 Task: Make a complex puzzle with moving parts.
Action: Mouse moved to (208, 275)
Screenshot: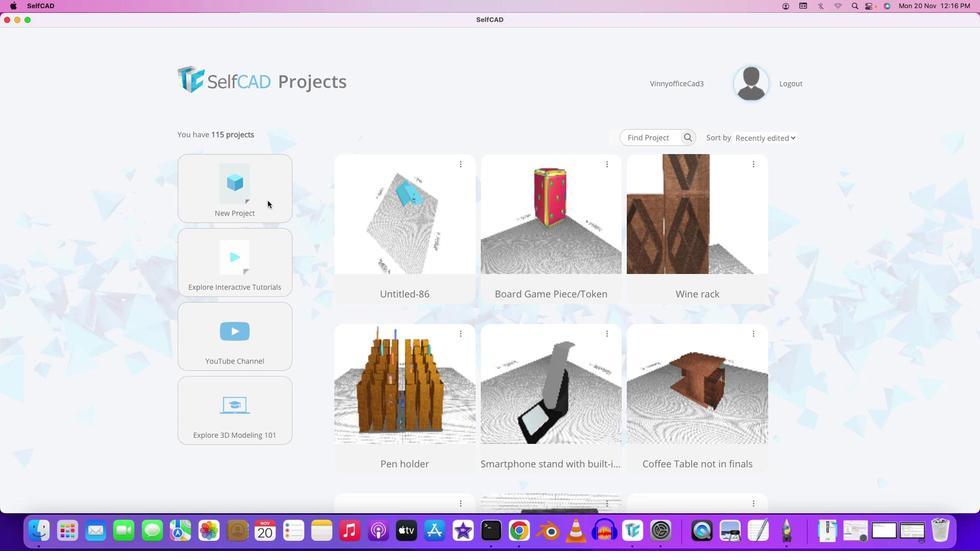
Action: Mouse pressed left at (208, 275)
Screenshot: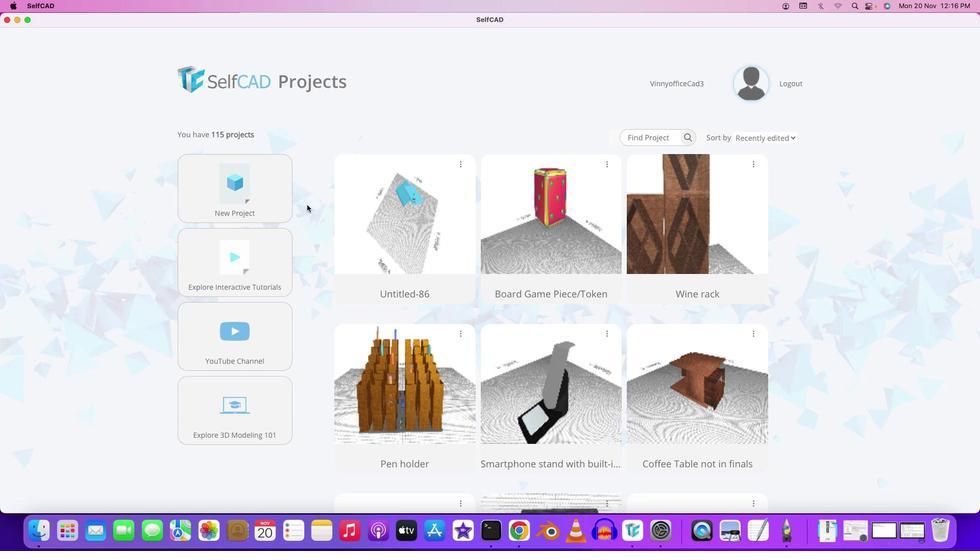 
Action: Mouse moved to (206, 276)
Screenshot: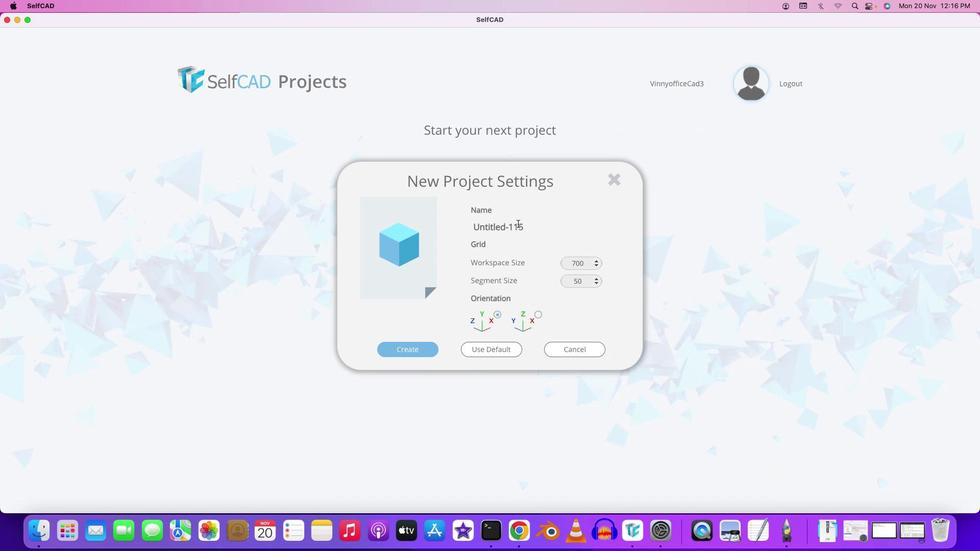 
Action: Mouse pressed left at (206, 276)
Screenshot: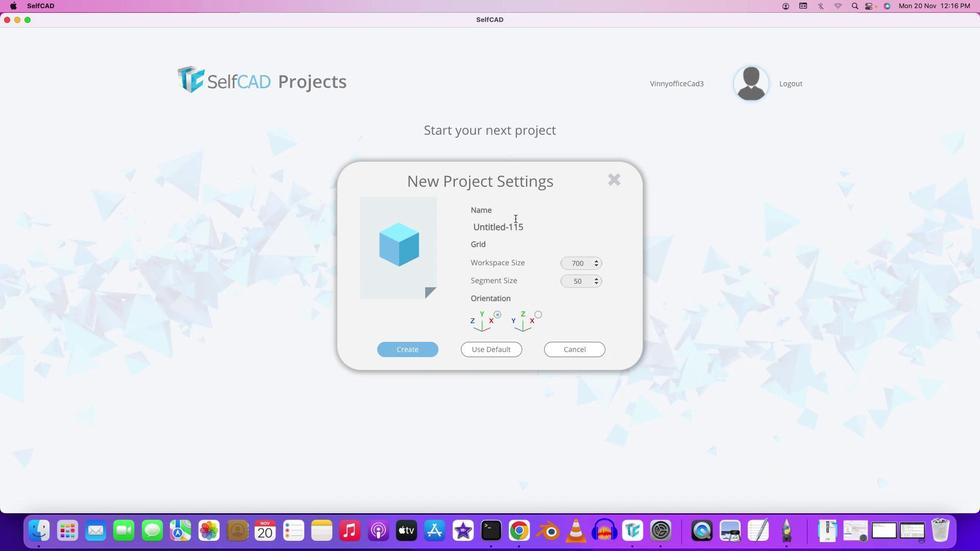 
Action: Mouse moved to (222, 292)
Screenshot: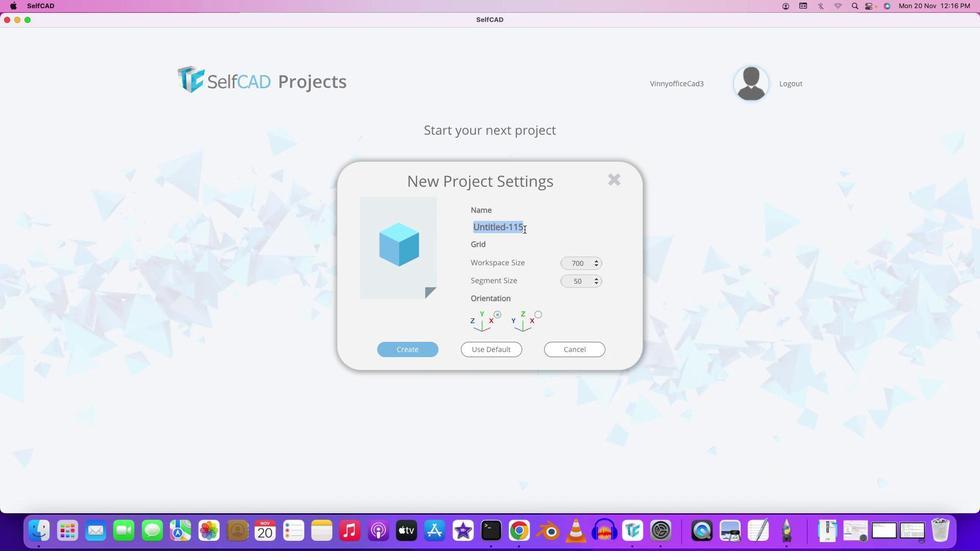 
Action: Mouse pressed left at (222, 292)
Screenshot: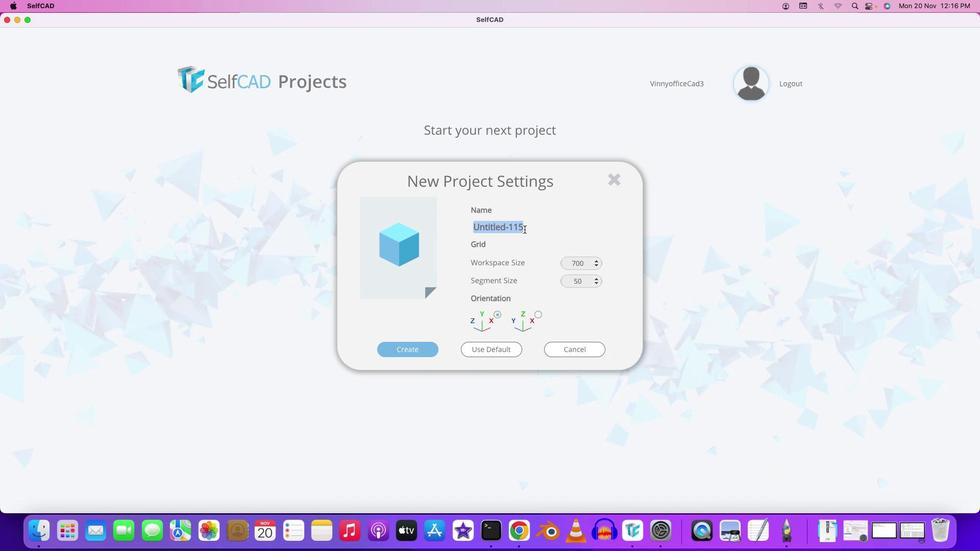 
Action: Mouse moved to (222, 293)
Screenshot: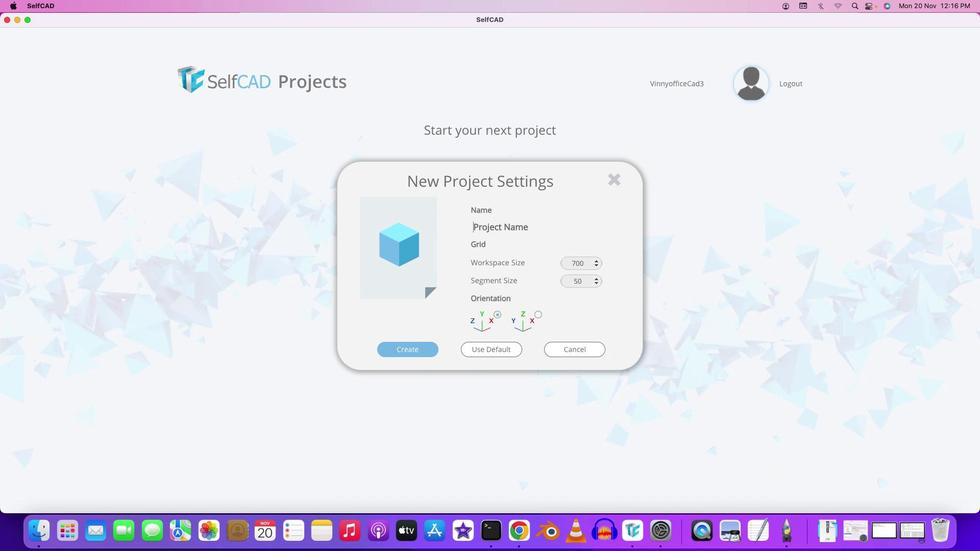
Action: Key pressed Key.backspaceKey.shift'C''o''n'Key.backspaceKey.shift'M'Key.backspace'm''p''l''e''x'Key.spaceKey.shift'P''u''z''z''l''e'
Screenshot: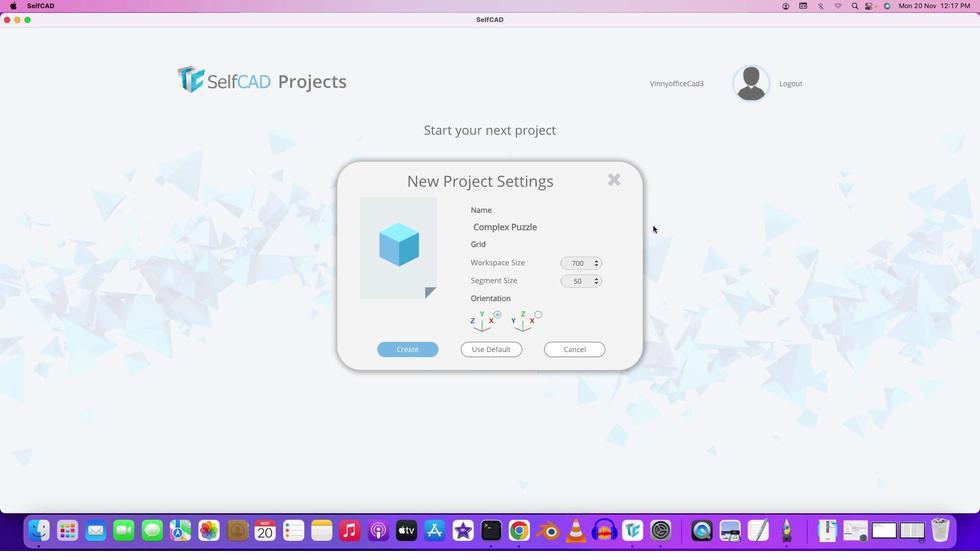 
Action: Mouse moved to (225, 311)
Screenshot: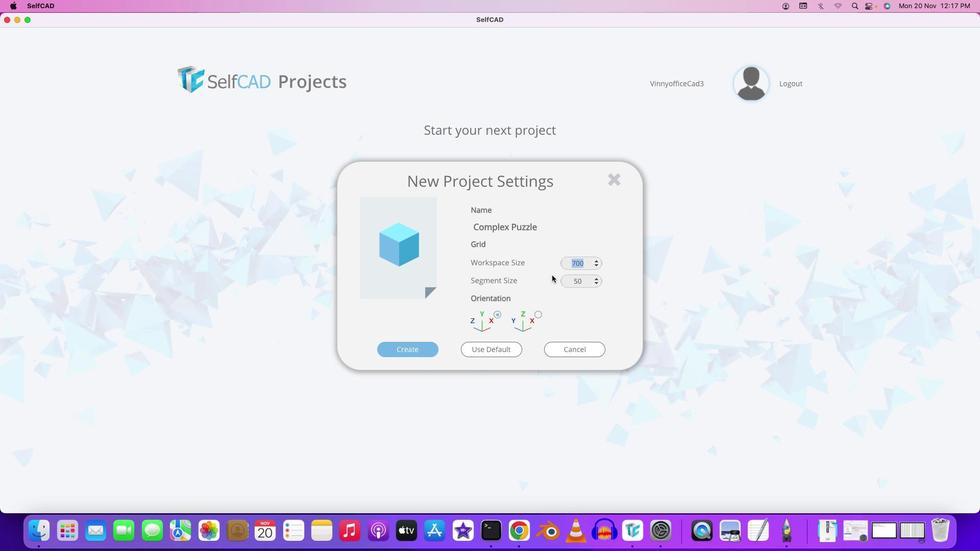 
Action: Mouse pressed left at (225, 311)
Screenshot: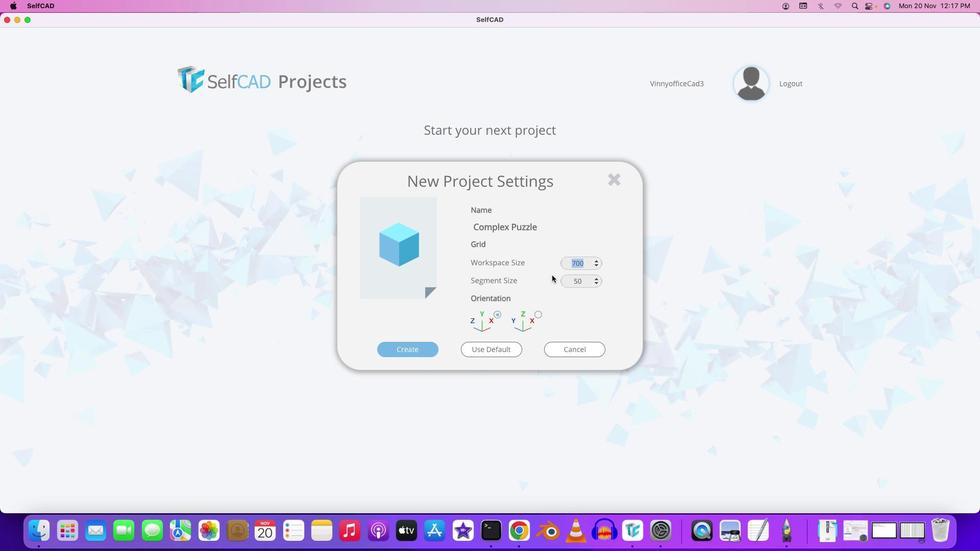 
Action: Mouse moved to (223, 315)
Screenshot: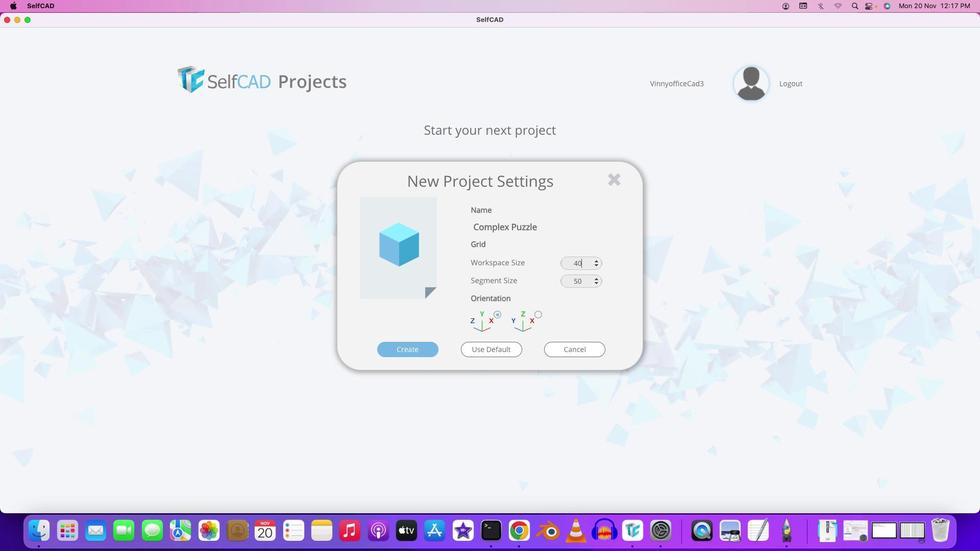 
Action: Key pressed '4''0''0'
Screenshot: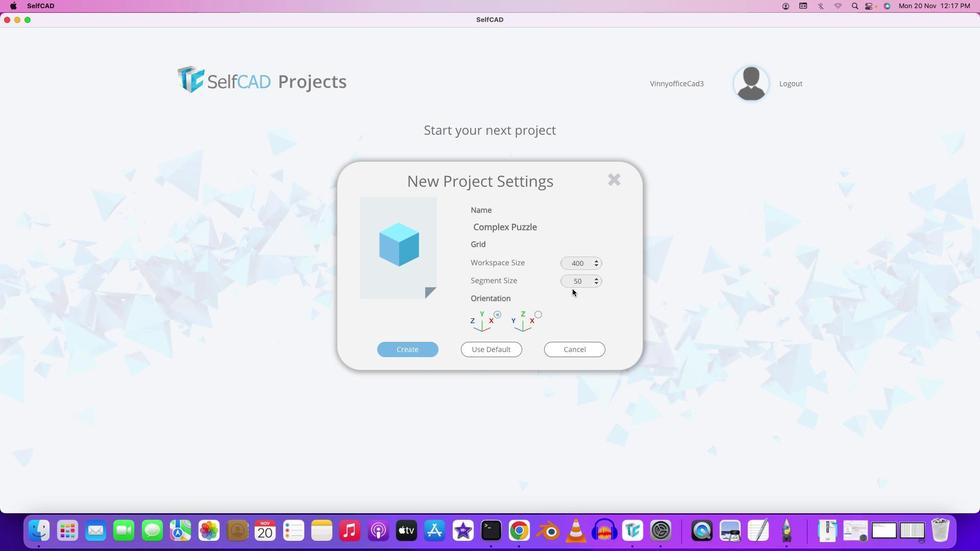 
Action: Mouse moved to (225, 320)
Screenshot: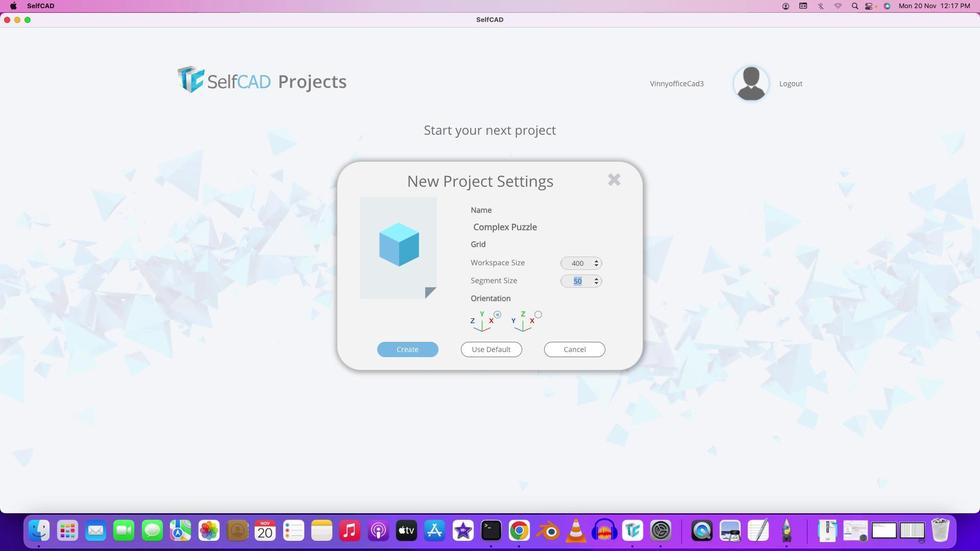 
Action: Mouse pressed left at (225, 320)
Screenshot: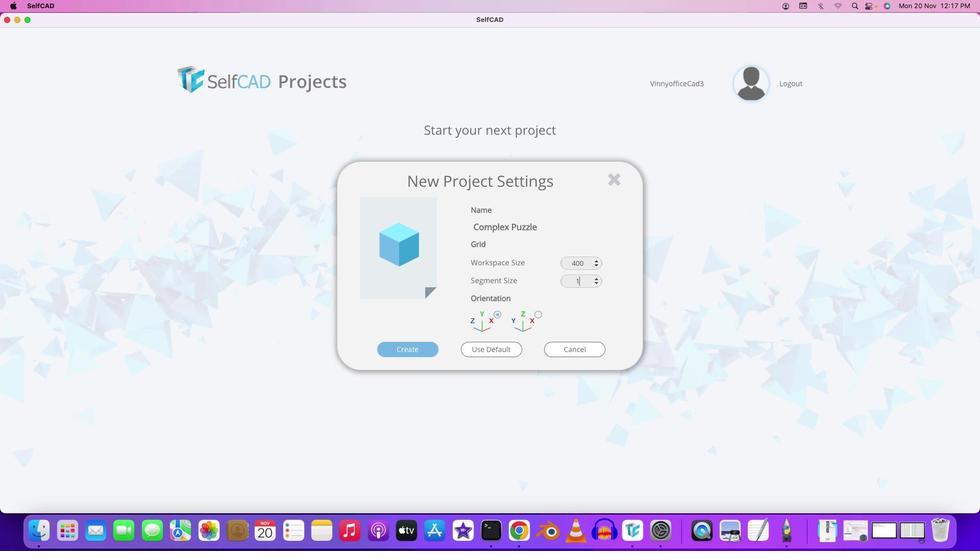 
Action: Key pressed '1''0'
Screenshot: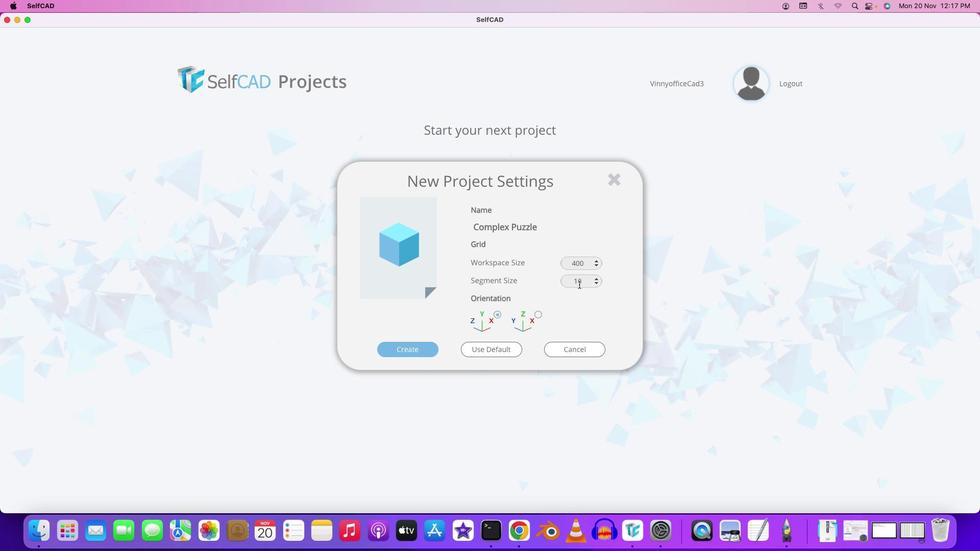 
Action: Mouse moved to (225, 320)
Screenshot: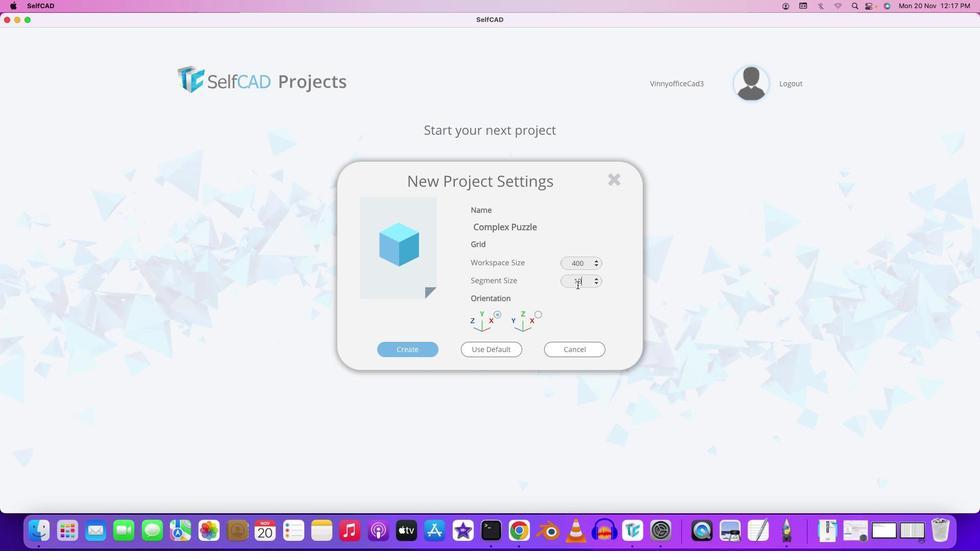 
Action: Mouse pressed left at (225, 320)
Screenshot: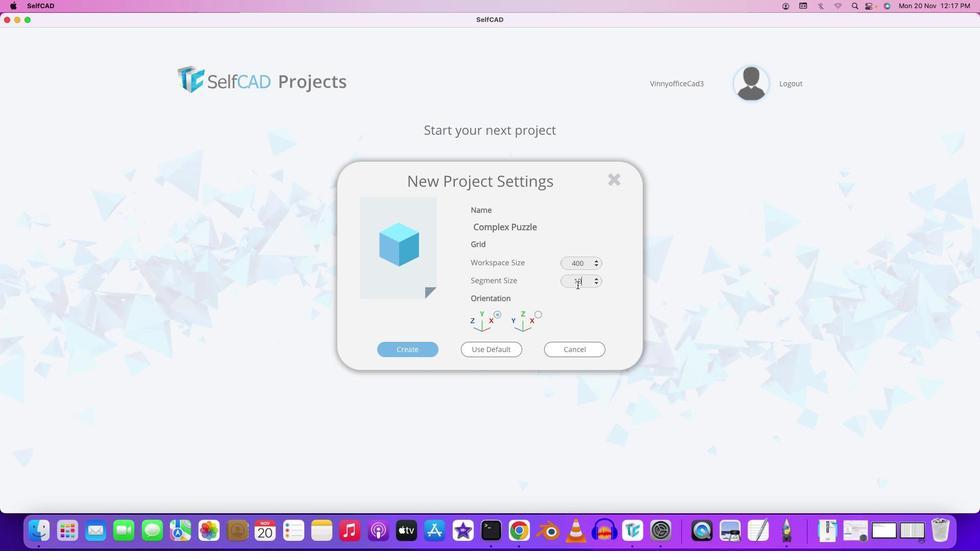 
Action: Mouse moved to (225, 320)
Screenshot: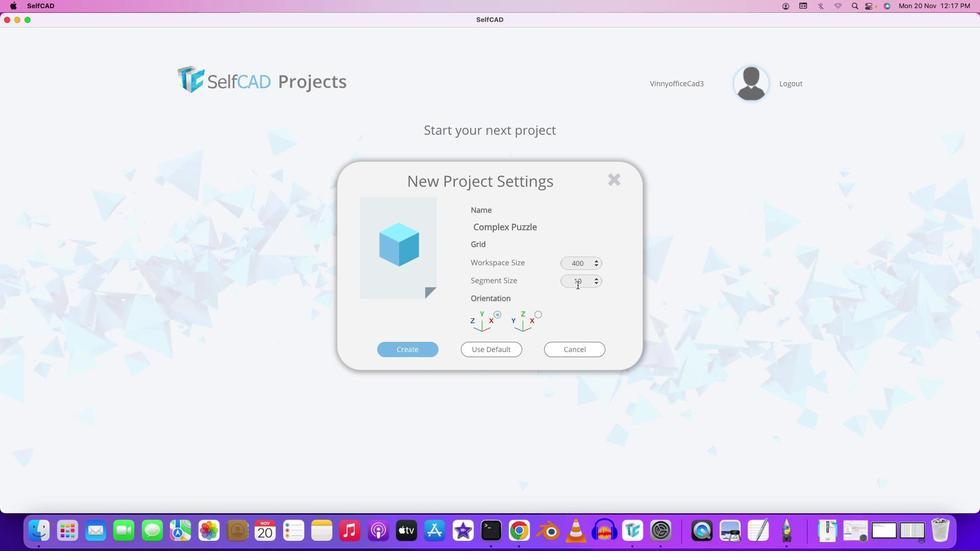 
Action: Key pressed Key.backspaceKey.backspace'5'
Screenshot: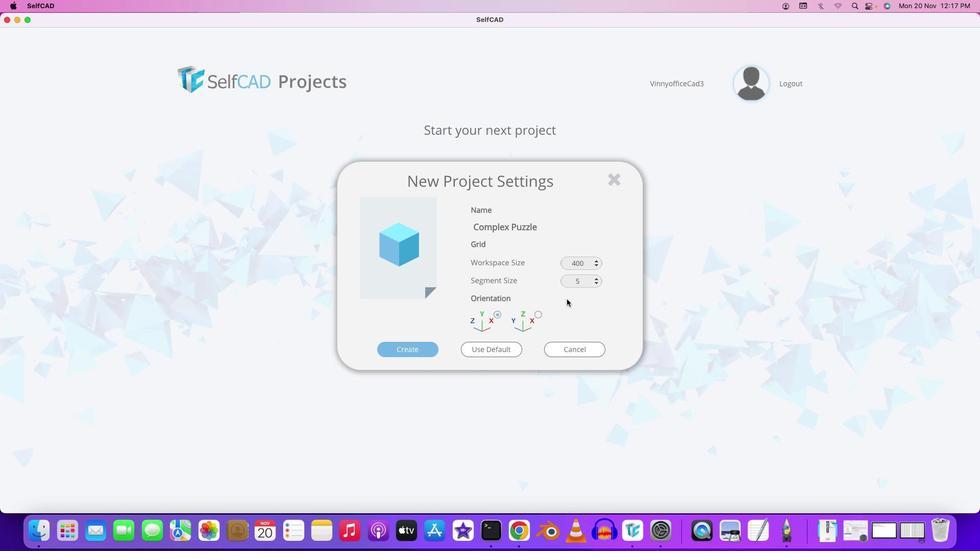 
Action: Mouse moved to (223, 334)
Screenshot: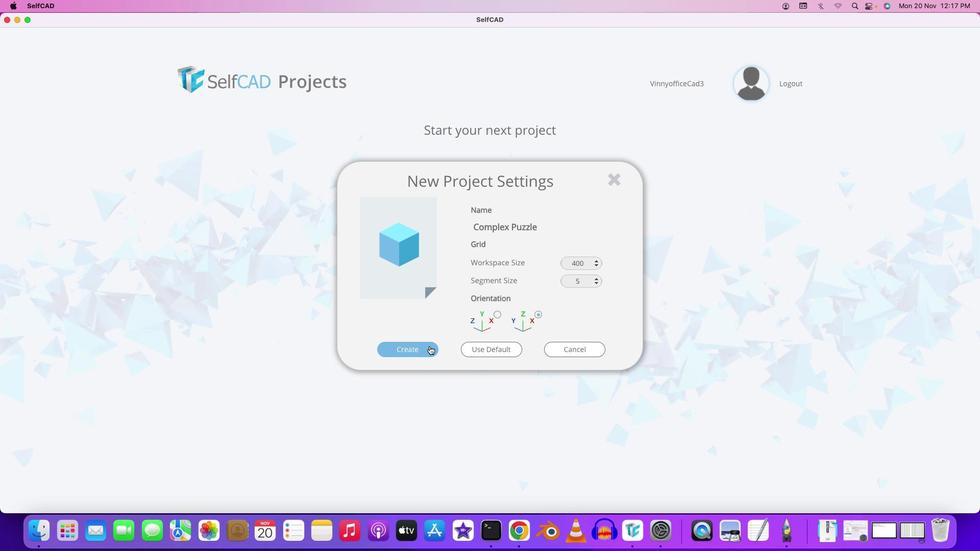 
Action: Mouse pressed left at (223, 334)
Screenshot: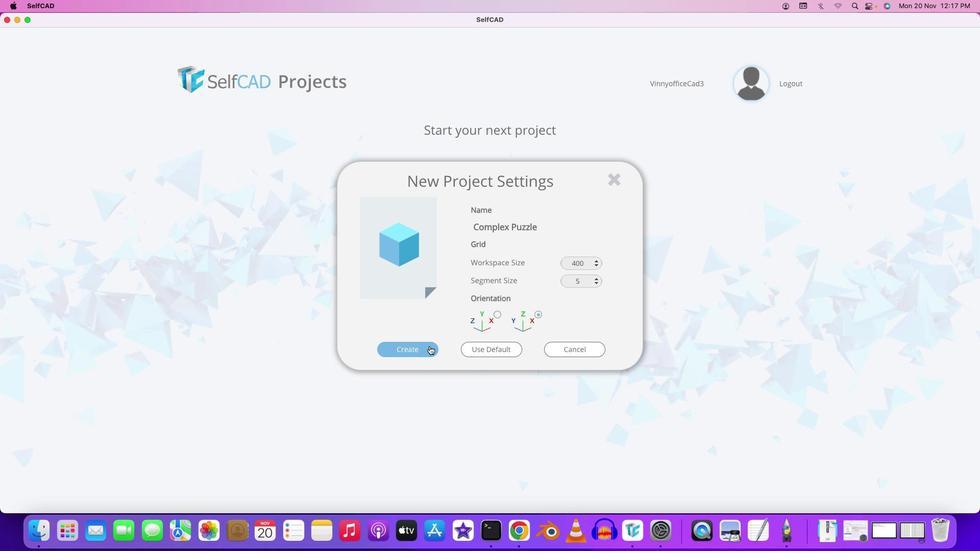 
Action: Mouse moved to (216, 349)
Screenshot: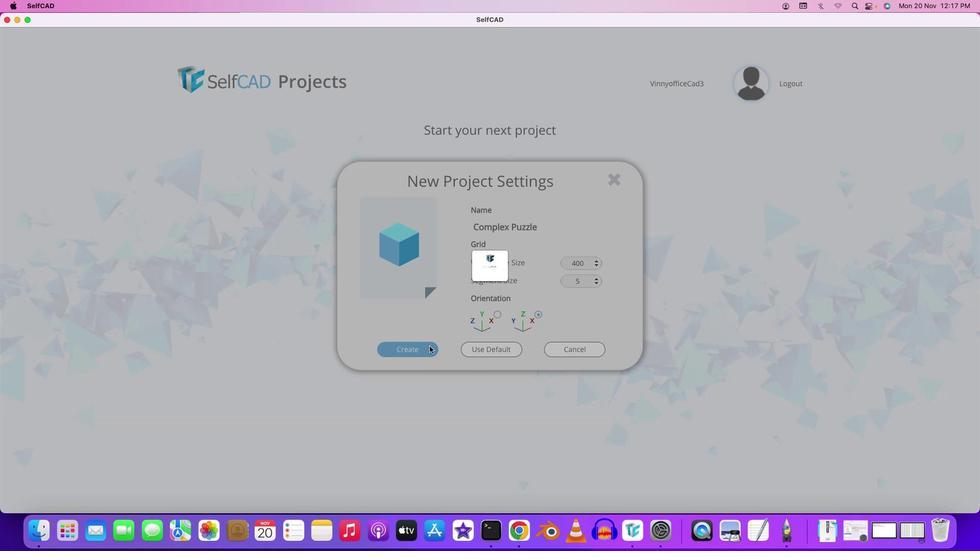 
Action: Mouse pressed left at (216, 349)
Screenshot: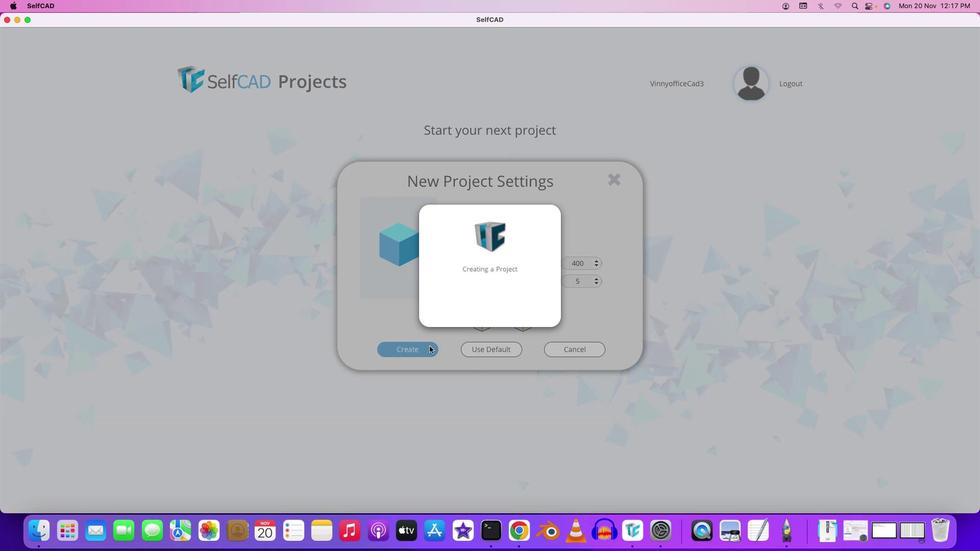 
Action: Mouse moved to (219, 354)
Screenshot: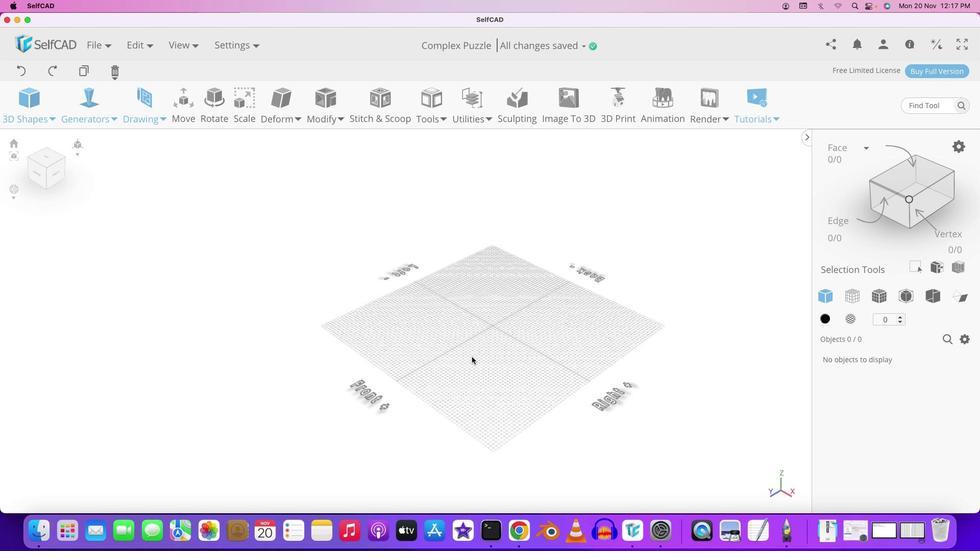 
Action: Mouse scrolled (219, 354) with delta (193, 182)
Screenshot: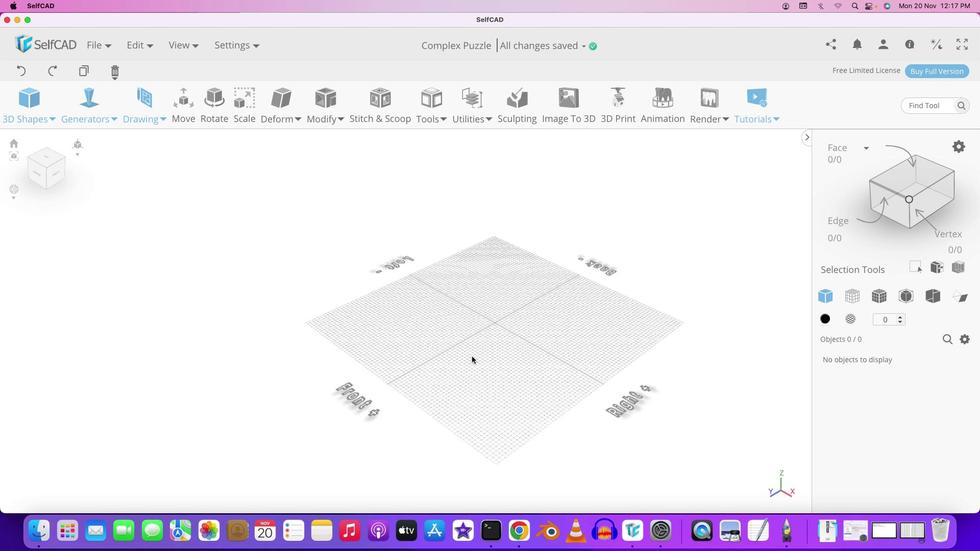 
Action: Mouse scrolled (219, 354) with delta (193, 182)
Screenshot: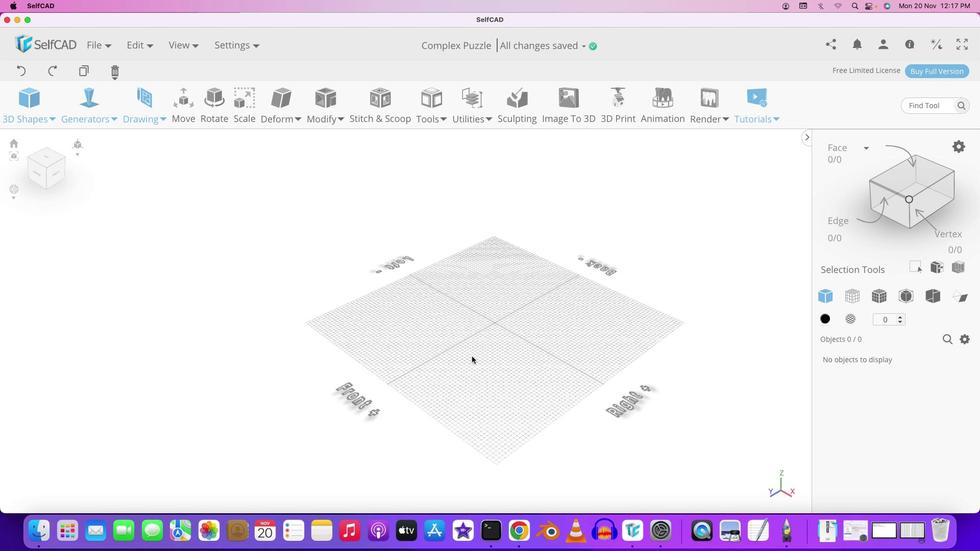 
Action: Mouse scrolled (219, 354) with delta (193, 182)
Screenshot: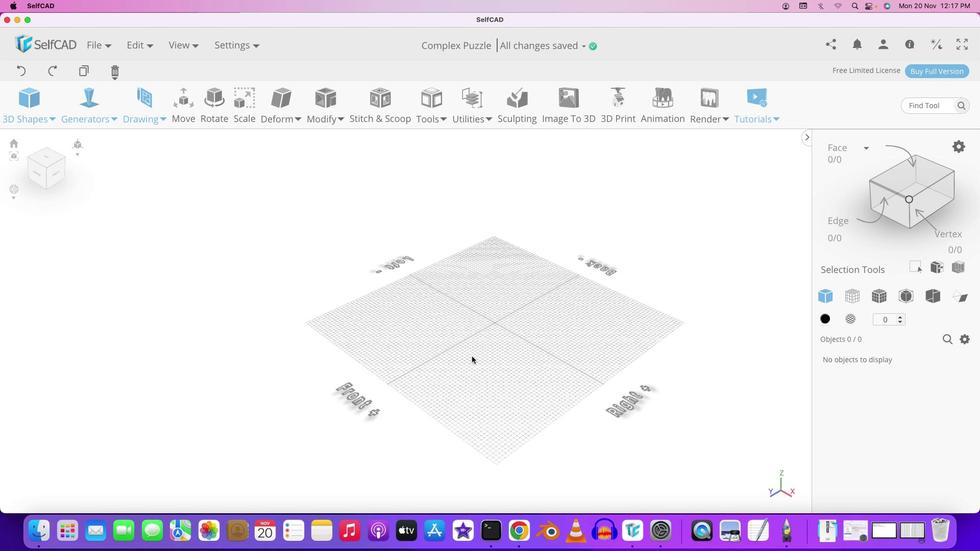 
Action: Mouse moved to (219, 354)
Screenshot: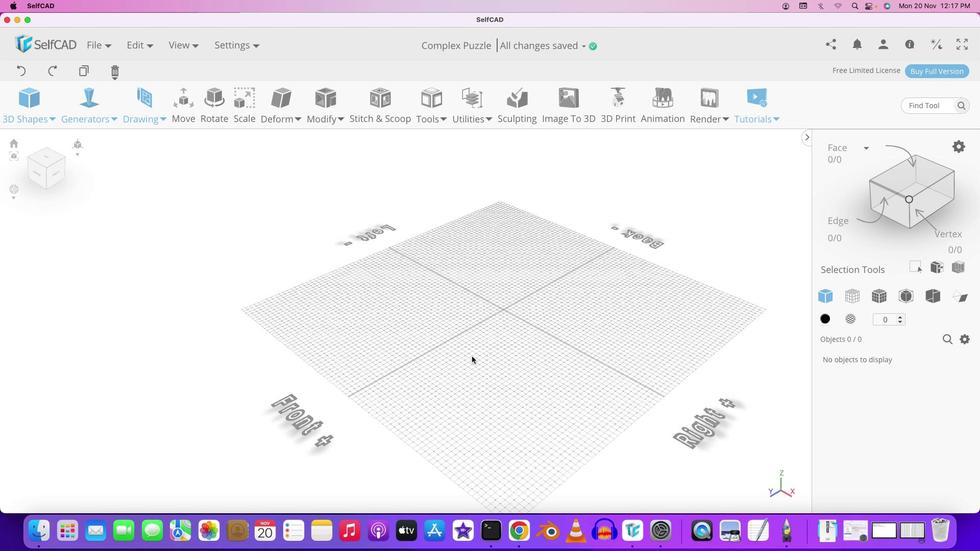 
Action: Mouse scrolled (219, 354) with delta (193, 182)
Screenshot: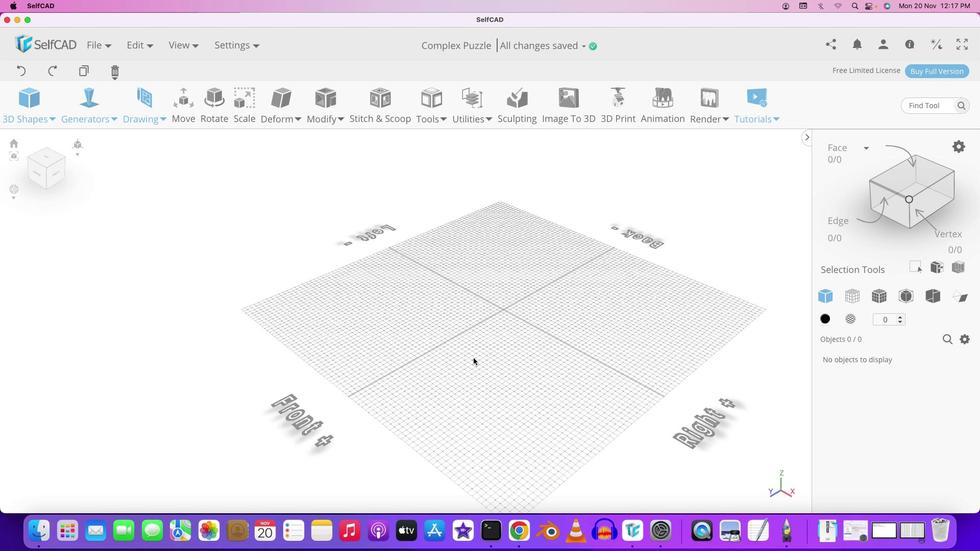 
Action: Mouse scrolled (219, 354) with delta (193, 182)
Screenshot: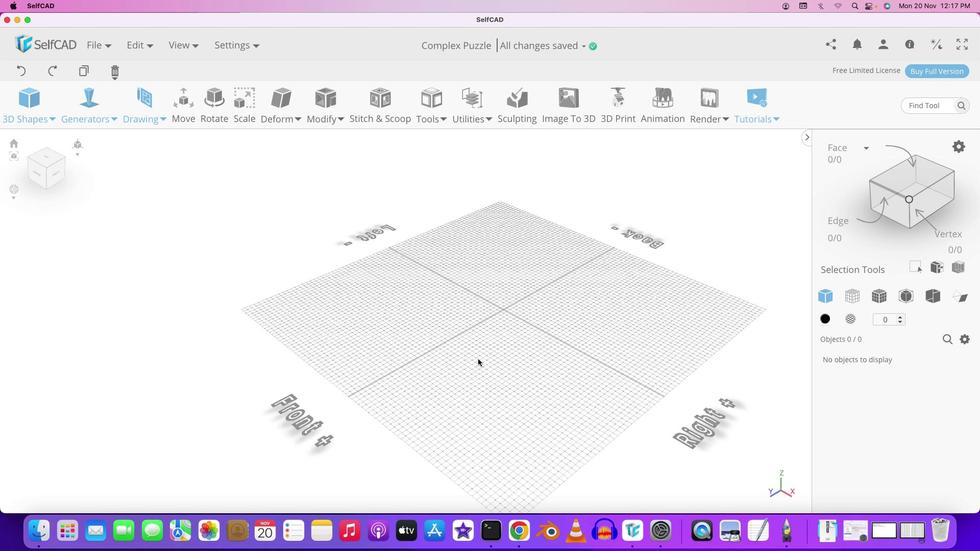 
Action: Mouse moved to (219, 354)
Screenshot: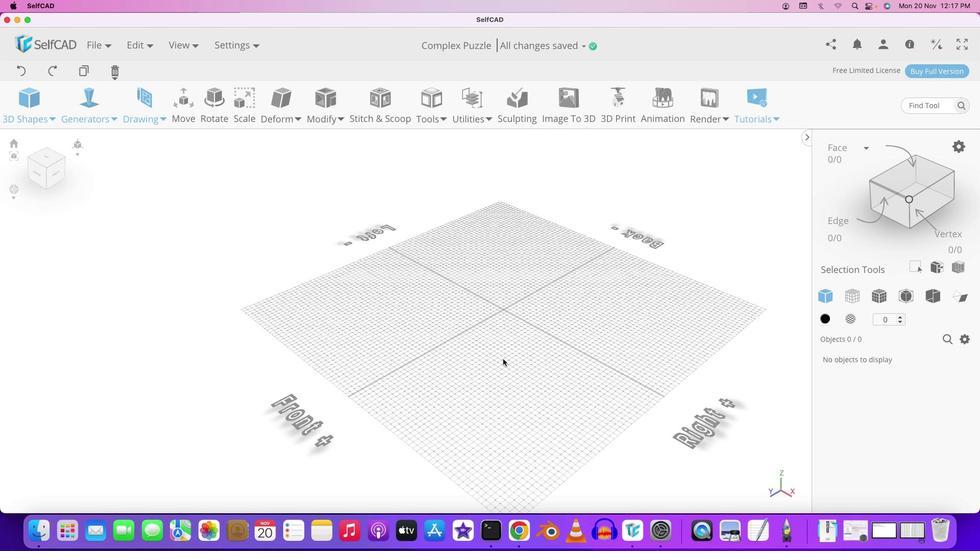
Action: Mouse scrolled (219, 354) with delta (193, 182)
Screenshot: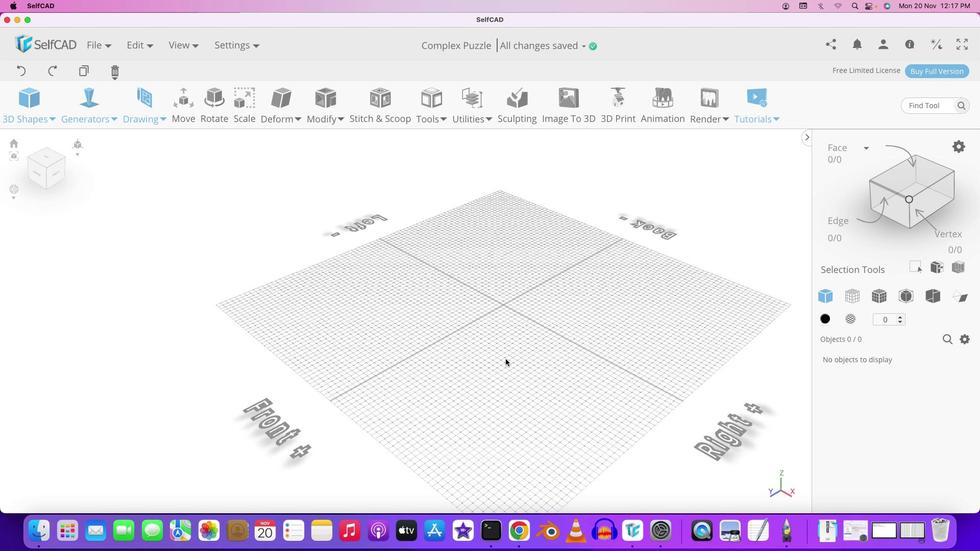 
Action: Mouse scrolled (219, 354) with delta (193, 181)
Screenshot: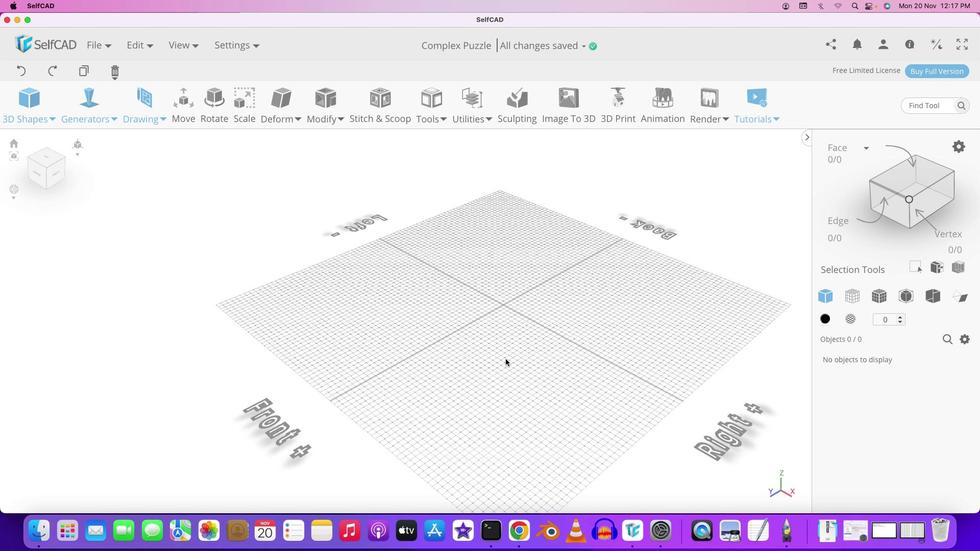 
Action: Mouse scrolled (219, 354) with delta (193, 183)
Screenshot: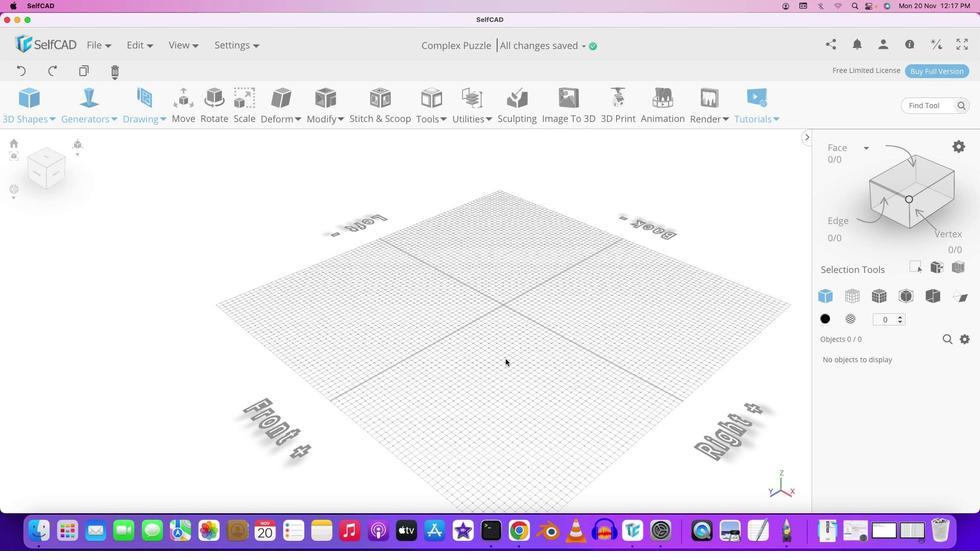 
Action: Mouse scrolled (219, 354) with delta (193, 183)
Screenshot: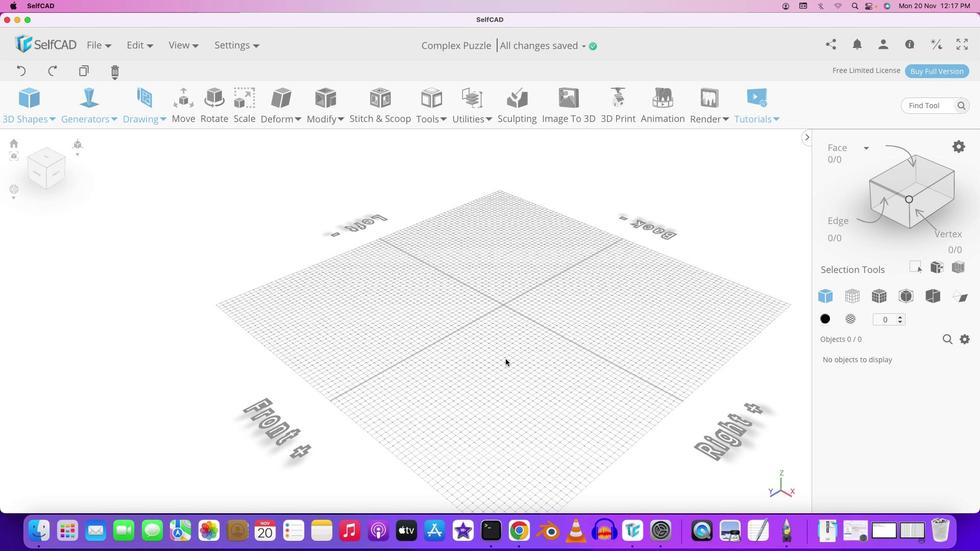 
Action: Mouse moved to (221, 355)
Screenshot: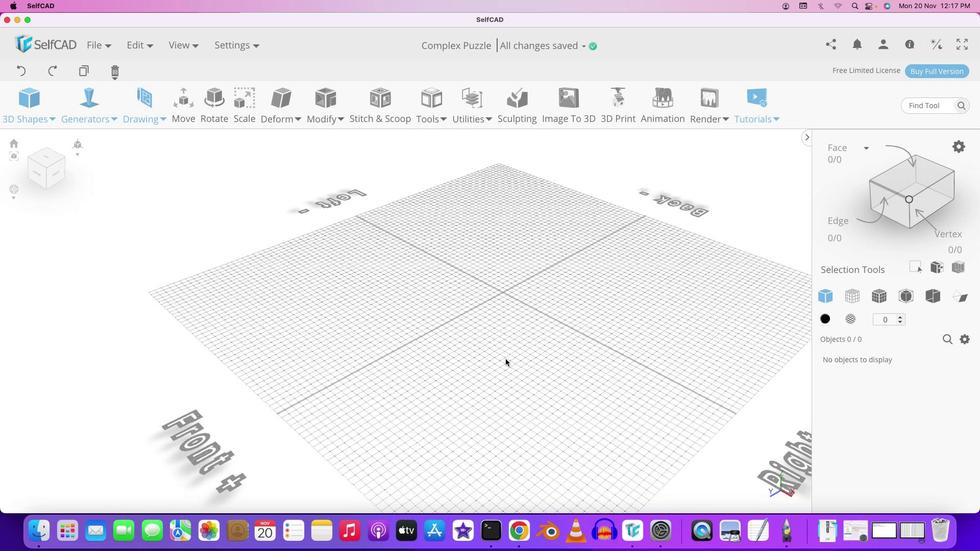 
Action: Mouse scrolled (221, 355) with delta (193, 182)
Screenshot: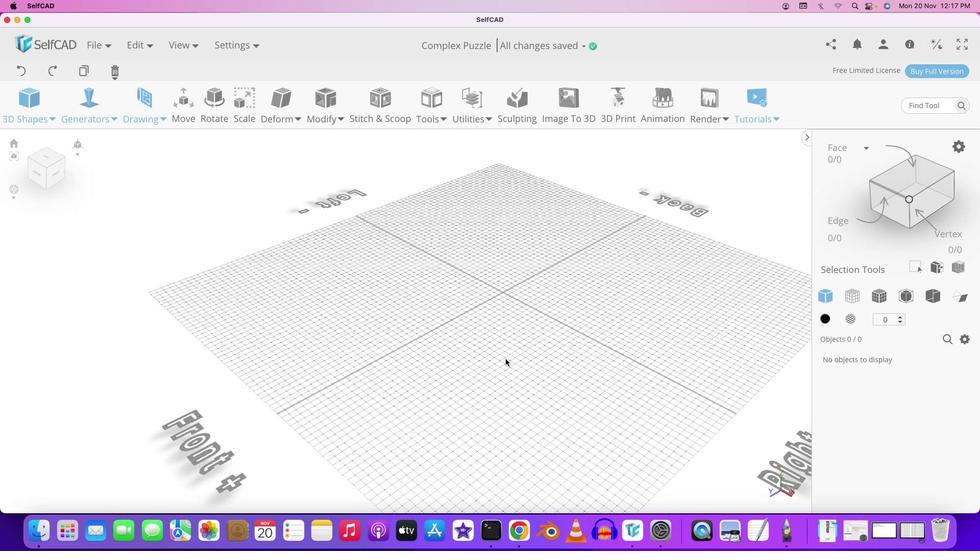 
Action: Mouse scrolled (221, 355) with delta (193, 182)
Screenshot: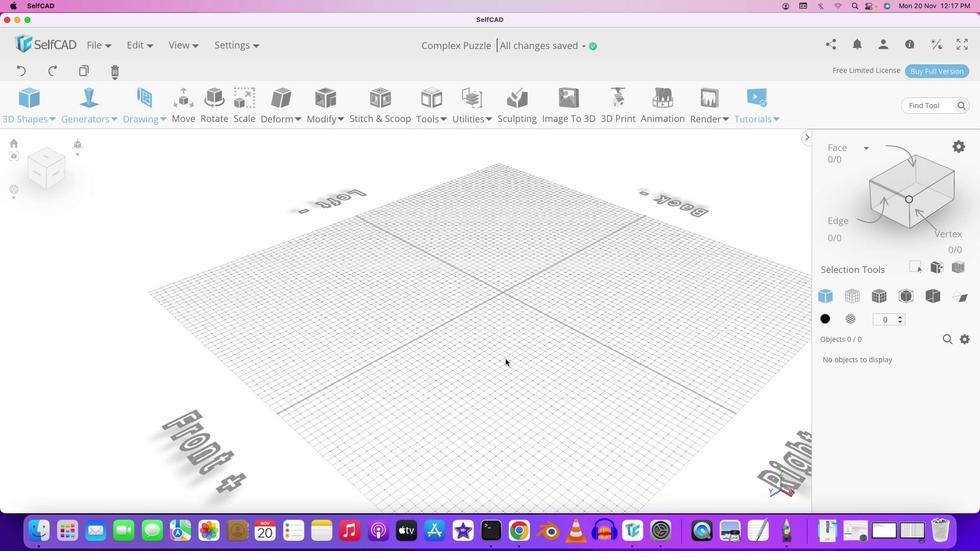 
Action: Mouse scrolled (221, 355) with delta (193, 182)
Screenshot: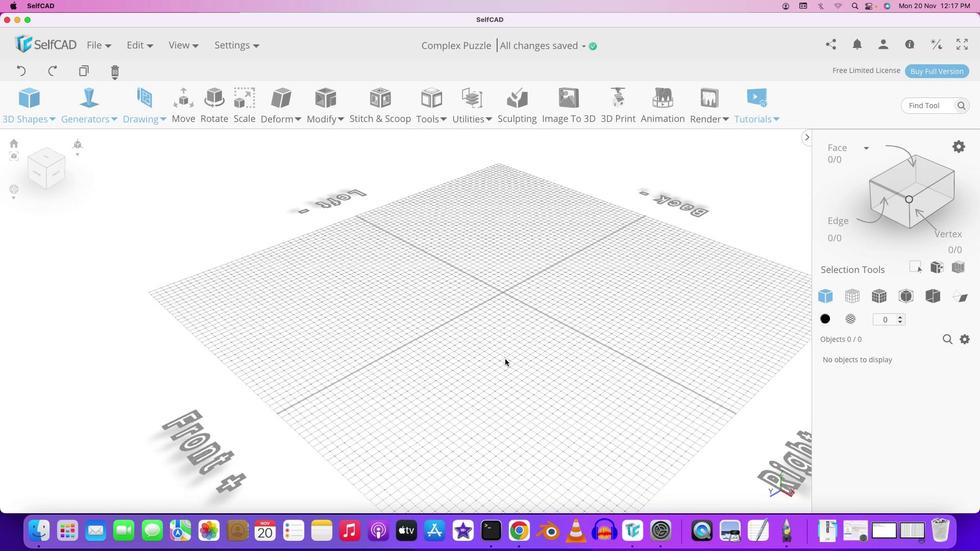 
Action: Mouse scrolled (221, 355) with delta (193, 183)
Screenshot: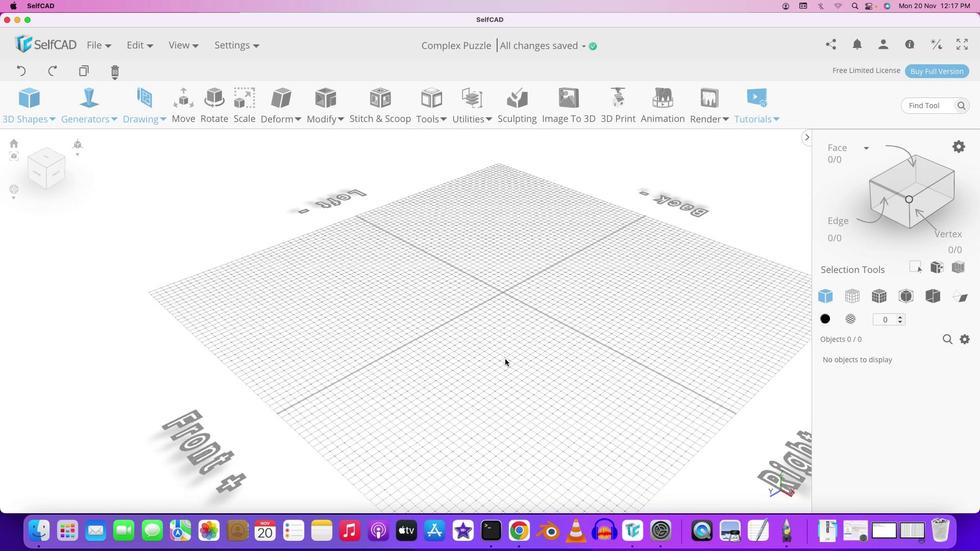 
Action: Mouse moved to (196, 249)
Screenshot: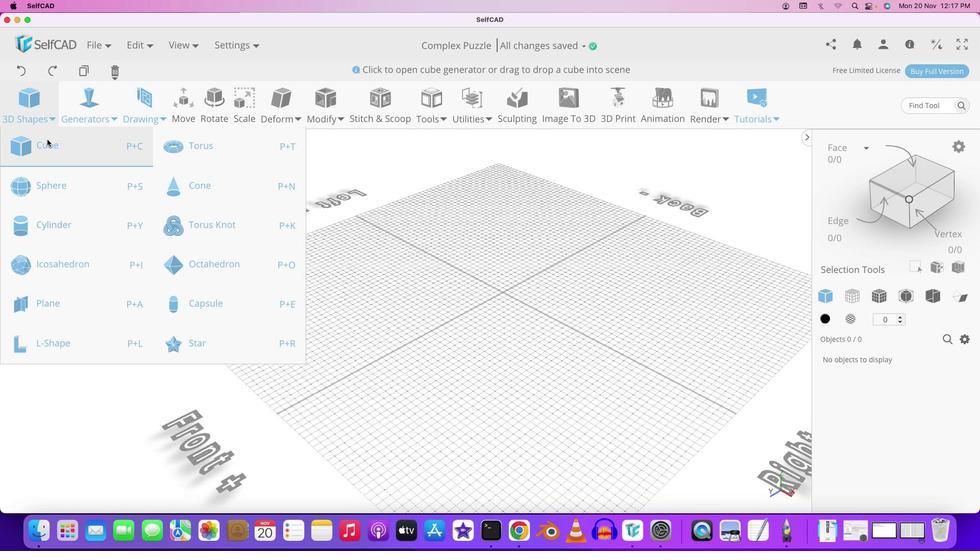 
Action: Mouse pressed left at (196, 249)
Screenshot: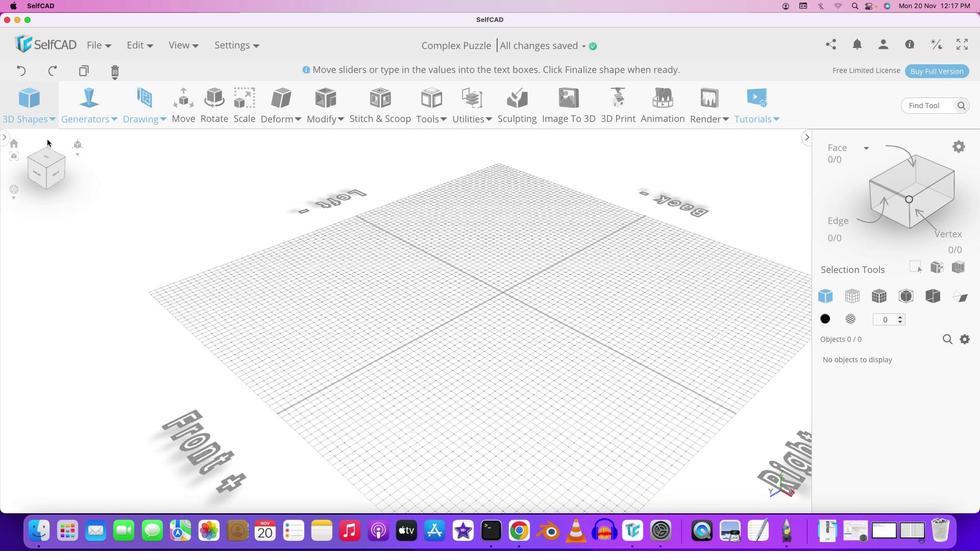 
Action: Mouse moved to (224, 332)
Screenshot: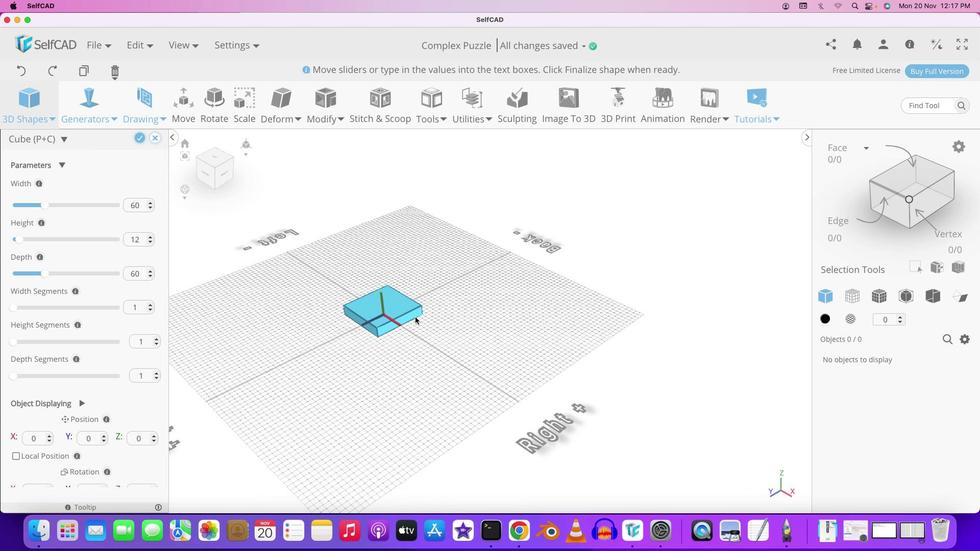 
Action: Key pressed Key.shift
Screenshot: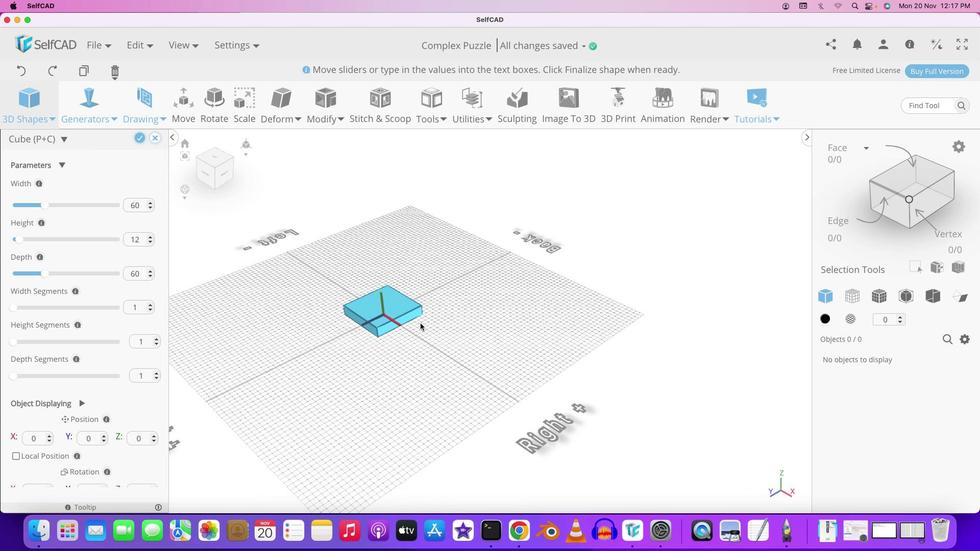 
Action: Mouse moved to (224, 333)
Screenshot: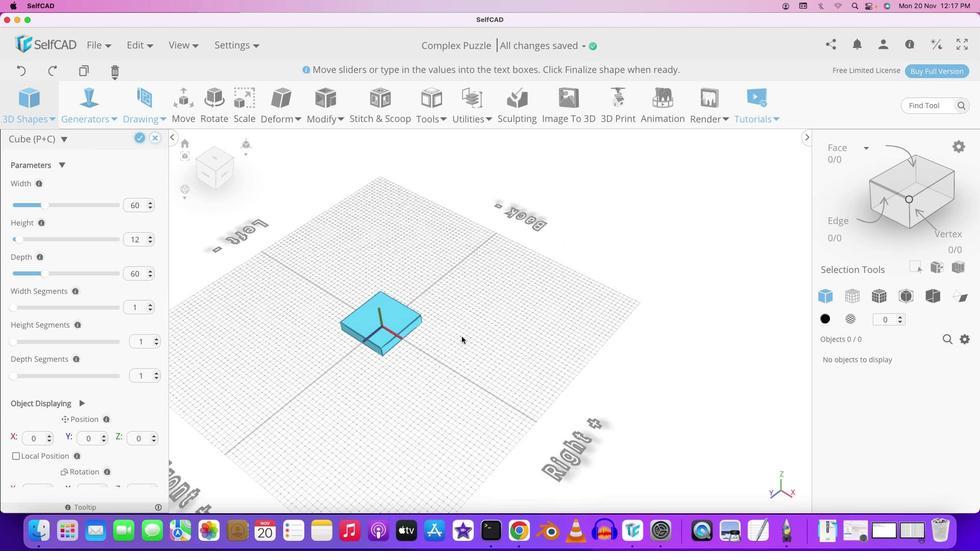 
Action: Mouse pressed left at (224, 333)
Screenshot: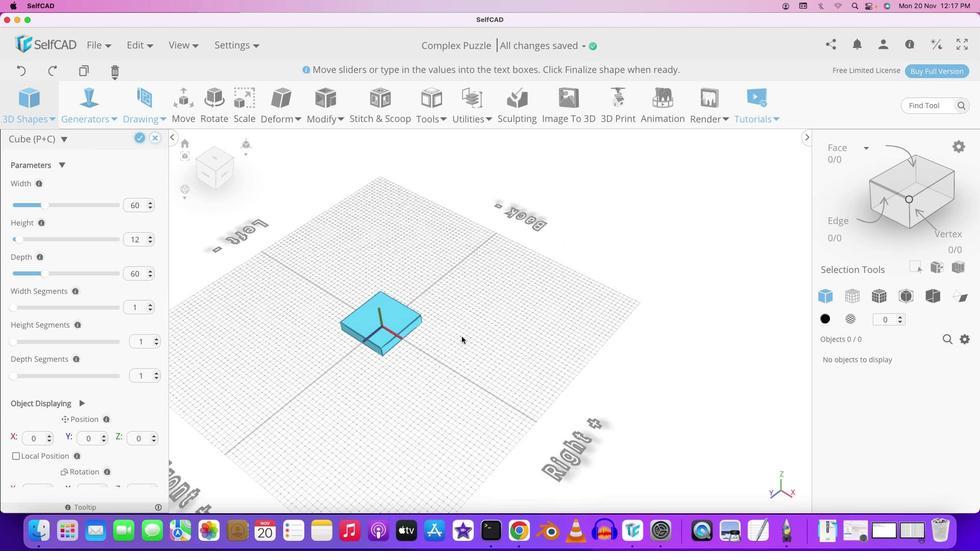 
Action: Mouse moved to (216, 334)
Screenshot: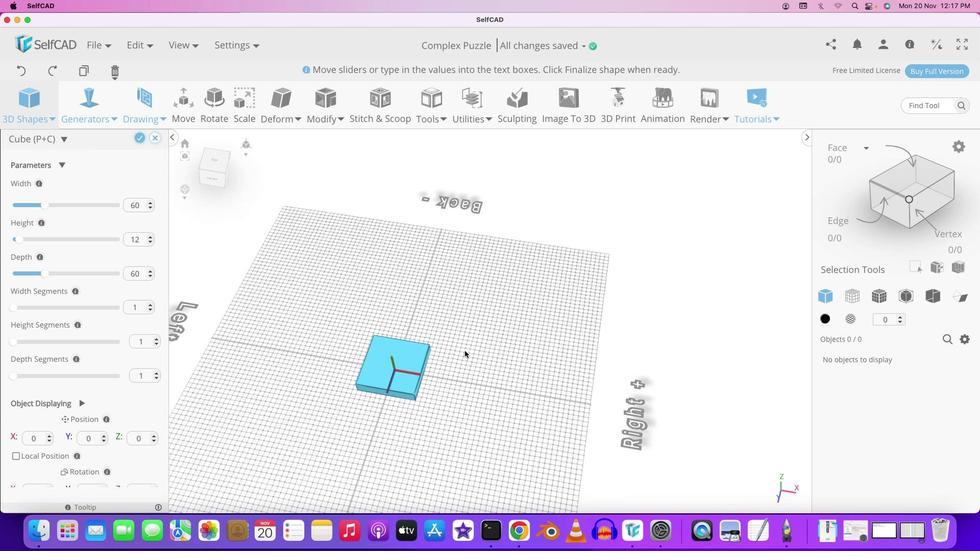 
Action: Mouse pressed left at (216, 334)
Screenshot: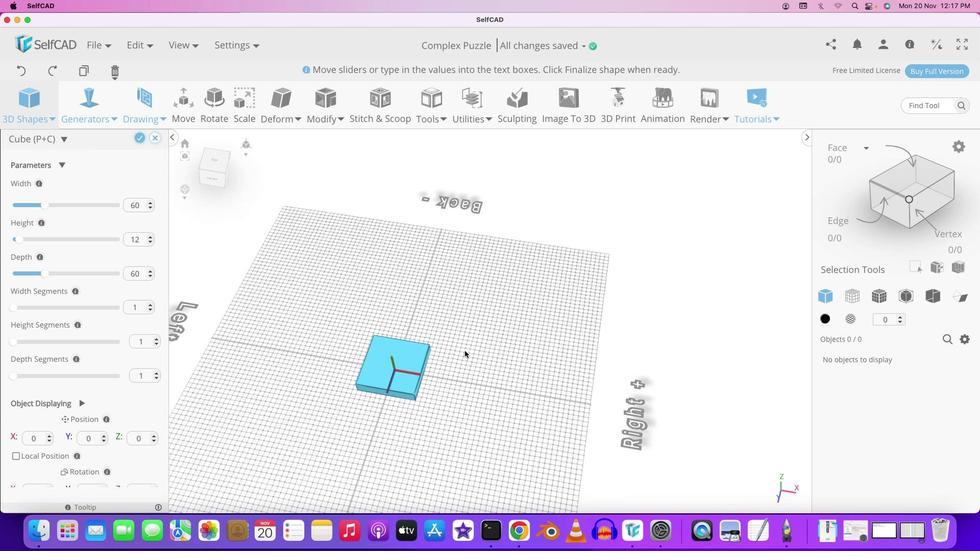 
Action: Mouse moved to (219, 351)
Screenshot: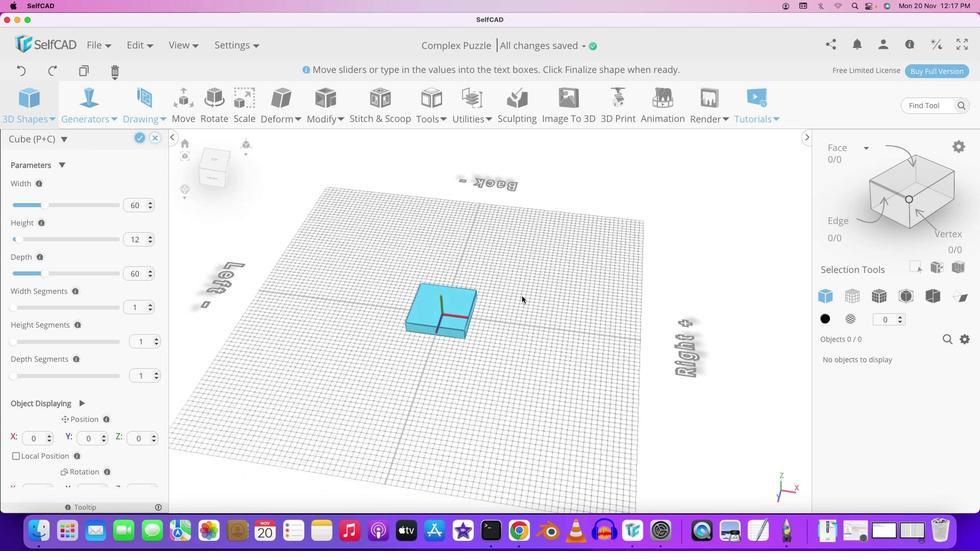 
Action: Key pressed Key.shift
Screenshot: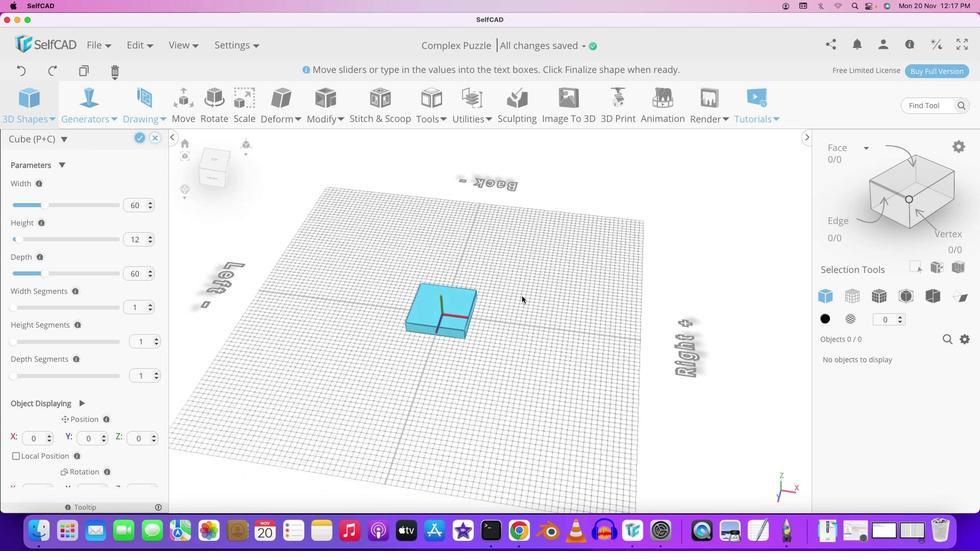 
Action: Mouse pressed left at (219, 351)
Screenshot: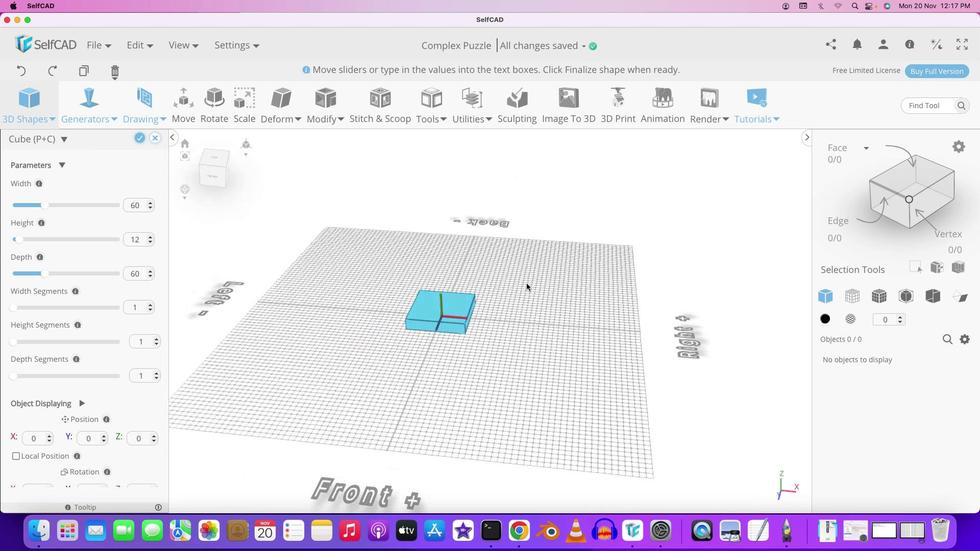 
Action: Mouse moved to (221, 335)
Screenshot: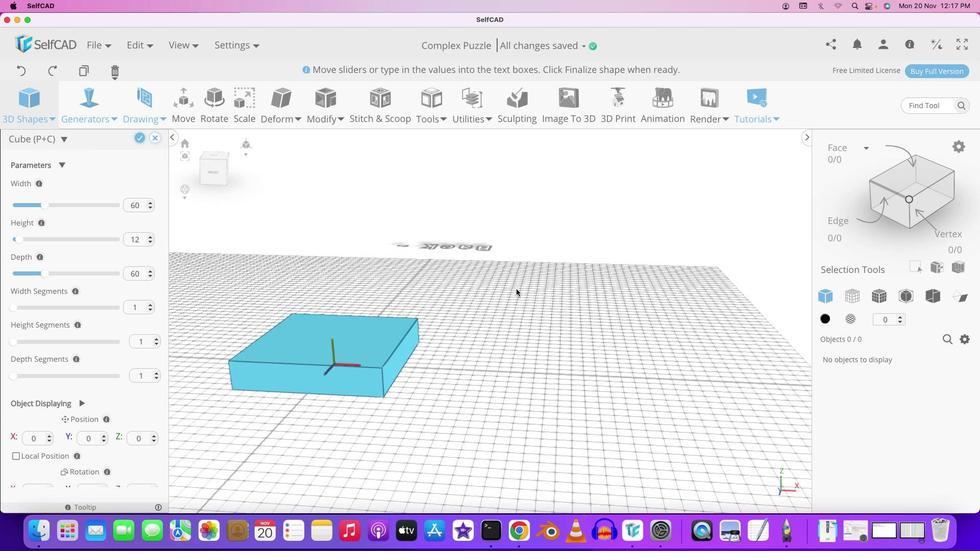 
Action: Mouse pressed left at (221, 335)
Screenshot: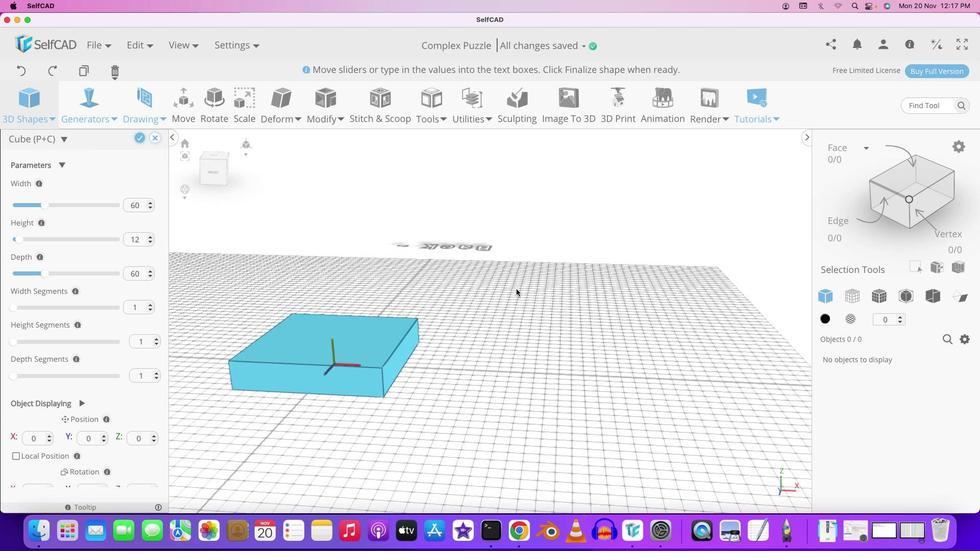 
Action: Mouse moved to (222, 319)
Screenshot: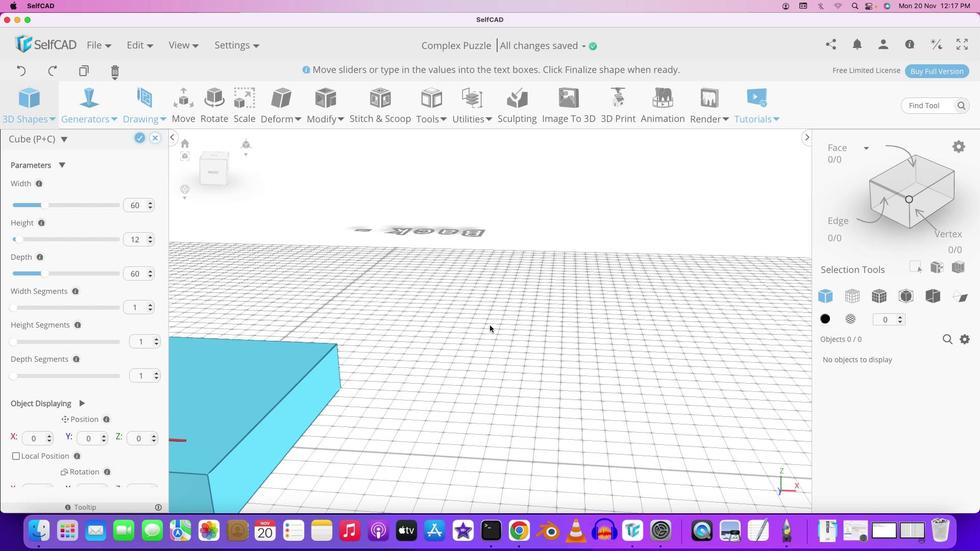 
Action: Mouse scrolled (222, 319) with delta (193, 182)
Screenshot: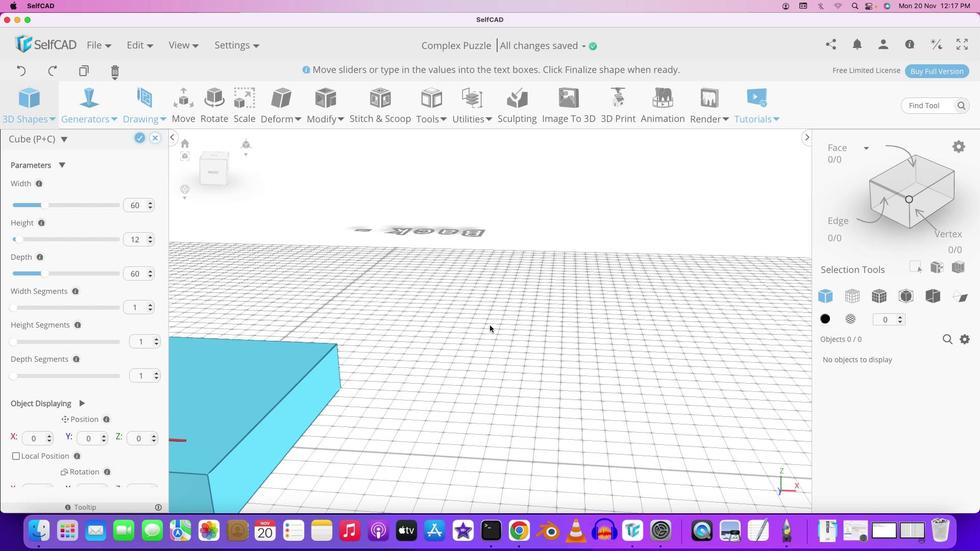 
Action: Mouse moved to (222, 319)
Screenshot: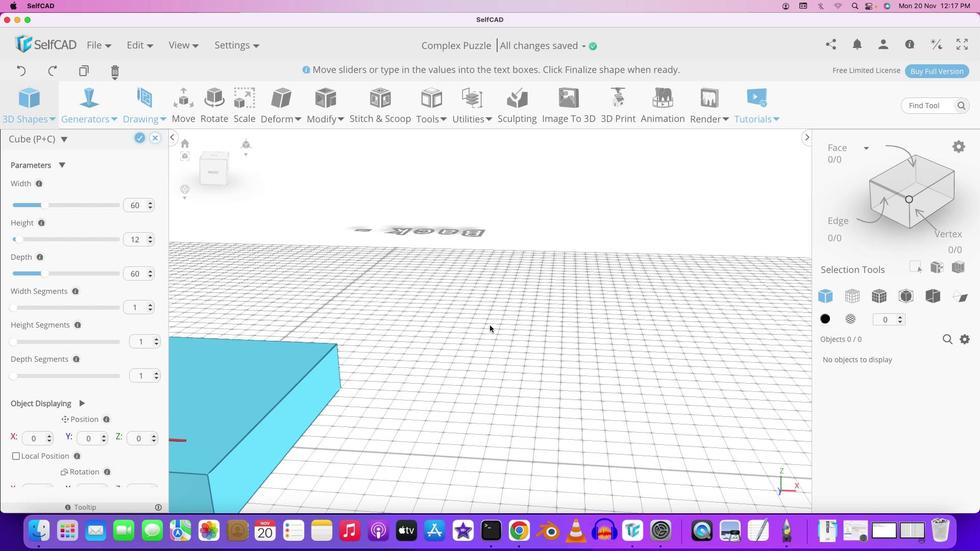 
Action: Mouse scrolled (222, 319) with delta (193, 182)
Screenshot: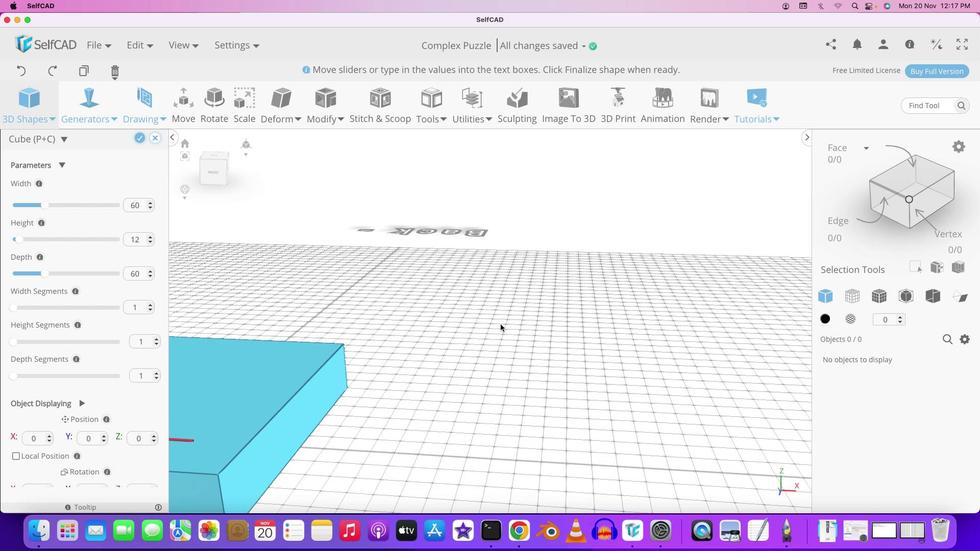 
Action: Mouse moved to (222, 319)
Screenshot: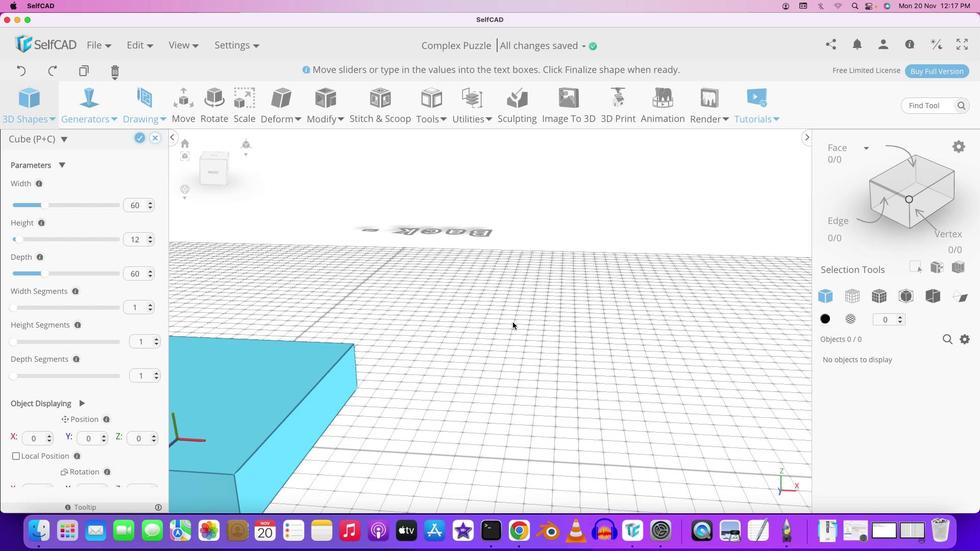 
Action: Mouse scrolled (222, 319) with delta (193, 183)
Screenshot: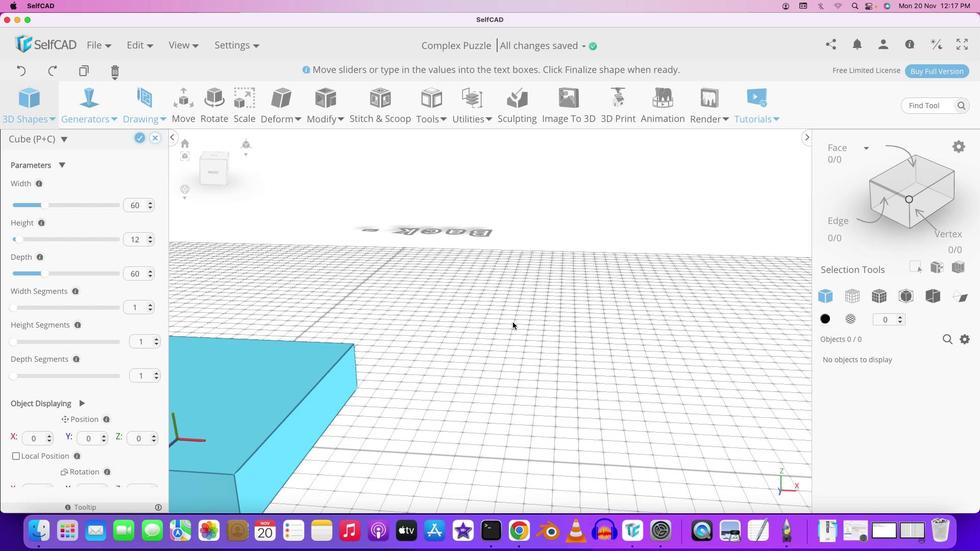 
Action: Mouse moved to (222, 320)
Screenshot: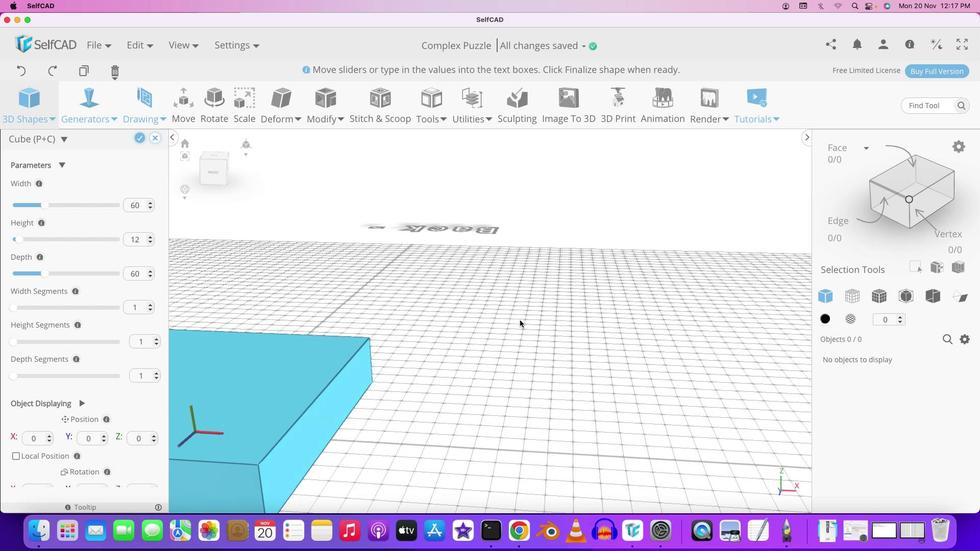 
Action: Mouse scrolled (222, 320) with delta (193, 183)
Screenshot: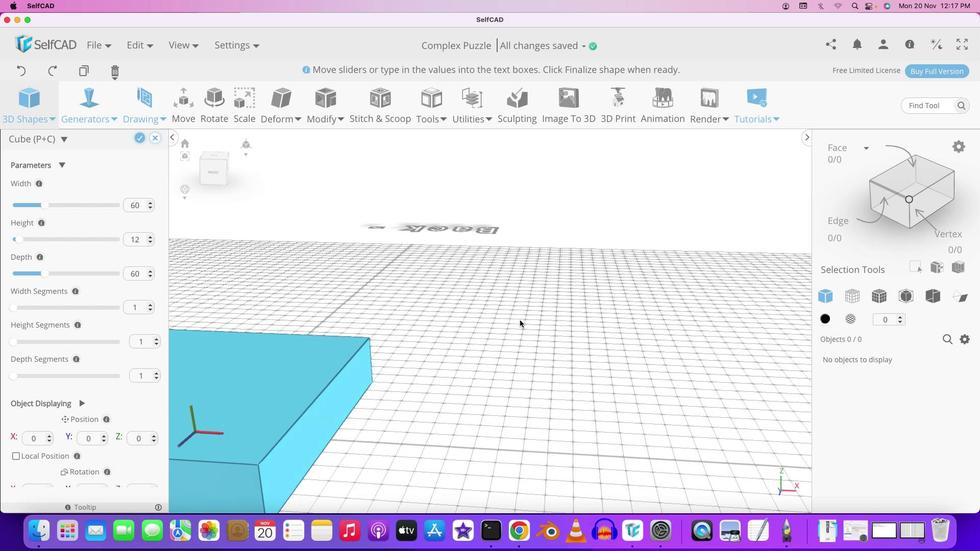 
Action: Mouse moved to (221, 321)
Screenshot: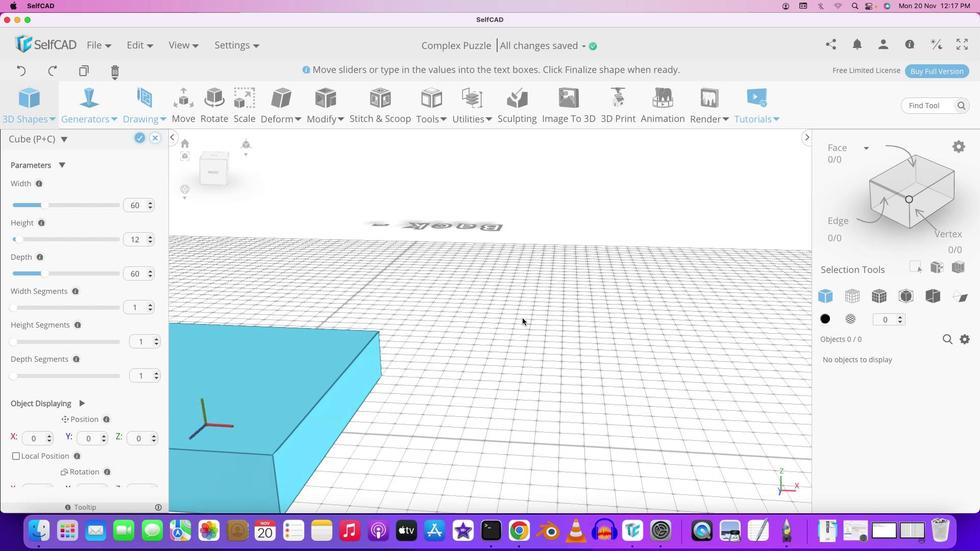 
Action: Mouse scrolled (221, 321) with delta (193, 183)
Screenshot: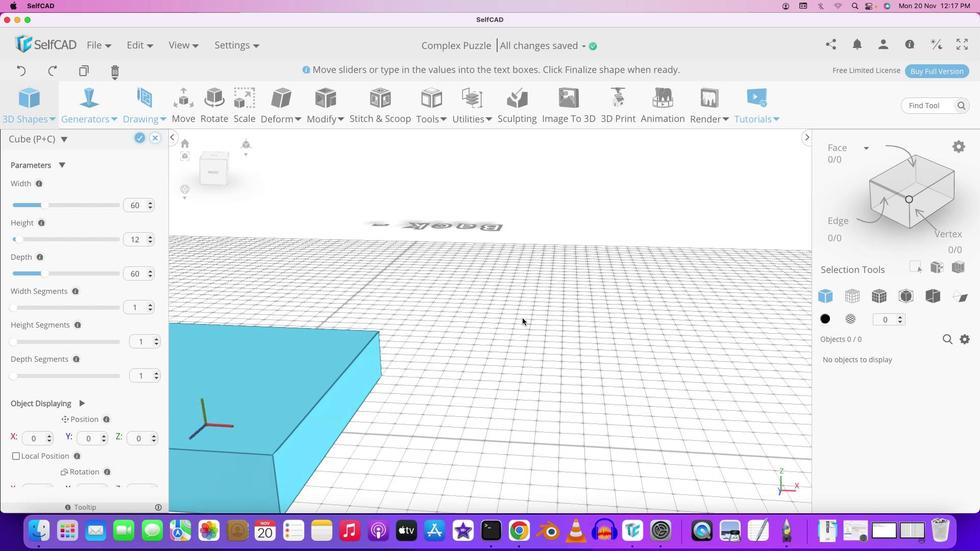 
Action: Mouse moved to (219, 339)
Screenshot: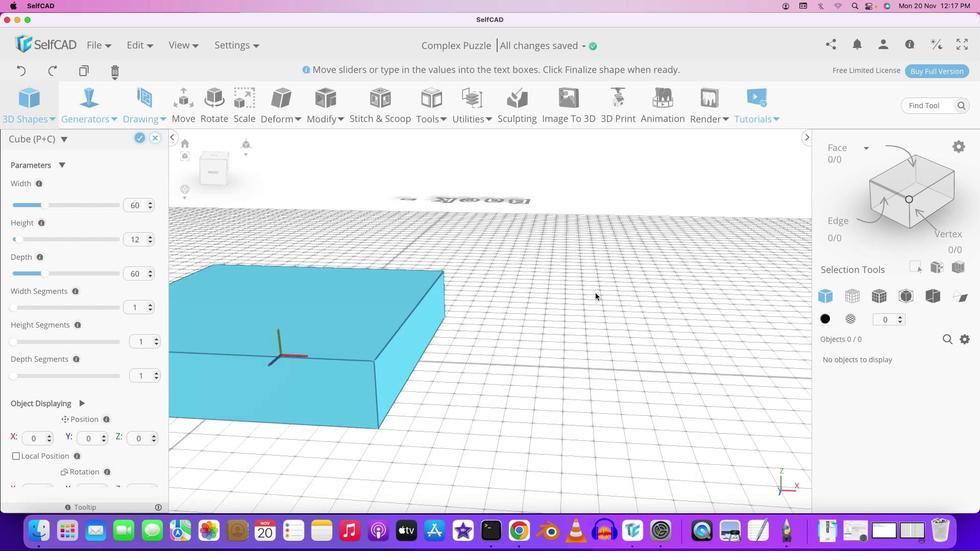 
Action: Key pressed Key.shift
Screenshot: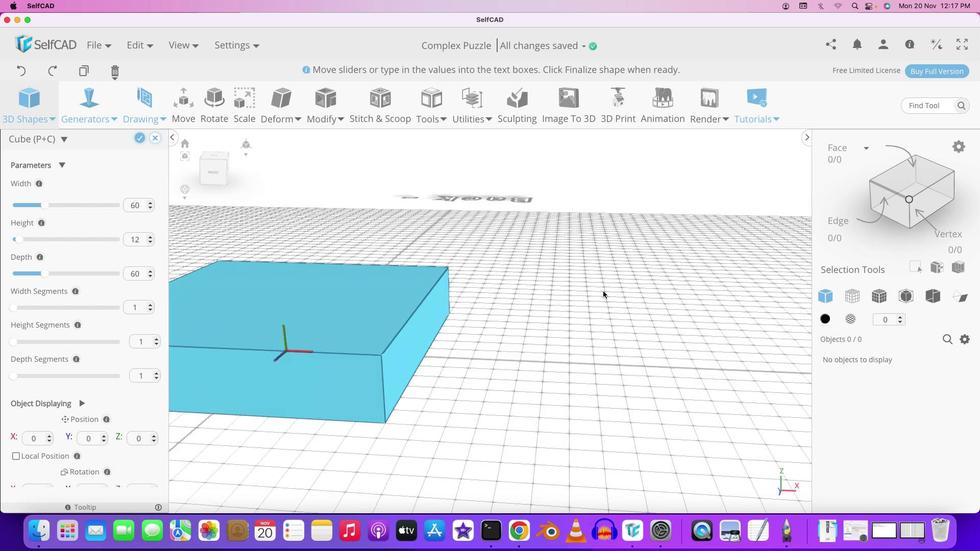 
Action: Mouse moved to (219, 339)
Screenshot: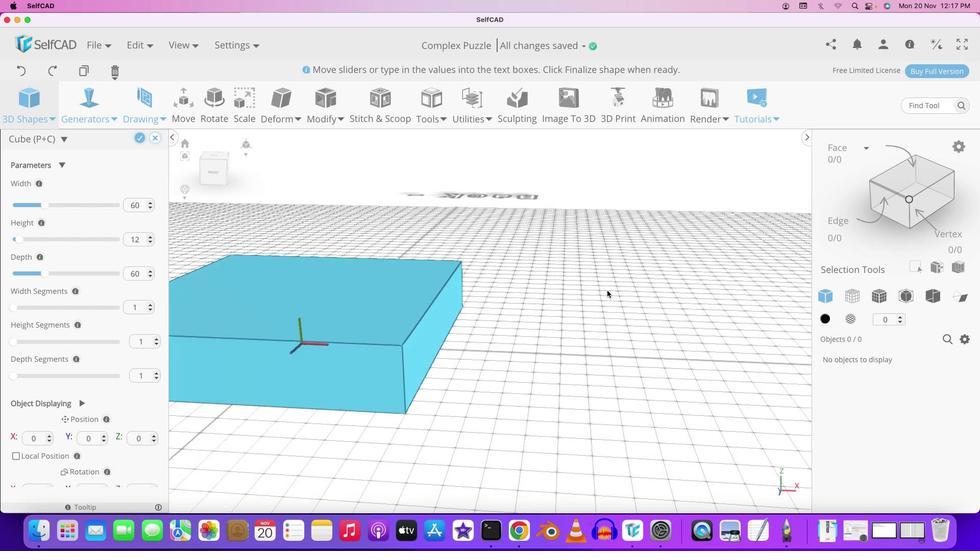 
Action: Mouse pressed left at (219, 339)
Screenshot: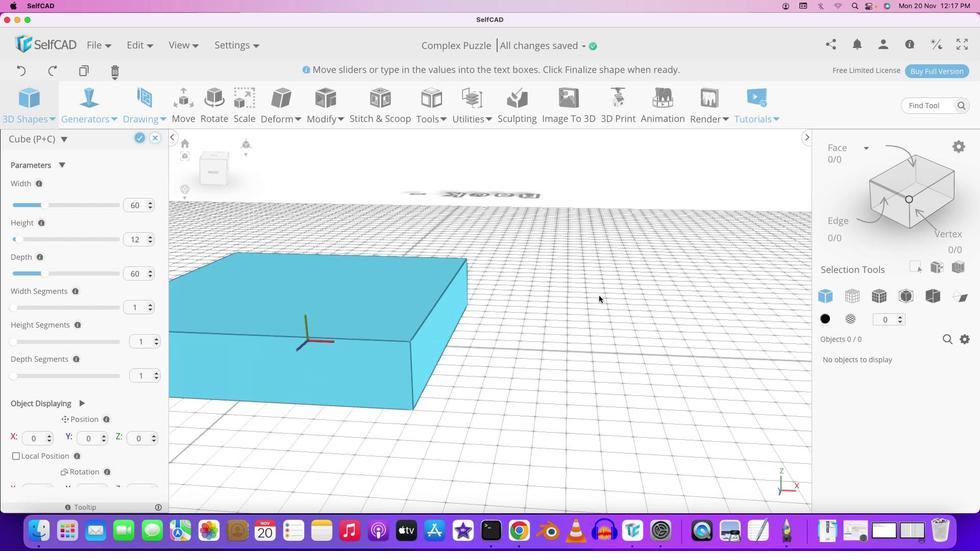 
Action: Mouse moved to (222, 343)
Screenshot: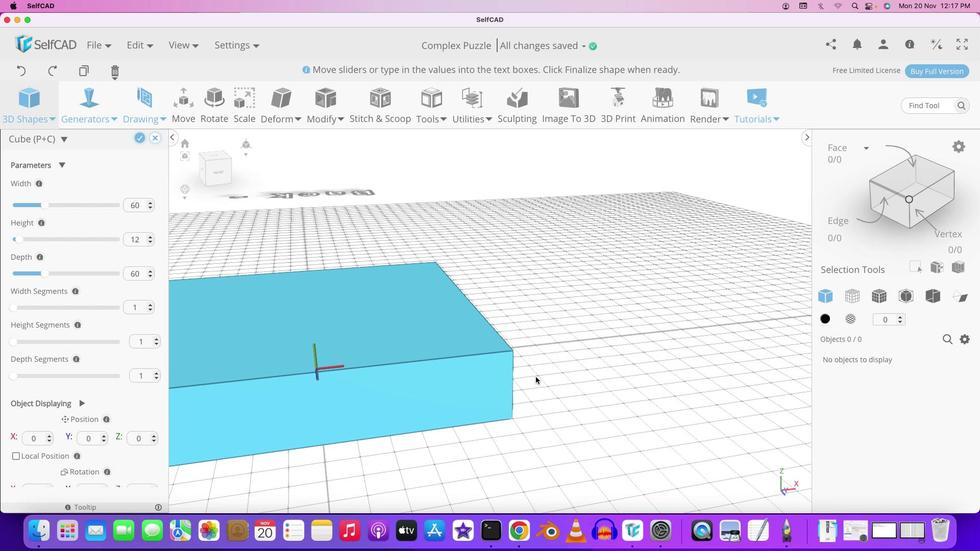 
Action: Mouse pressed left at (222, 343)
Screenshot: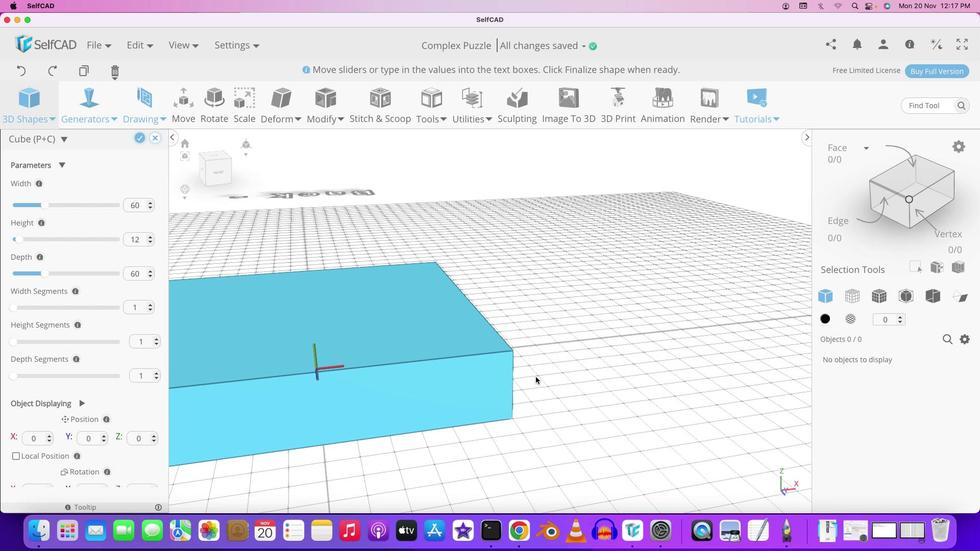 
Action: Mouse moved to (226, 348)
Screenshot: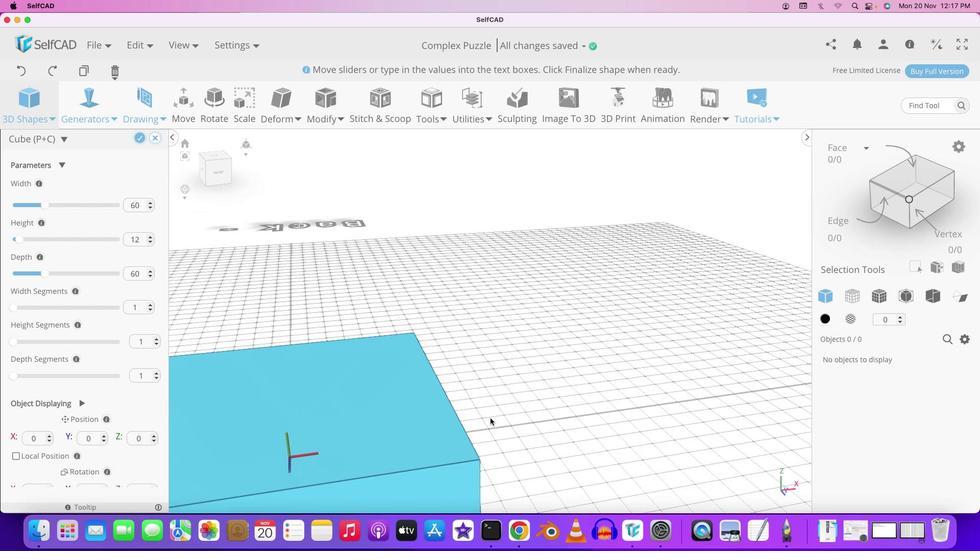
Action: Mouse scrolled (226, 348) with delta (193, 182)
Screenshot: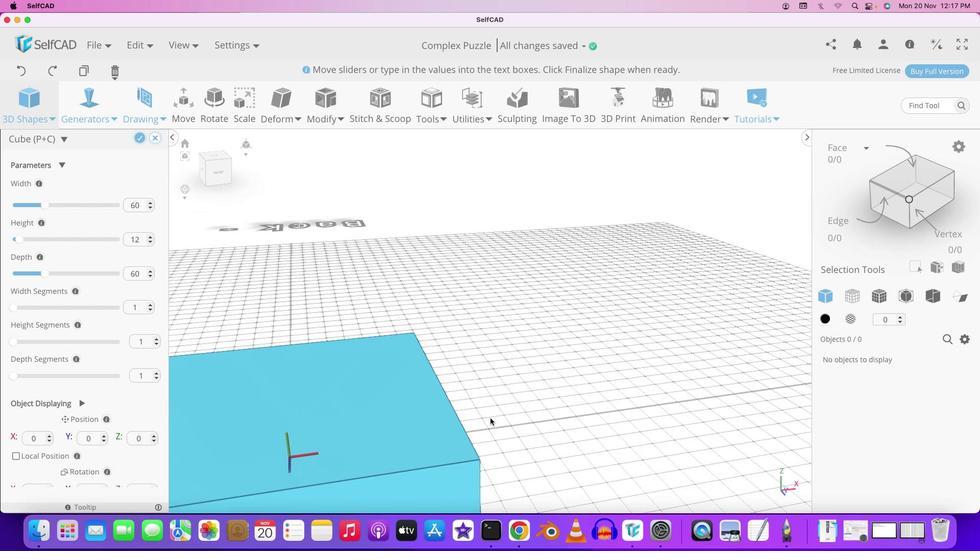 
Action: Mouse moved to (225, 350)
Screenshot: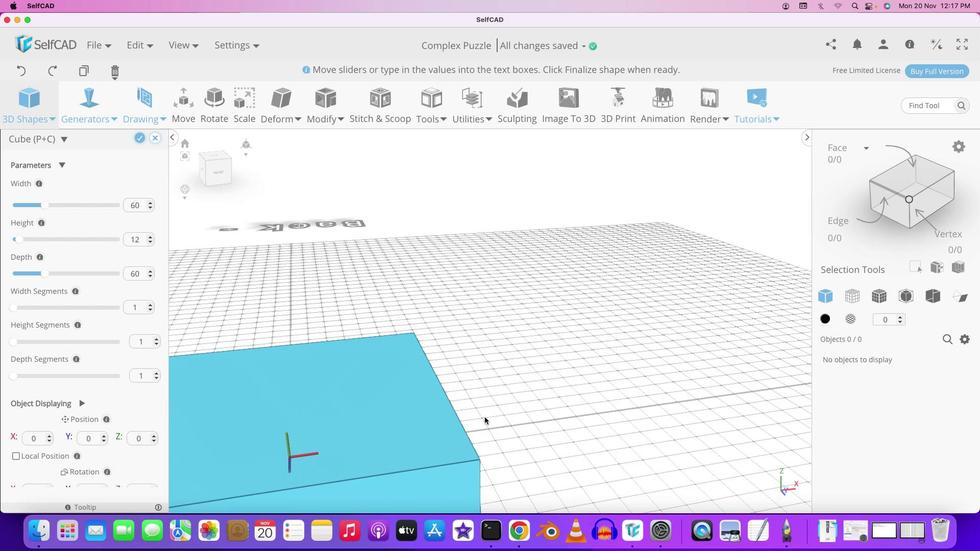 
Action: Mouse scrolled (225, 350) with delta (193, 183)
Screenshot: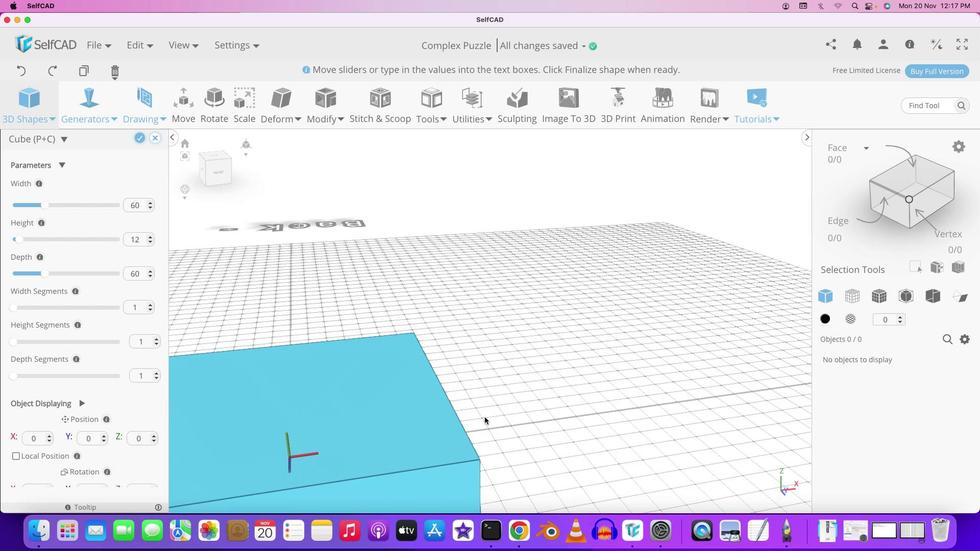 
Action: Mouse moved to (225, 351)
Screenshot: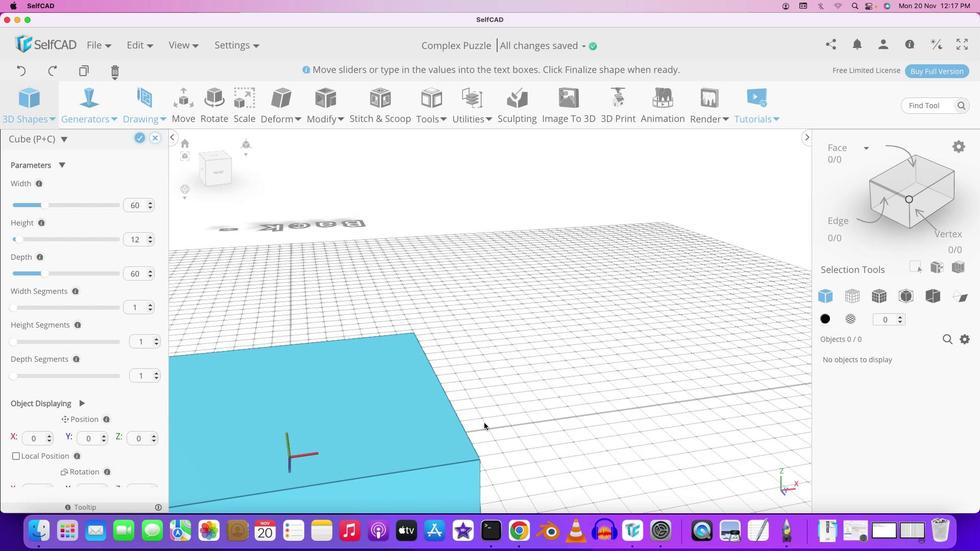 
Action: Mouse scrolled (225, 351) with delta (193, 181)
Screenshot: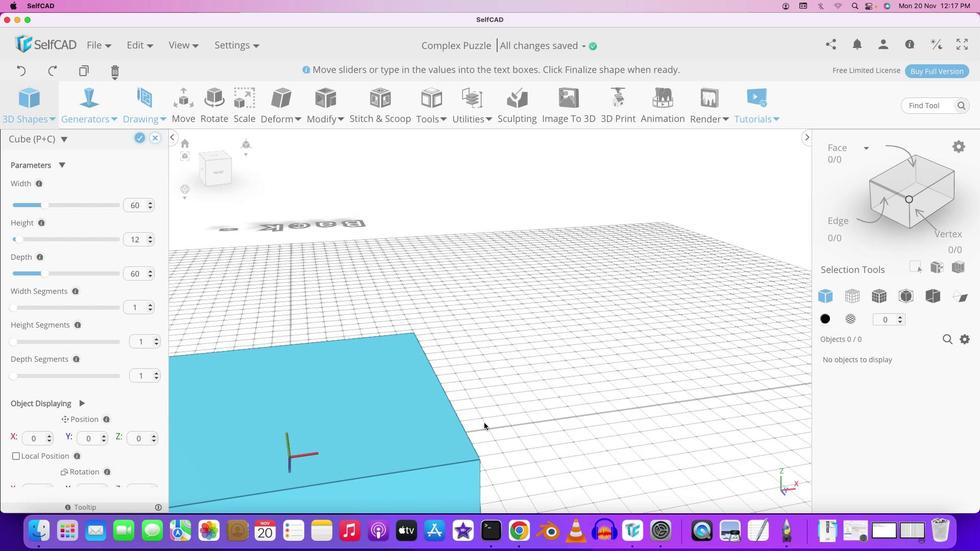 
Action: Mouse moved to (223, 362)
Screenshot: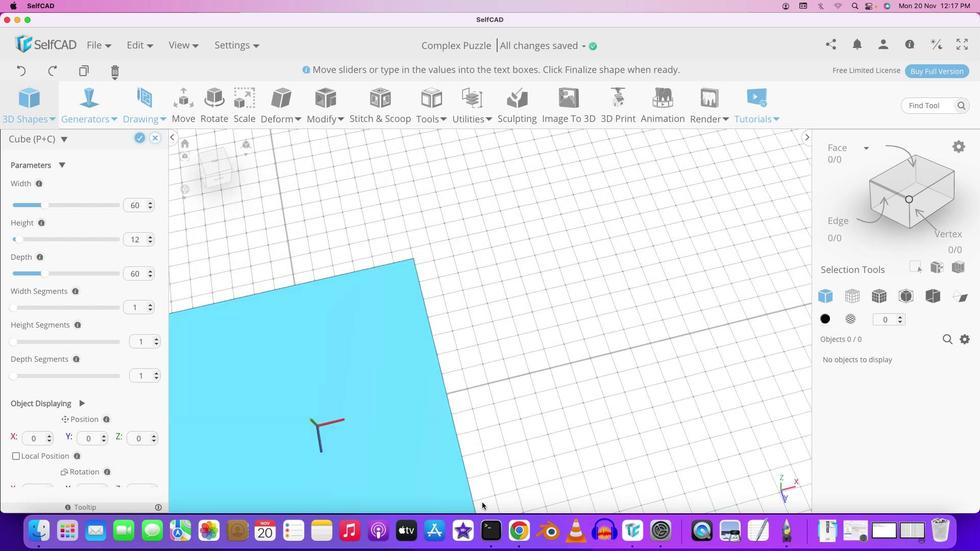 
Action: Key pressed Key.shift
Screenshot: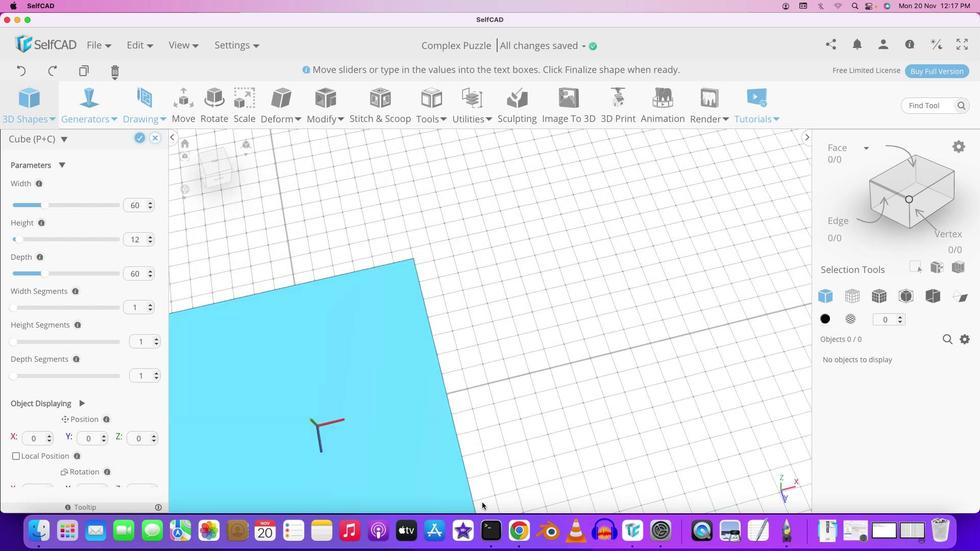 
Action: Mouse moved to (222, 366)
Screenshot: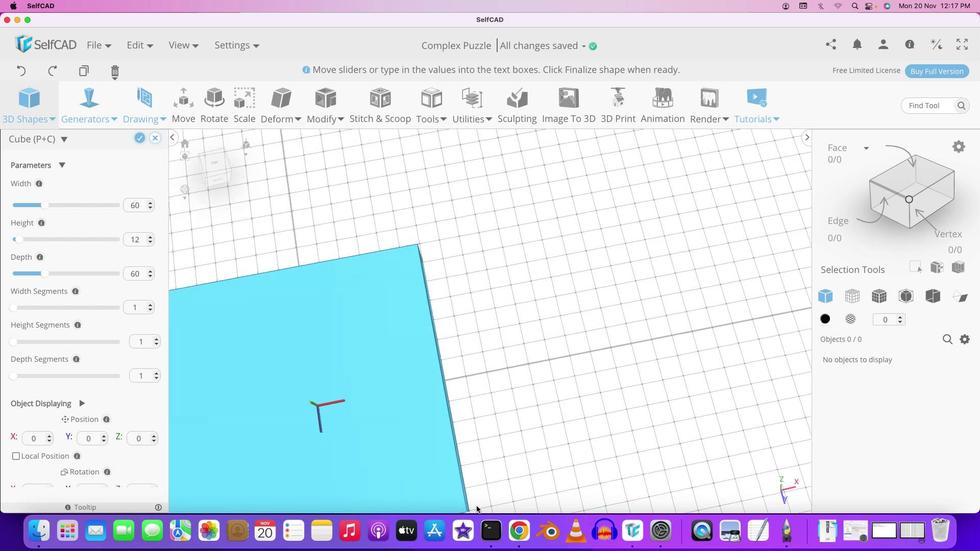 
Action: Mouse pressed left at (222, 366)
Screenshot: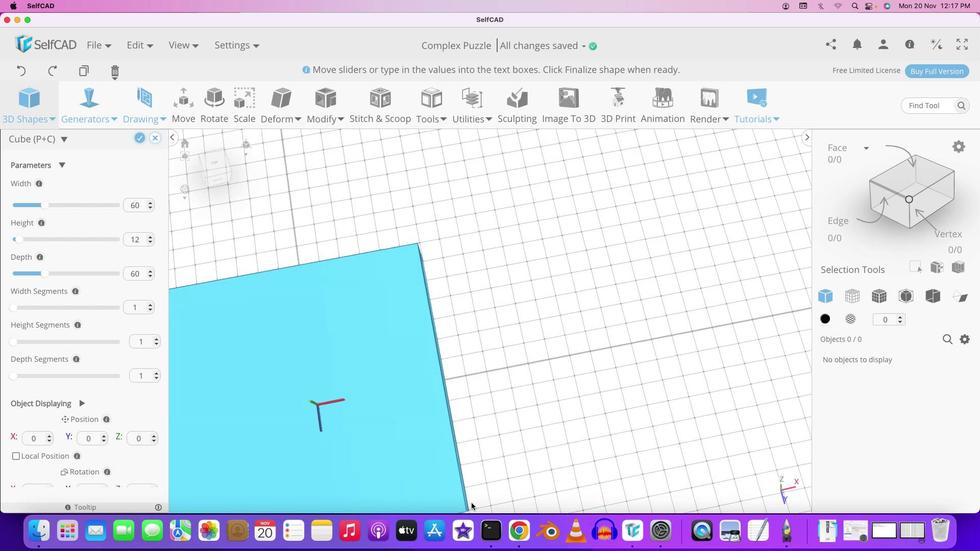 
Action: Mouse moved to (220, 395)
Screenshot: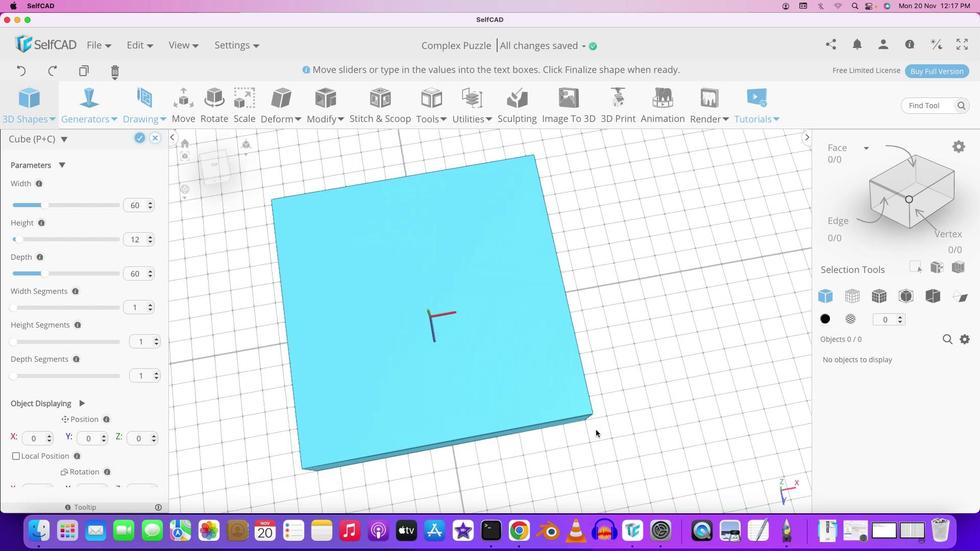
Action: Mouse pressed left at (220, 395)
Screenshot: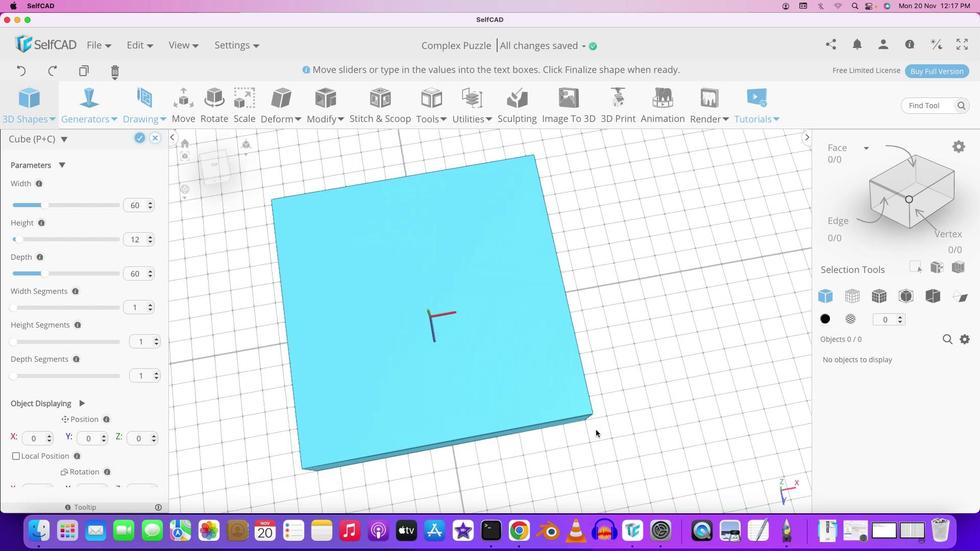 
Action: Mouse moved to (218, 413)
Screenshot: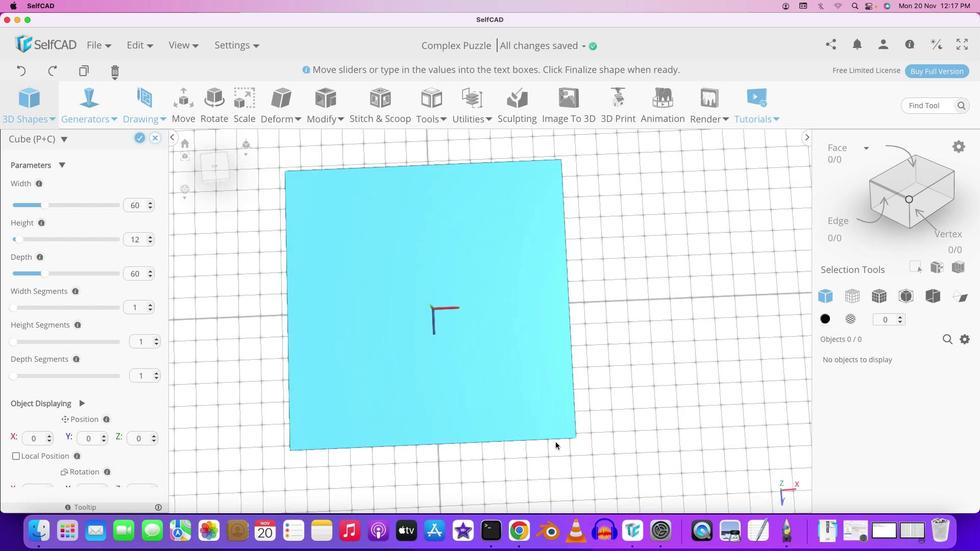 
Action: Key pressed Key.shift
Screenshot: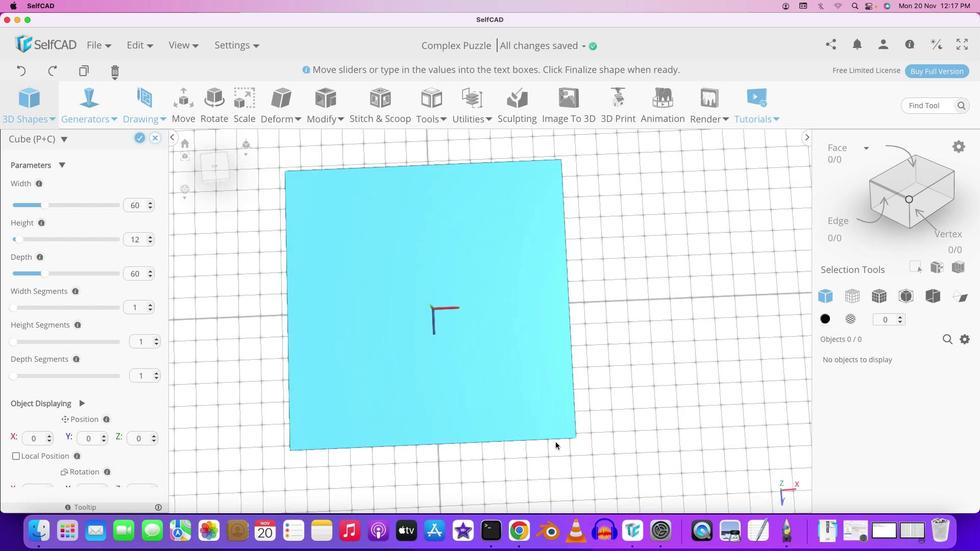 
Action: Mouse moved to (218, 411)
Screenshot: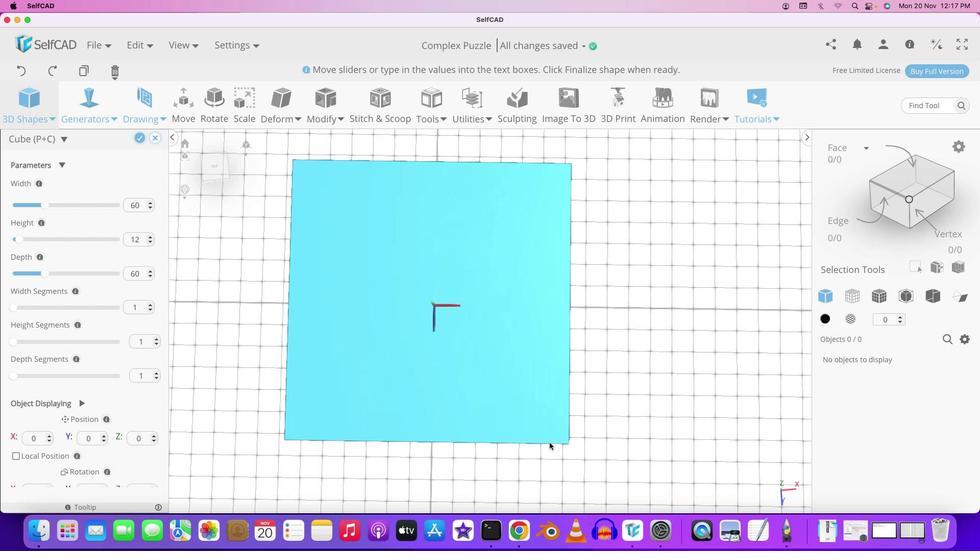
Action: Mouse pressed left at (218, 411)
Screenshot: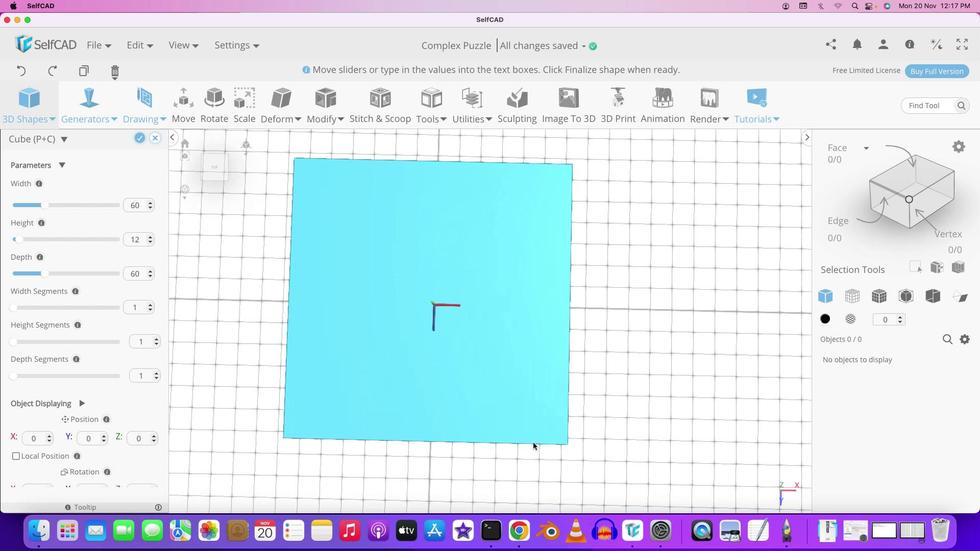 
Action: Mouse moved to (225, 389)
Screenshot: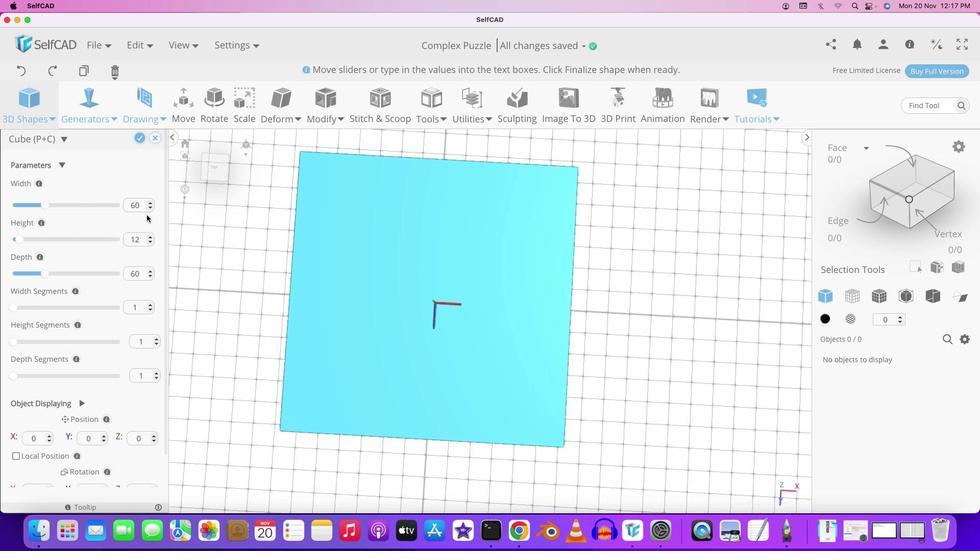 
Action: Mouse pressed left at (225, 389)
Screenshot: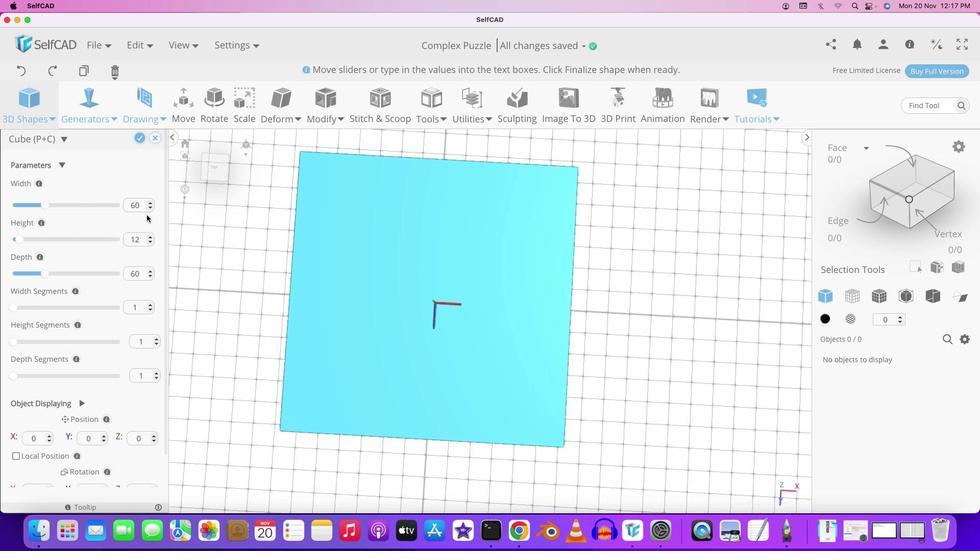 
Action: Mouse moved to (202, 280)
Screenshot: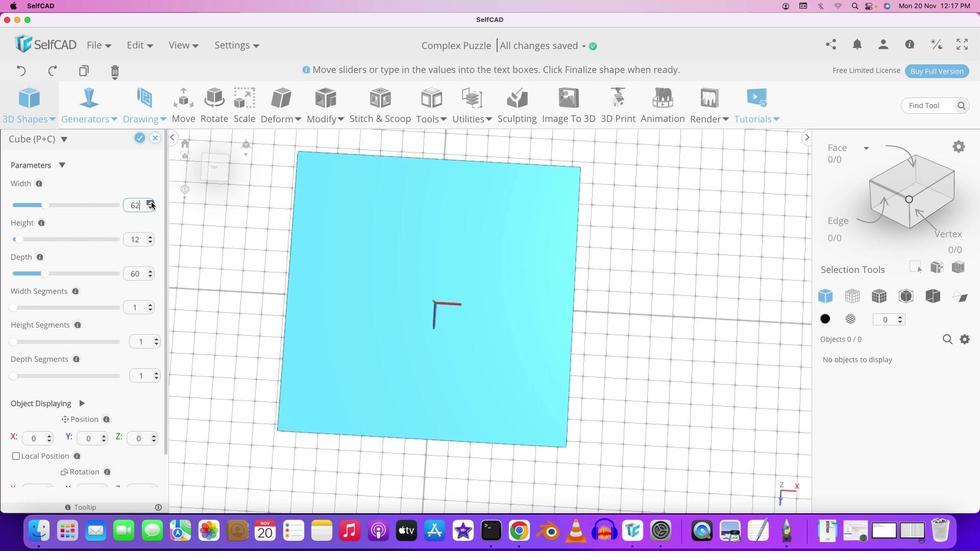 
Action: Mouse pressed left at (202, 280)
Screenshot: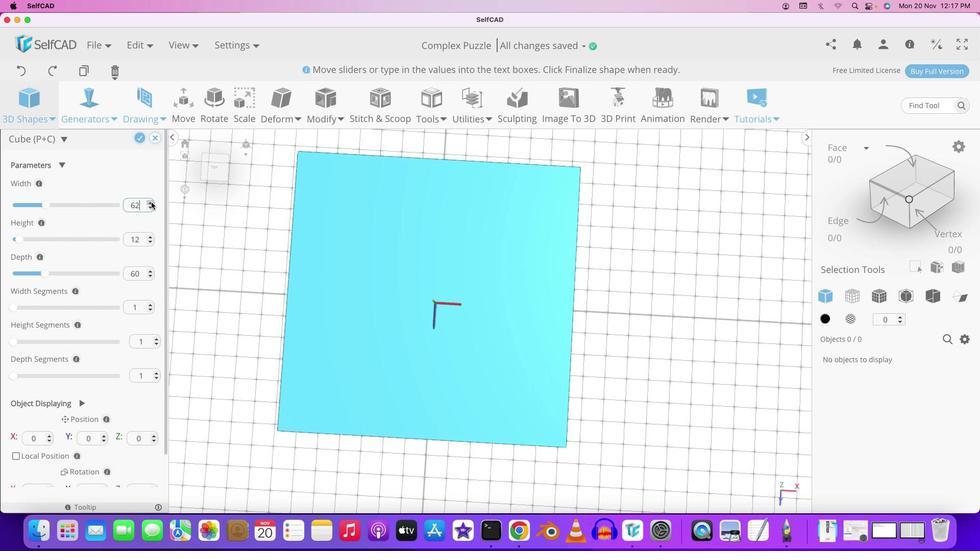 
Action: Mouse pressed left at (202, 280)
Screenshot: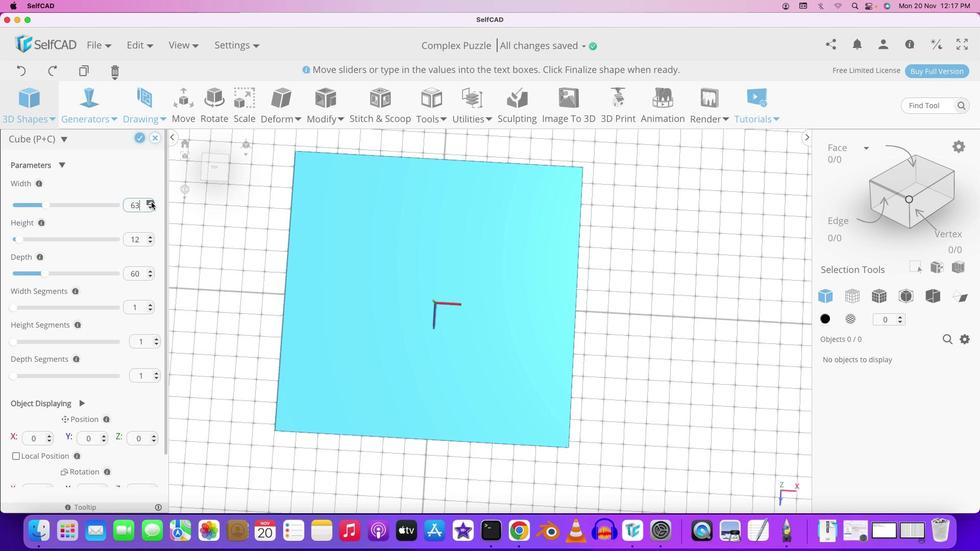 
Action: Mouse pressed left at (202, 280)
Screenshot: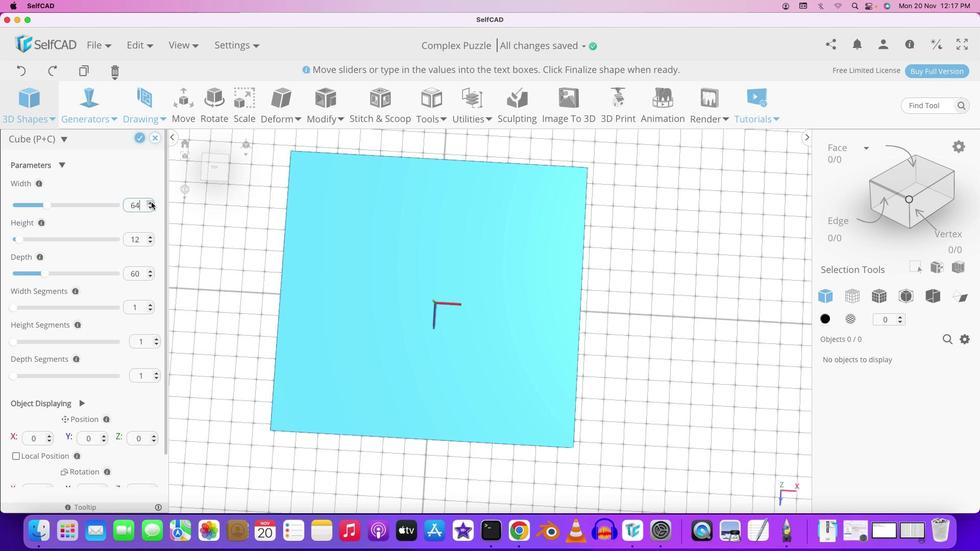
Action: Mouse pressed left at (202, 280)
Screenshot: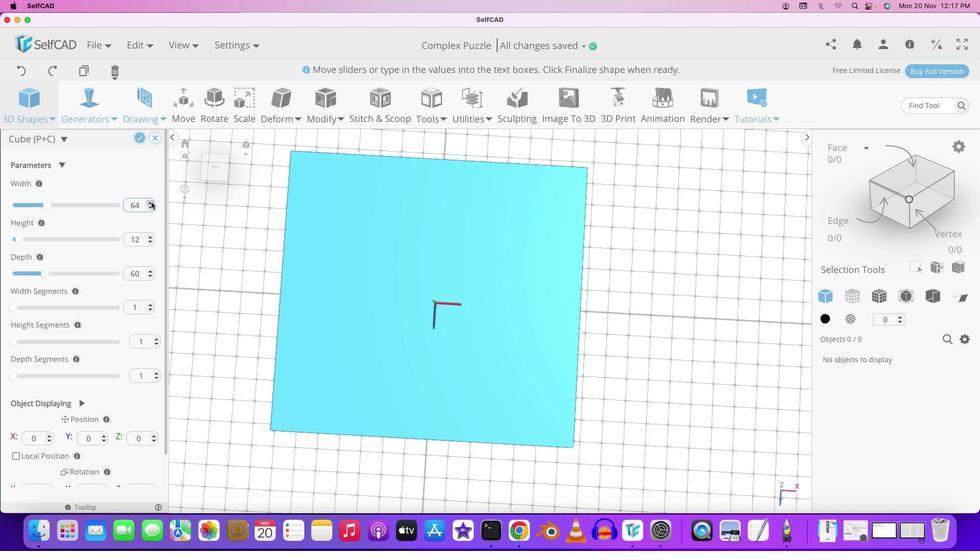 
Action: Mouse pressed left at (202, 280)
Screenshot: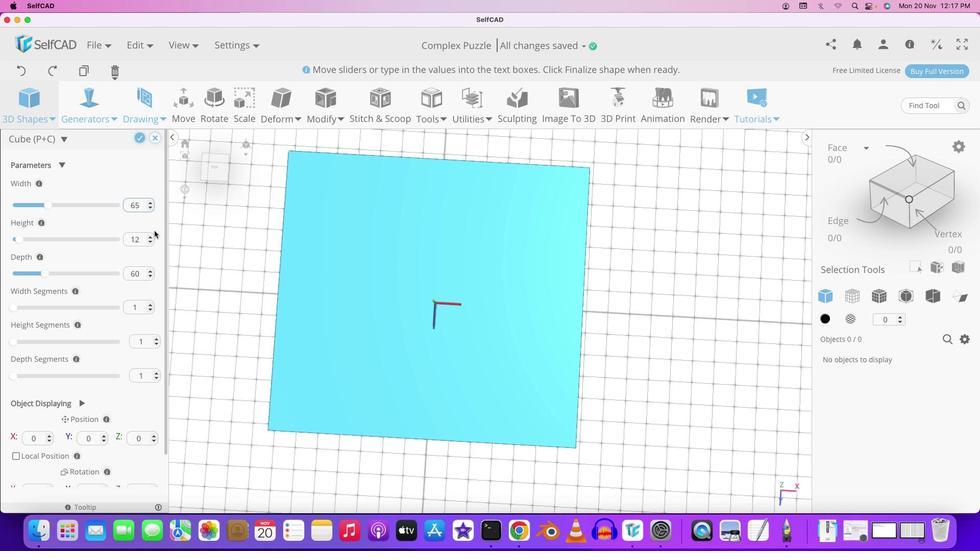 
Action: Mouse moved to (201, 283)
Screenshot: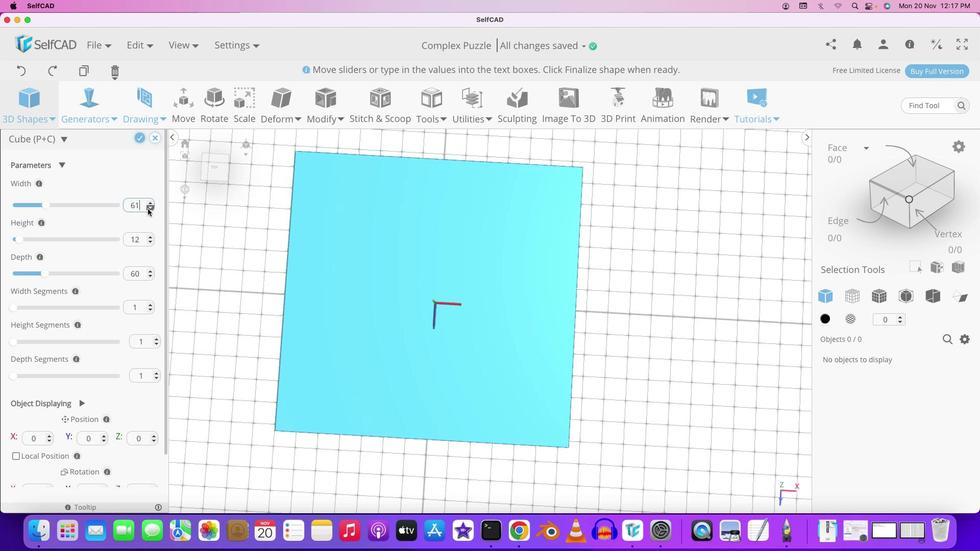 
Action: Mouse pressed left at (201, 283)
Screenshot: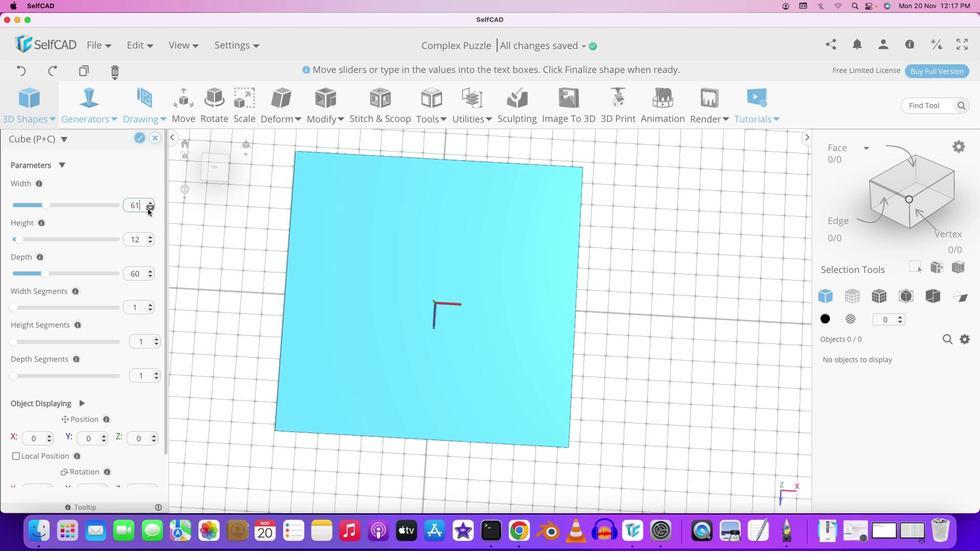 
Action: Mouse pressed left at (201, 283)
Screenshot: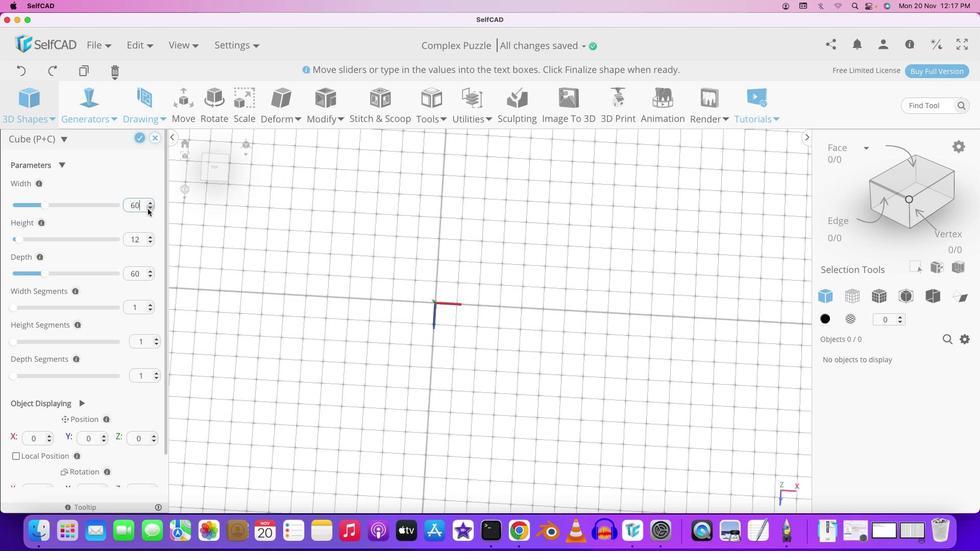 
Action: Mouse pressed left at (201, 283)
Screenshot: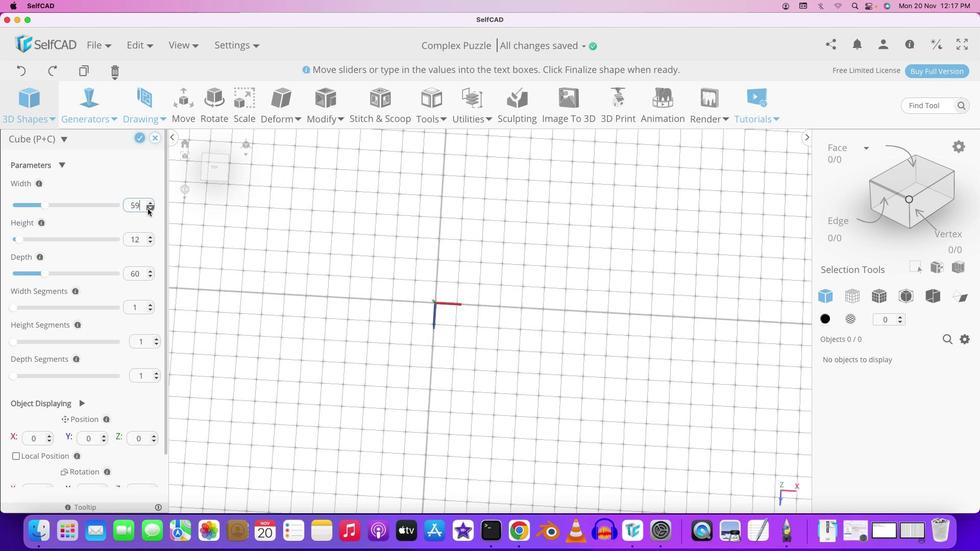 
Action: Mouse pressed left at (201, 283)
Screenshot: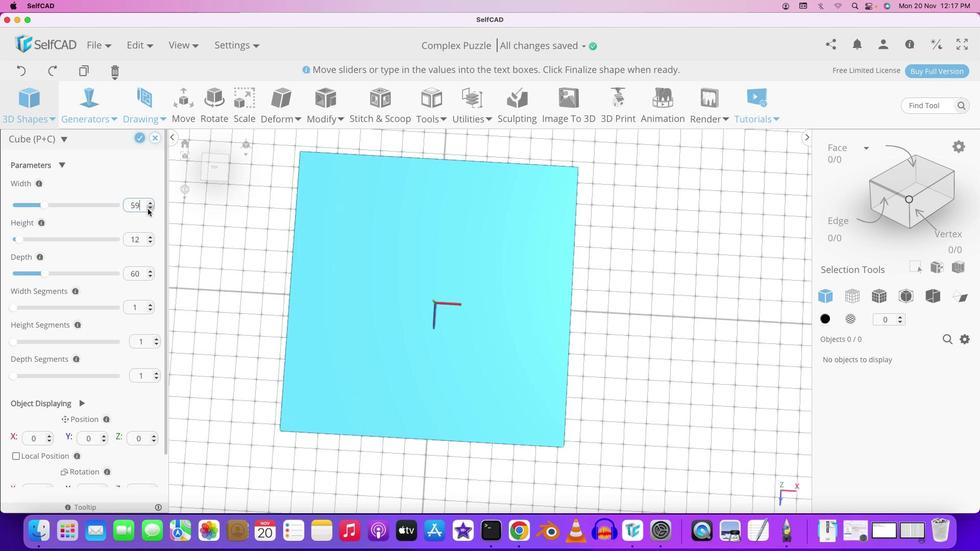 
Action: Mouse pressed left at (201, 283)
Screenshot: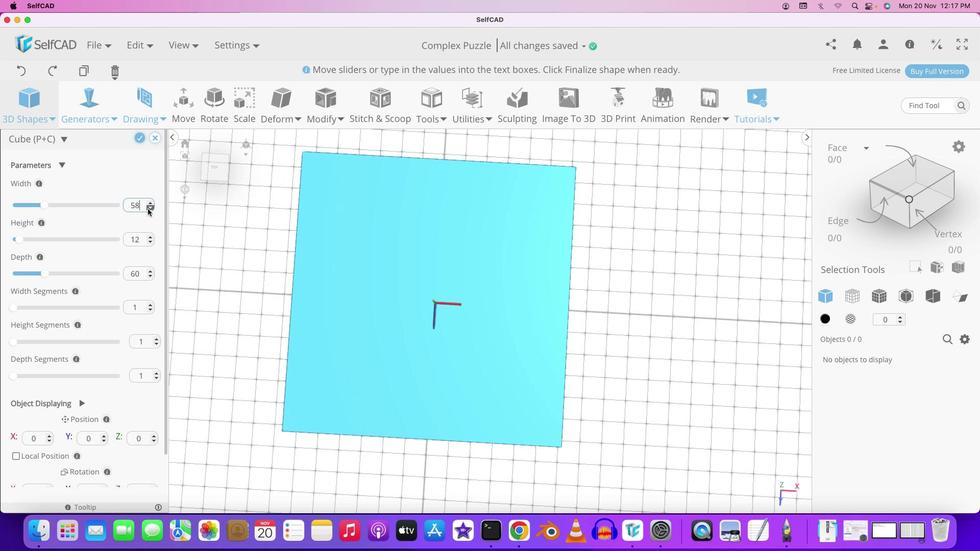 
Action: Mouse pressed left at (201, 283)
Screenshot: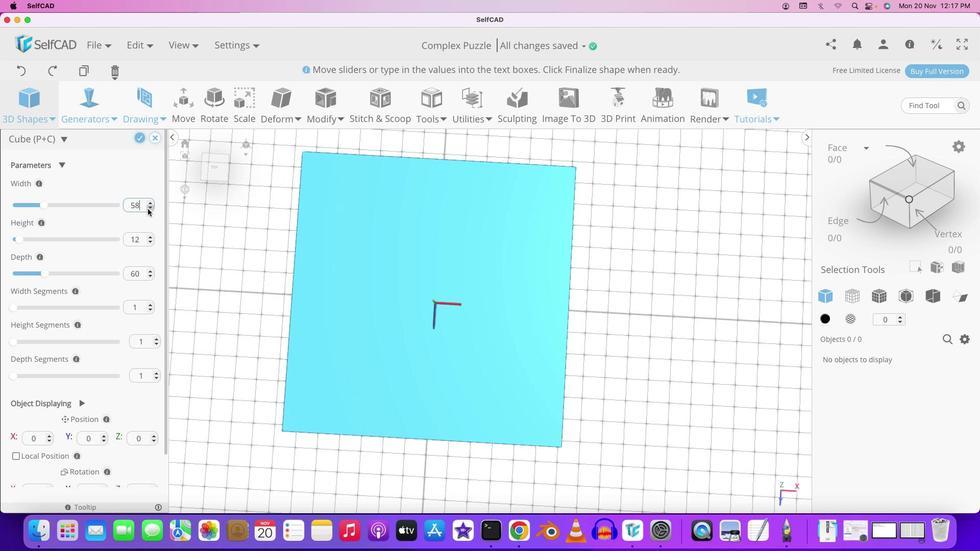 
Action: Mouse pressed left at (201, 283)
Screenshot: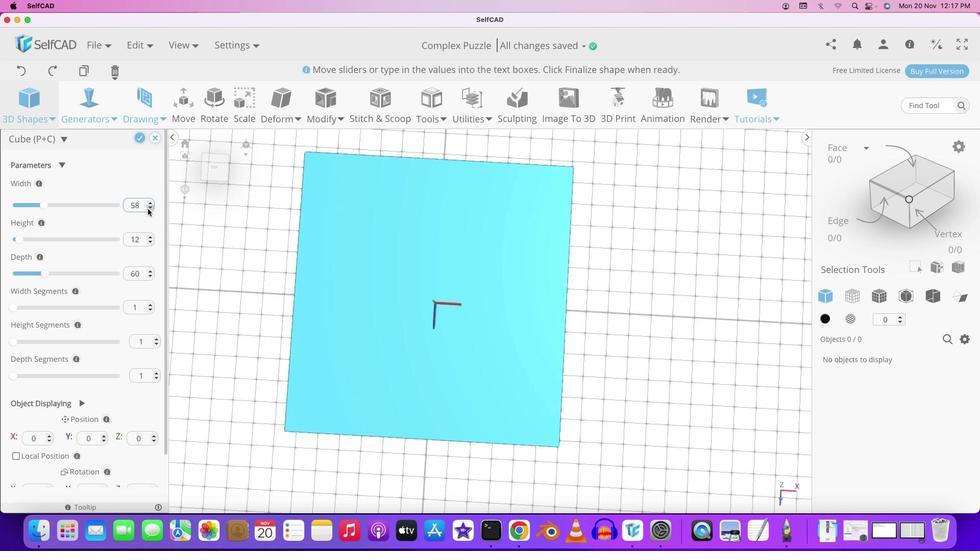 
Action: Mouse pressed left at (201, 283)
Screenshot: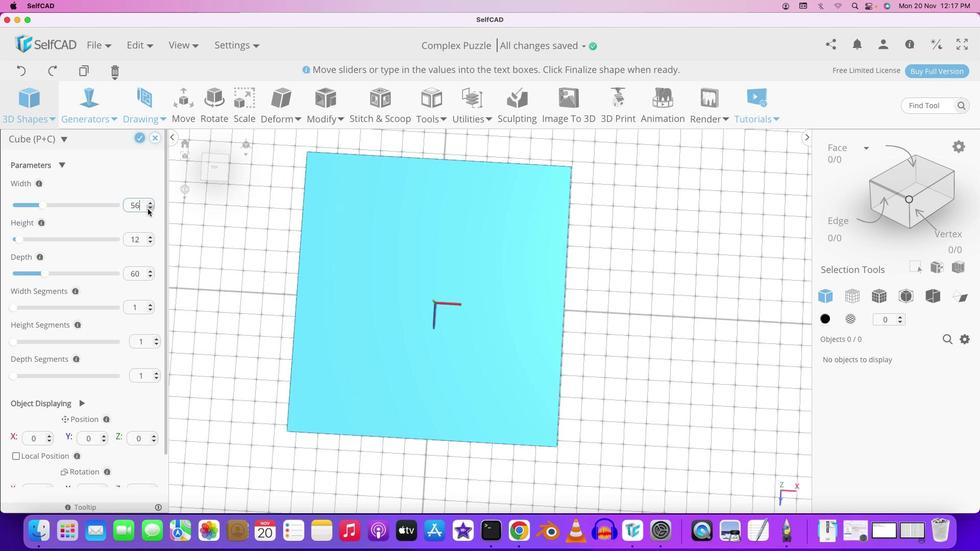 
Action: Mouse pressed left at (201, 283)
Screenshot: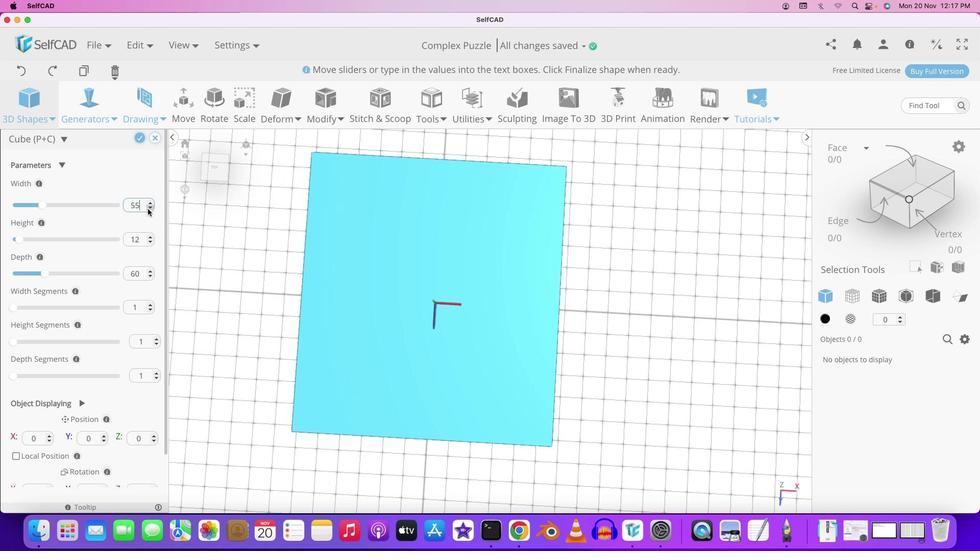 
Action: Mouse pressed left at (201, 283)
Screenshot: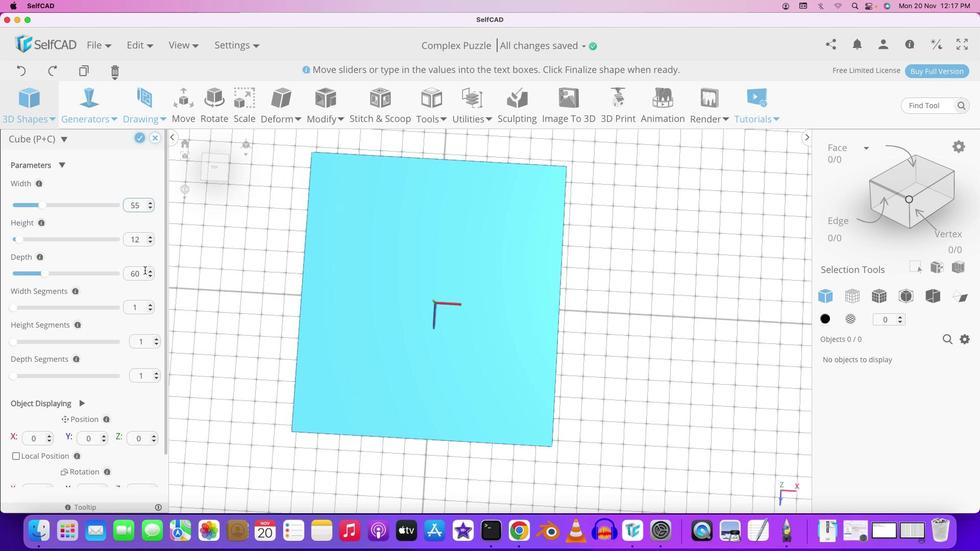 
Action: Mouse moved to (201, 279)
Screenshot: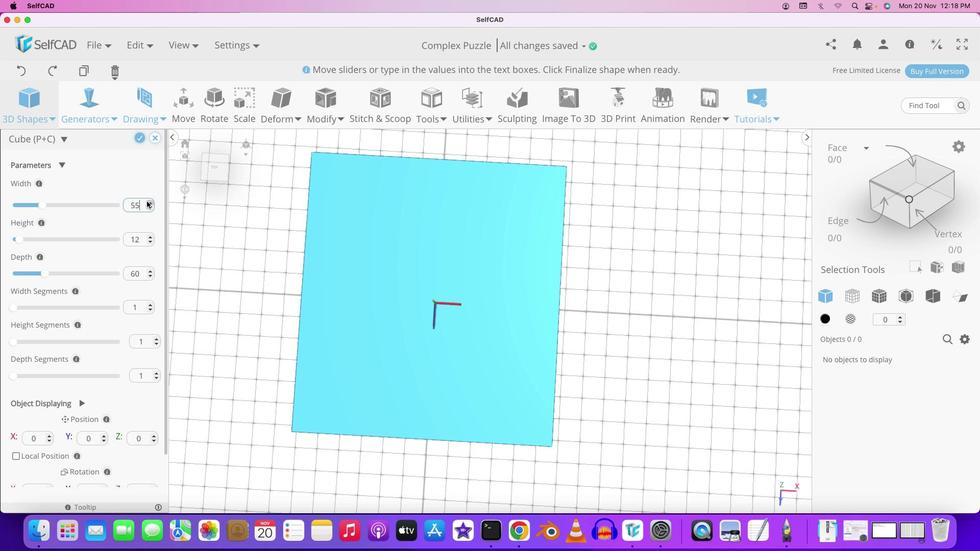 
Action: Mouse pressed left at (201, 279)
Screenshot: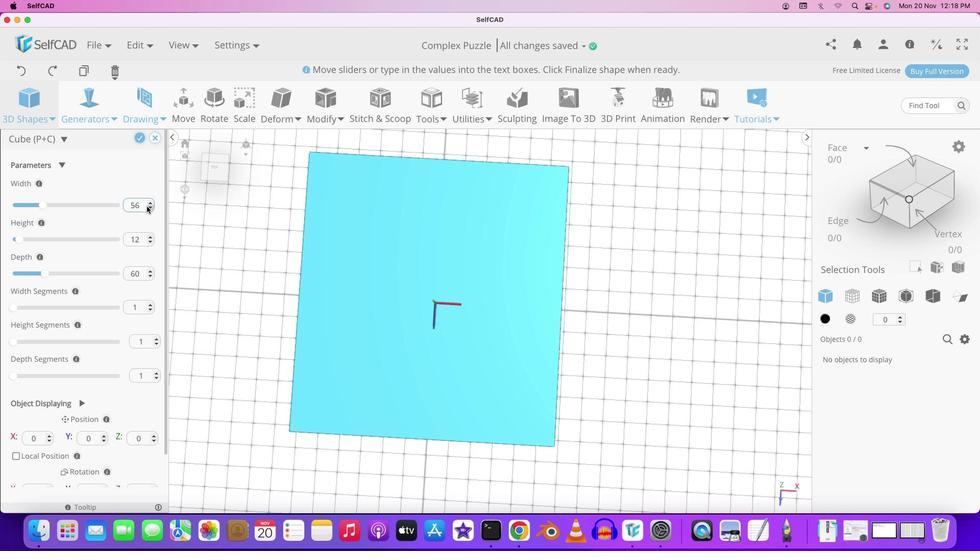 
Action: Mouse moved to (201, 280)
Screenshot: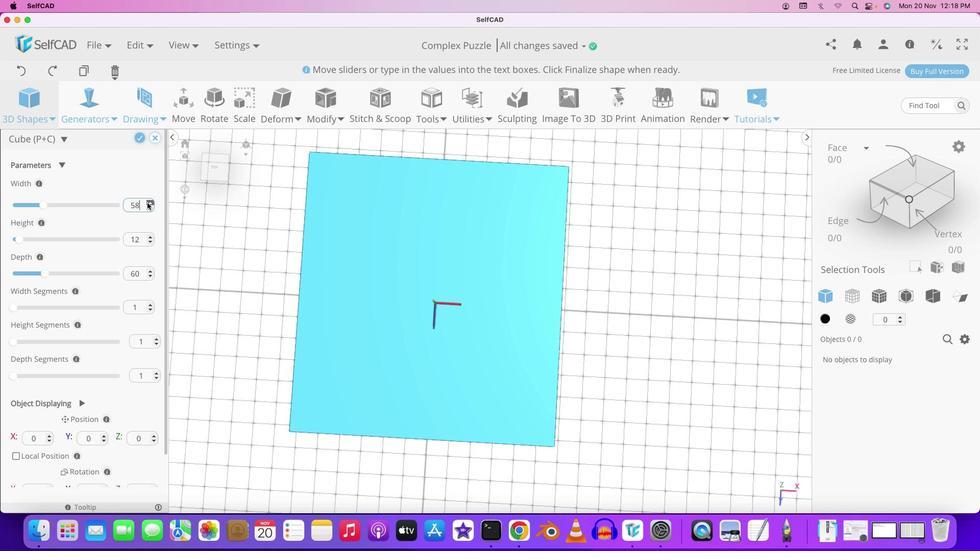
Action: Mouse pressed left at (201, 280)
Screenshot: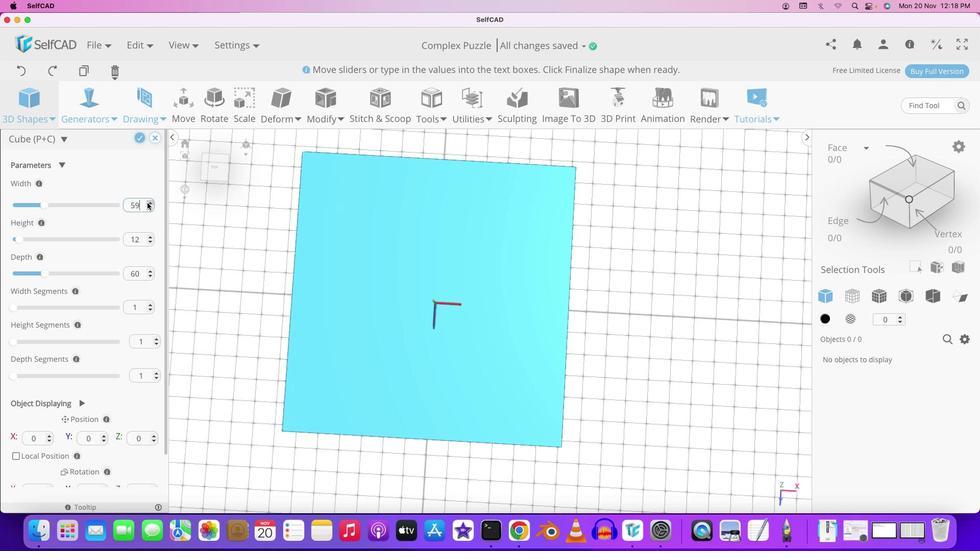 
Action: Mouse pressed left at (201, 280)
Screenshot: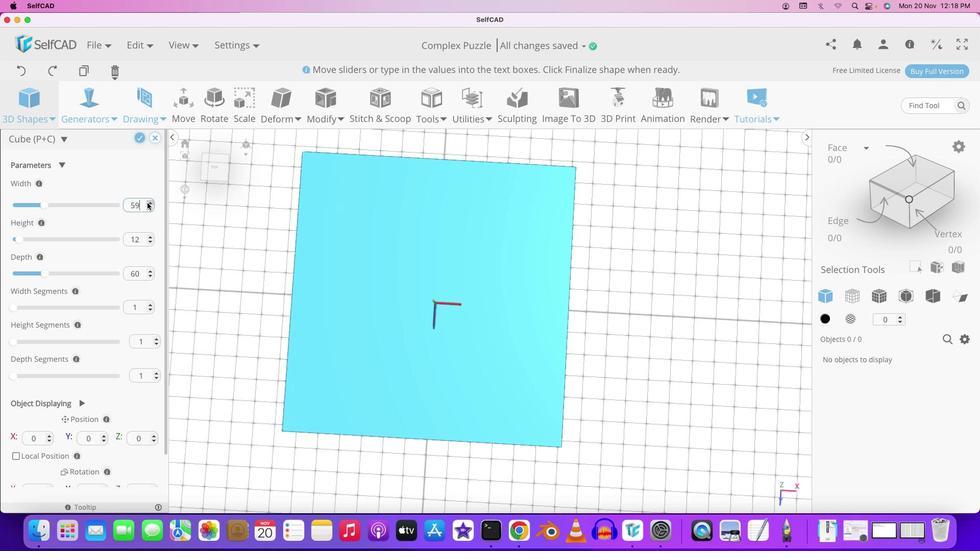 
Action: Mouse pressed left at (201, 280)
Screenshot: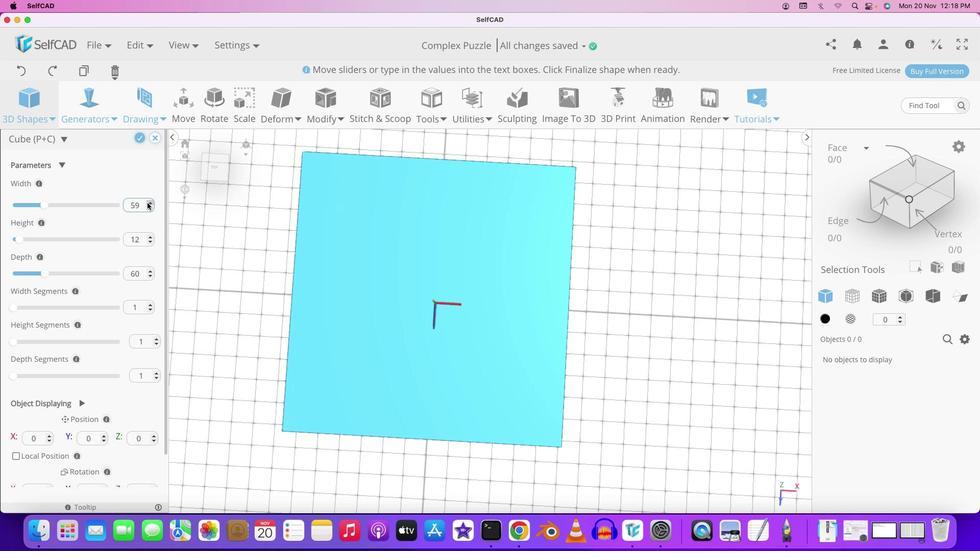 
Action: Mouse pressed left at (201, 280)
Screenshot: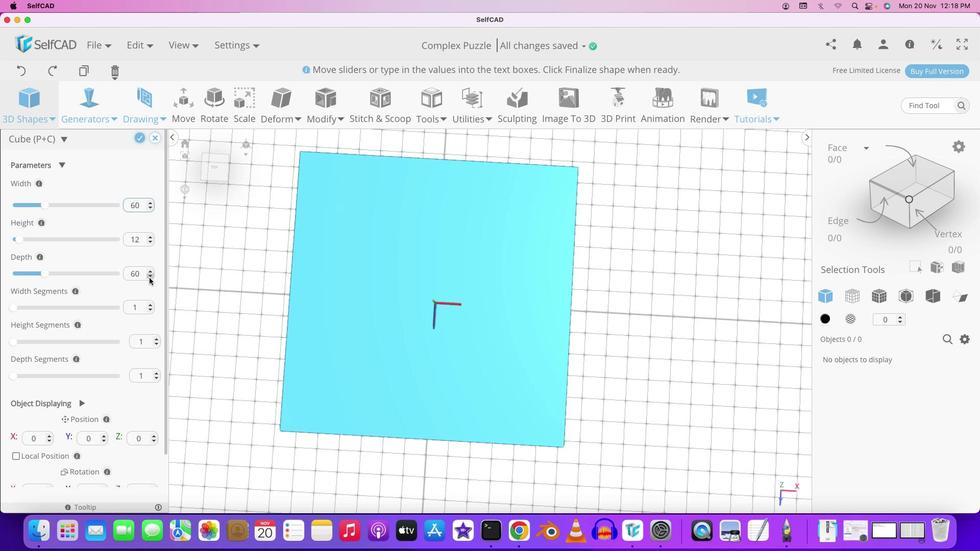 
Action: Mouse moved to (201, 316)
Screenshot: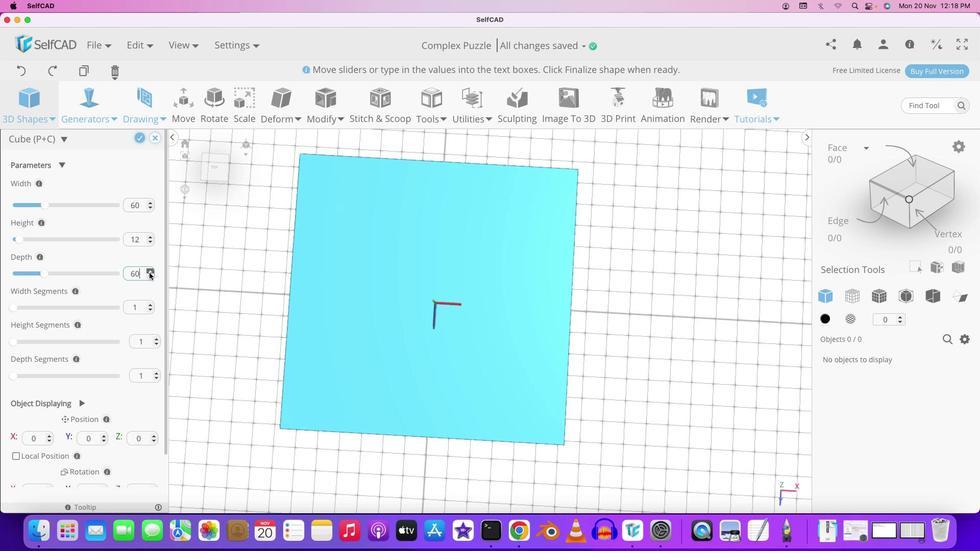 
Action: Mouse pressed left at (201, 316)
Screenshot: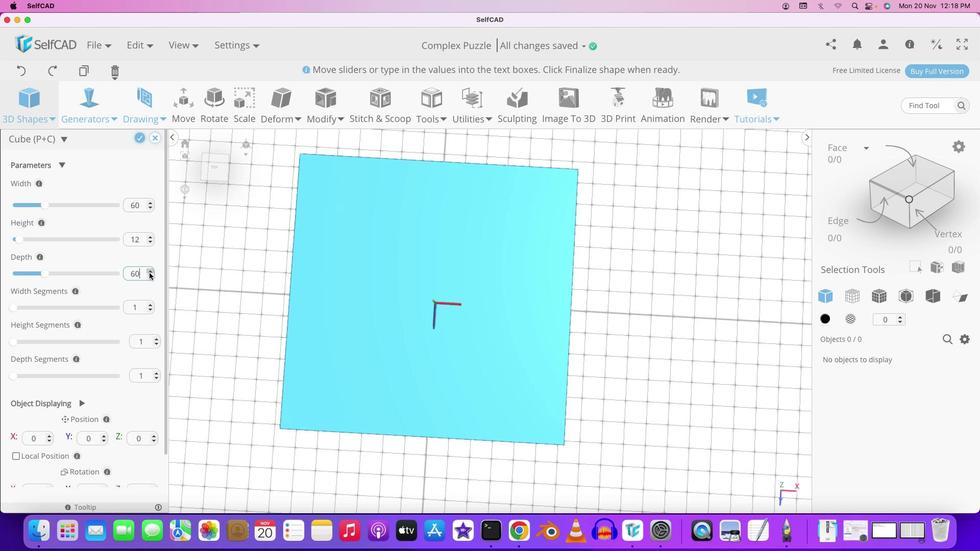 
Action: Mouse moved to (201, 313)
Screenshot: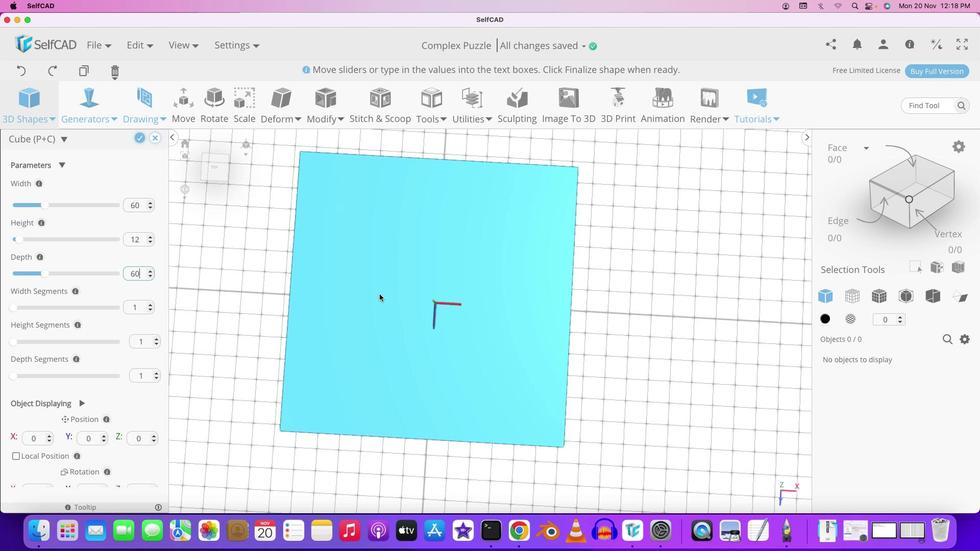 
Action: Mouse pressed left at (201, 313)
Screenshot: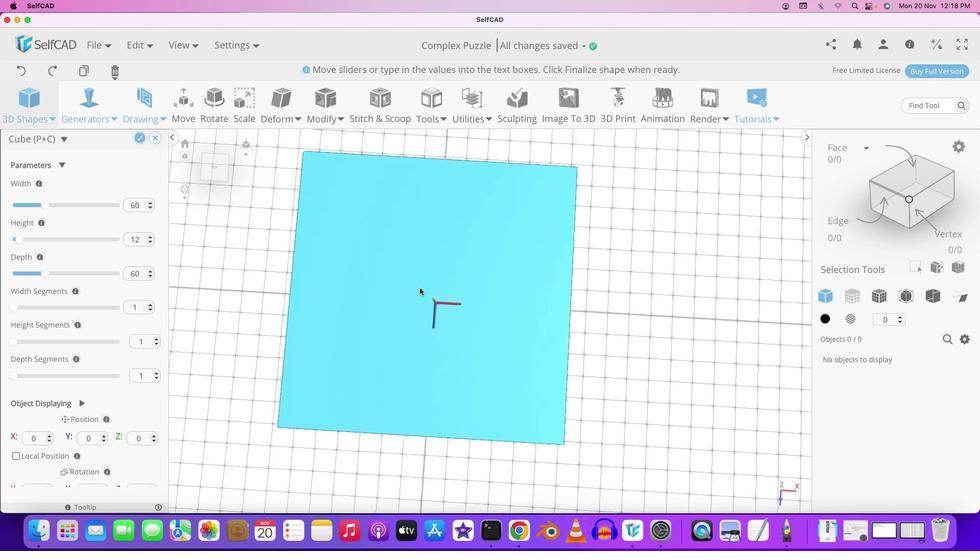 
Action: Mouse moved to (216, 324)
Screenshot: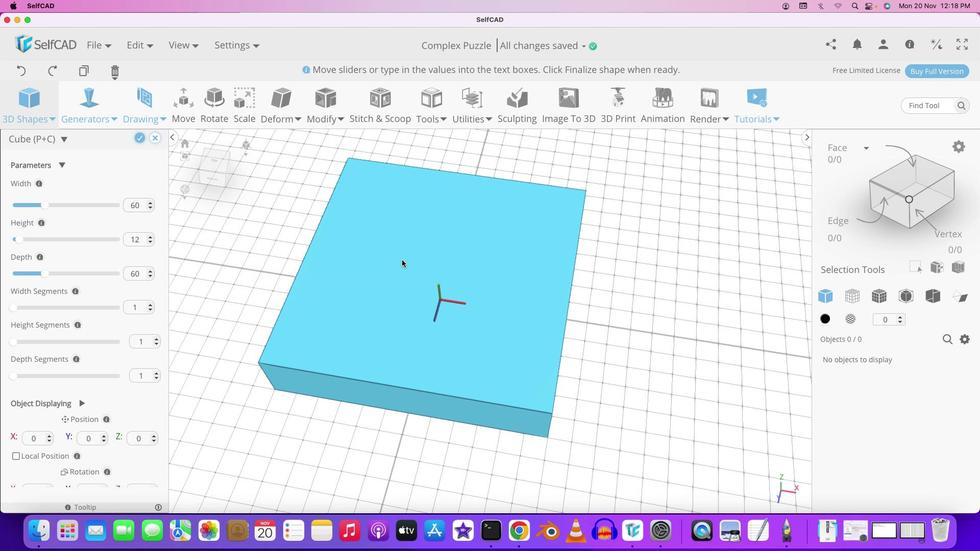 
Action: Mouse pressed left at (216, 324)
Screenshot: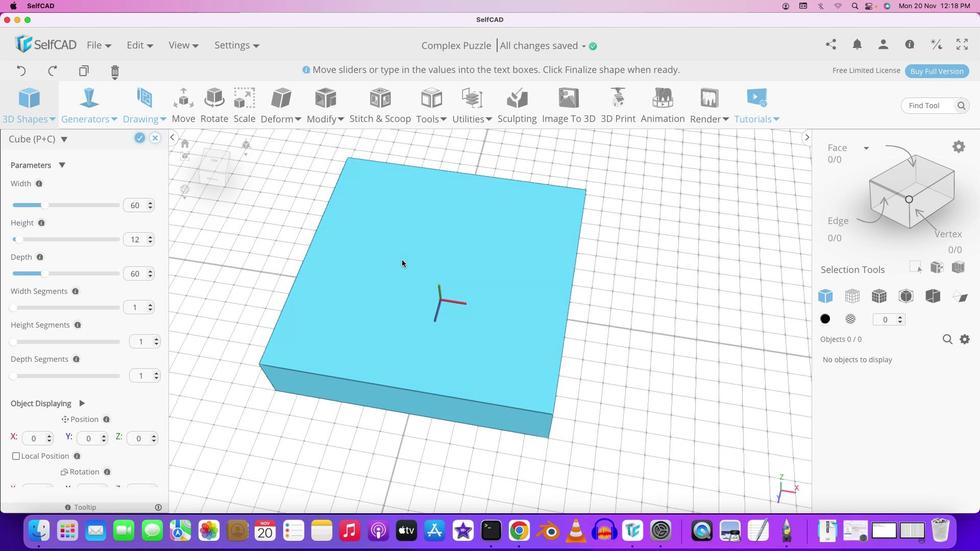 
Action: Mouse moved to (216, 315)
Screenshot: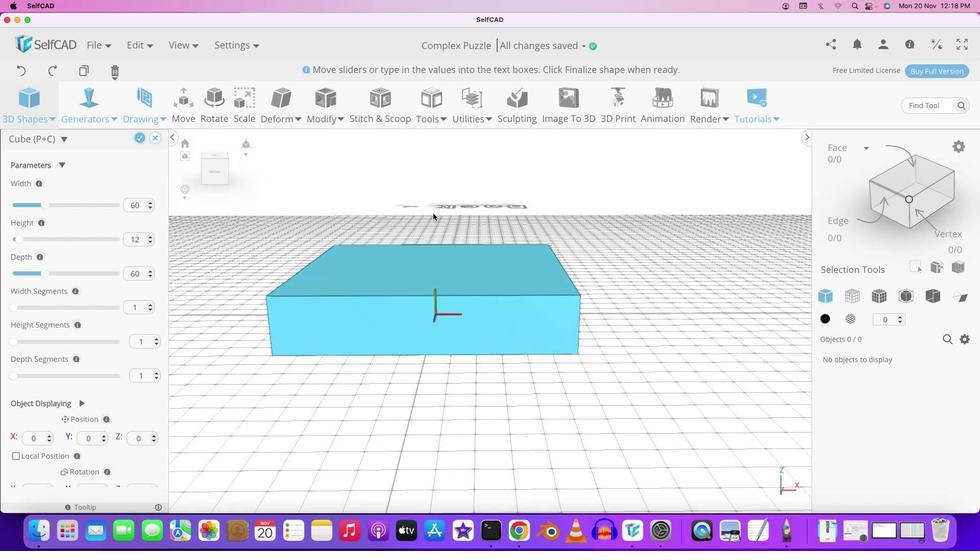 
Action: Mouse pressed left at (216, 315)
Screenshot: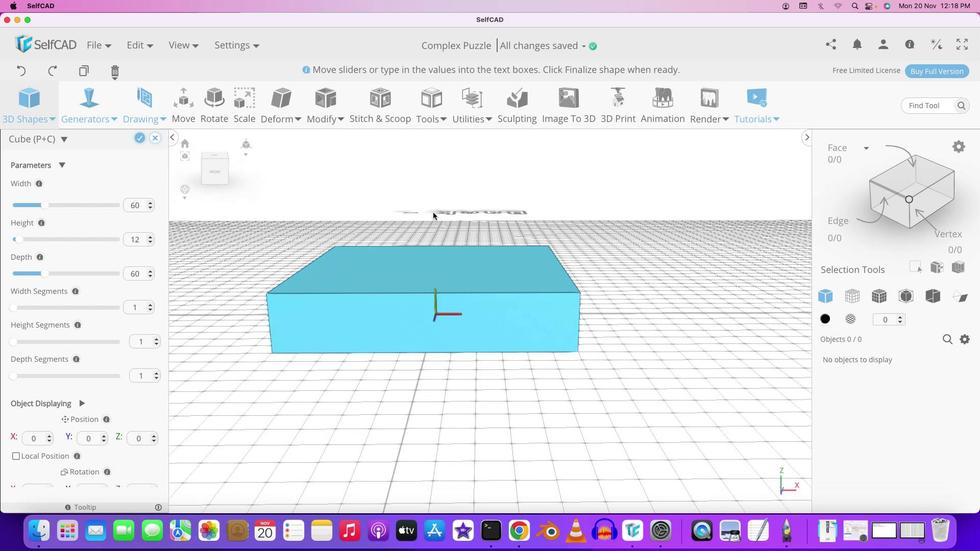
Action: Mouse moved to (202, 299)
Screenshot: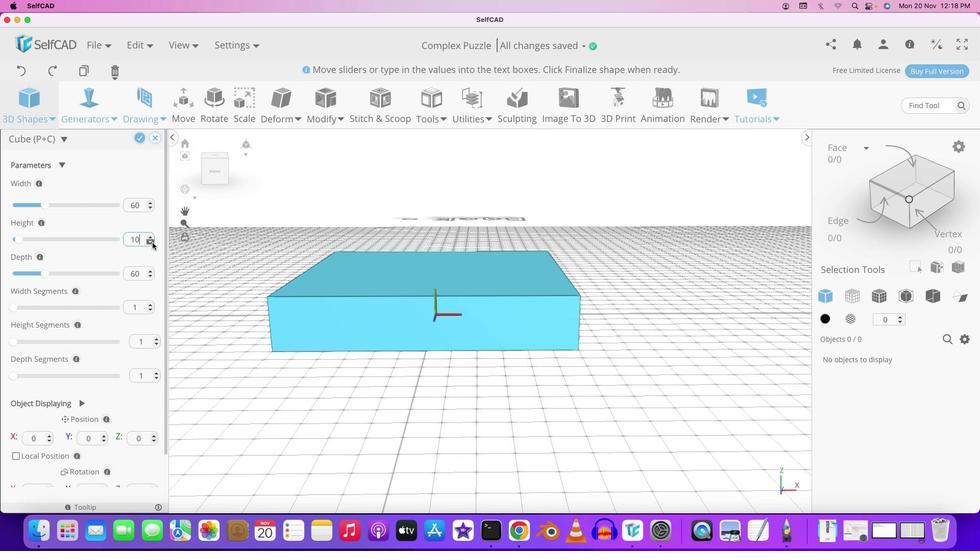
Action: Mouse pressed left at (202, 299)
Screenshot: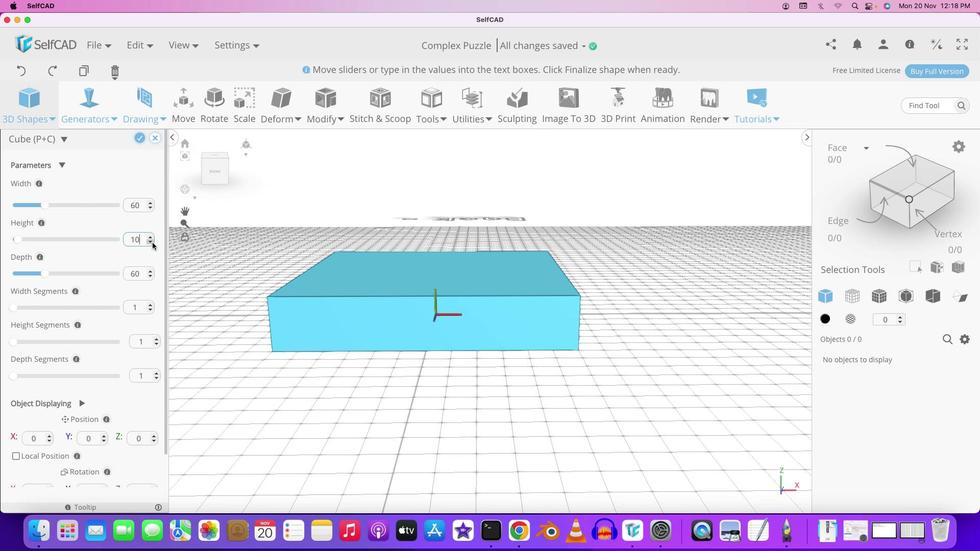 
Action: Mouse moved to (202, 299)
Screenshot: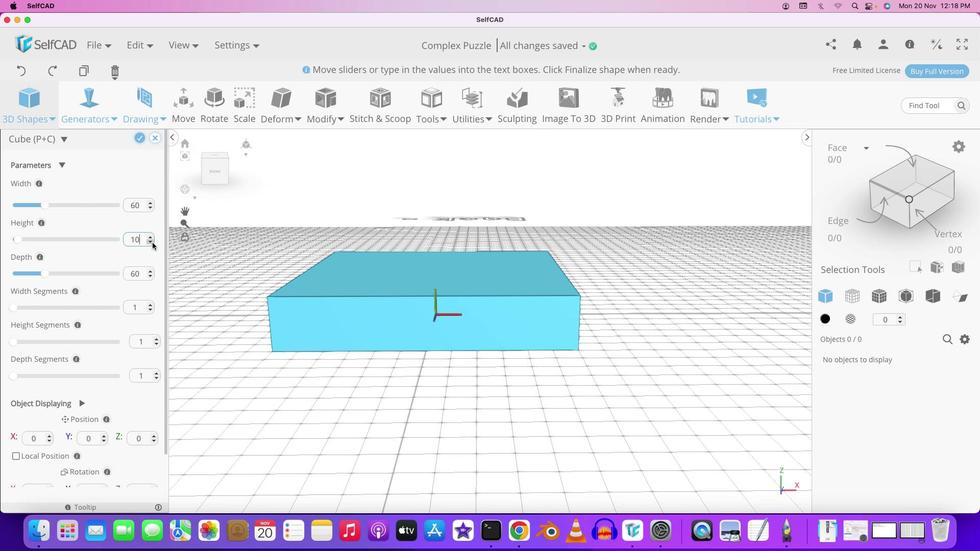 
Action: Mouse pressed left at (202, 299)
Screenshot: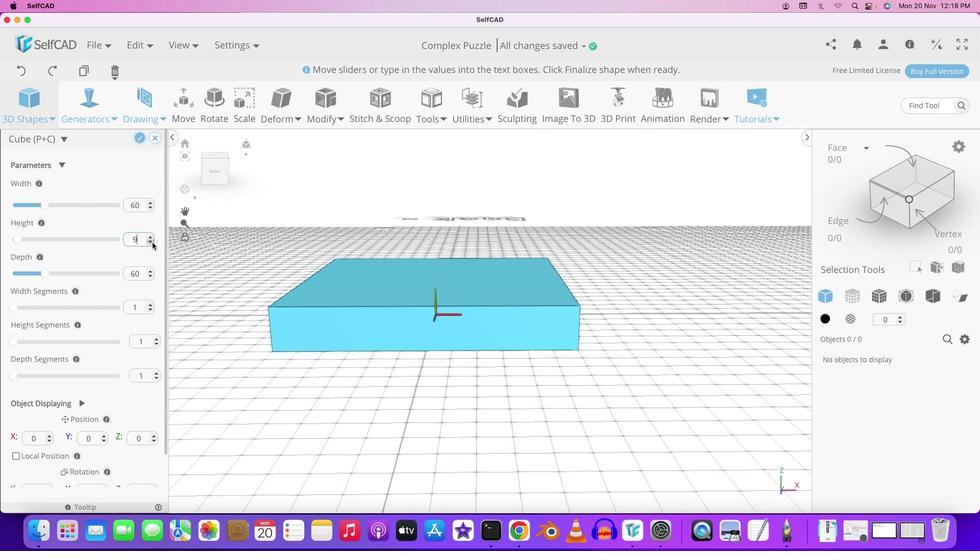 
Action: Mouse pressed left at (202, 299)
Screenshot: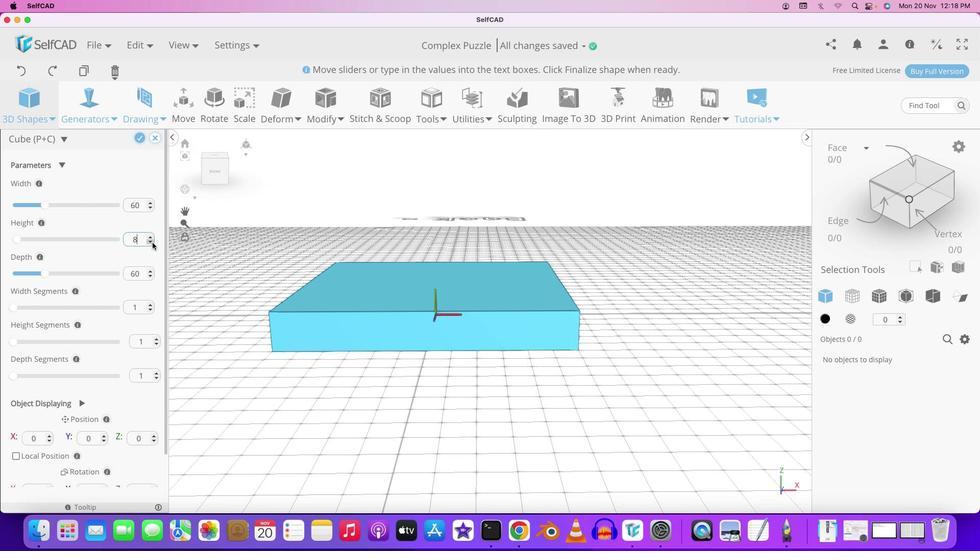 
Action: Mouse pressed left at (202, 299)
Screenshot: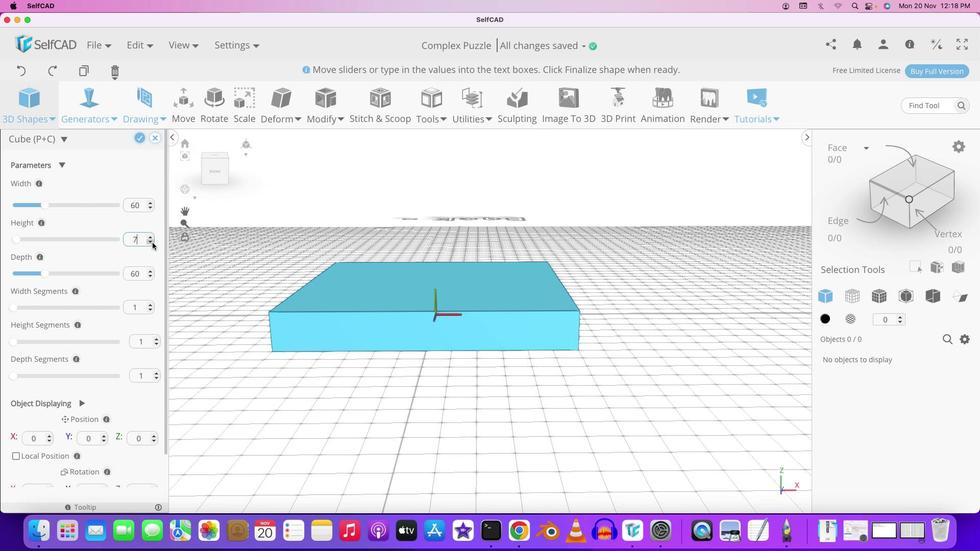 
Action: Mouse pressed left at (202, 299)
Screenshot: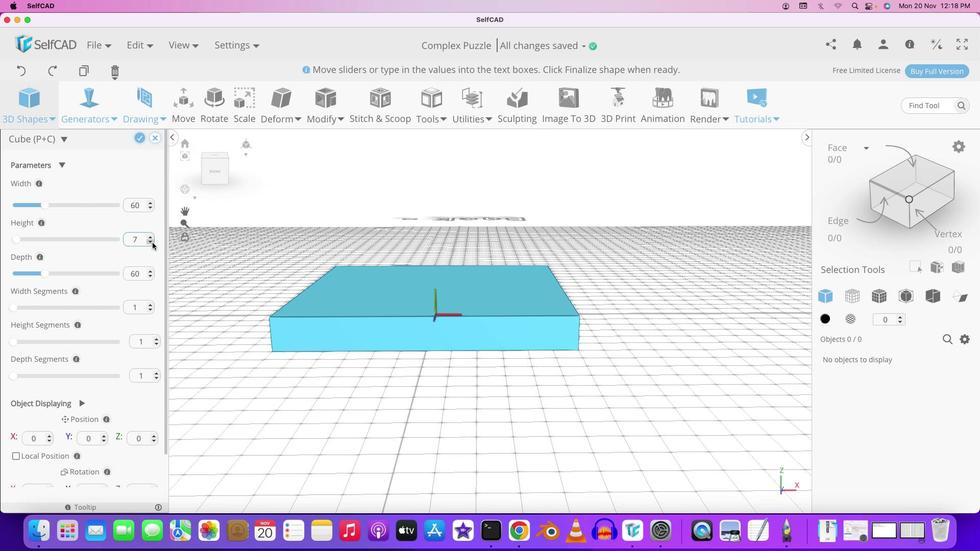 
Action: Mouse pressed left at (202, 299)
Screenshot: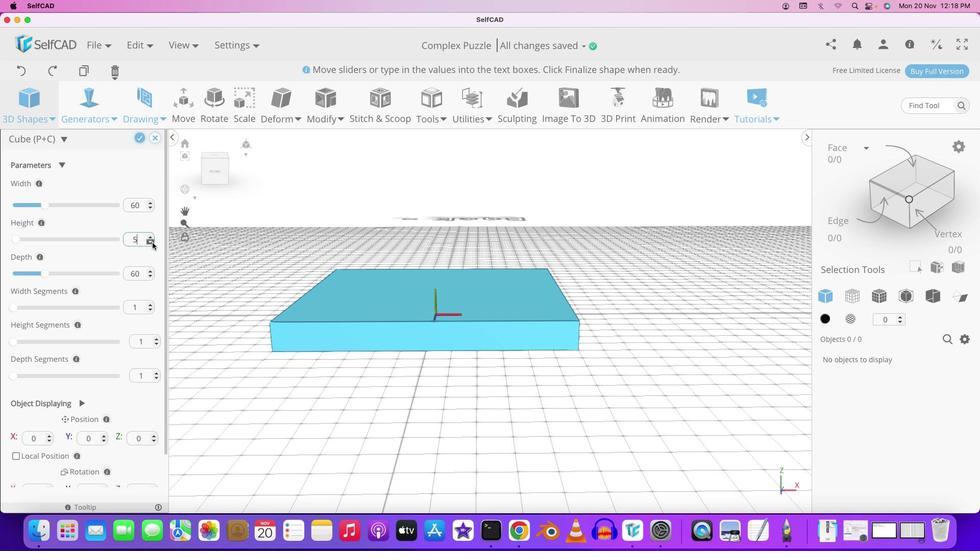 
Action: Mouse pressed left at (202, 299)
Screenshot: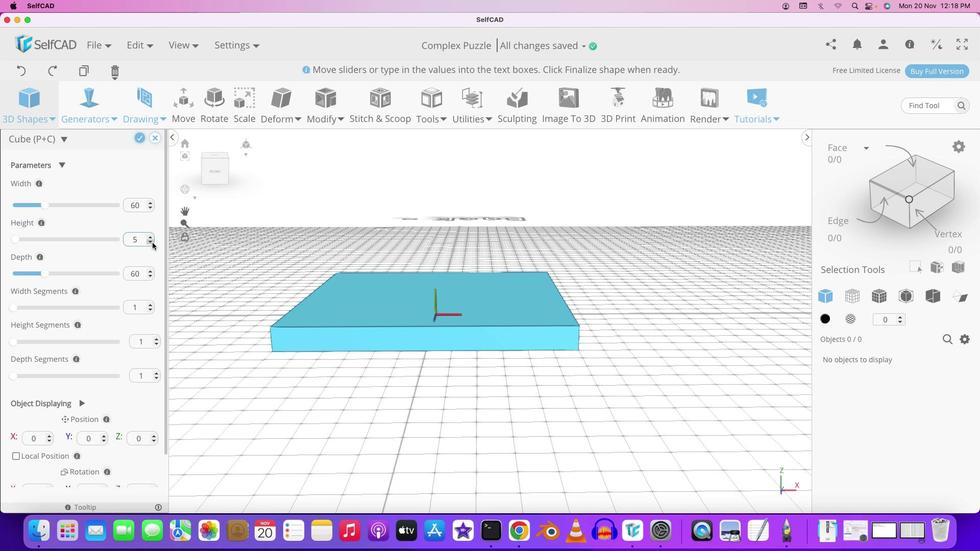 
Action: Mouse moved to (215, 348)
Screenshot: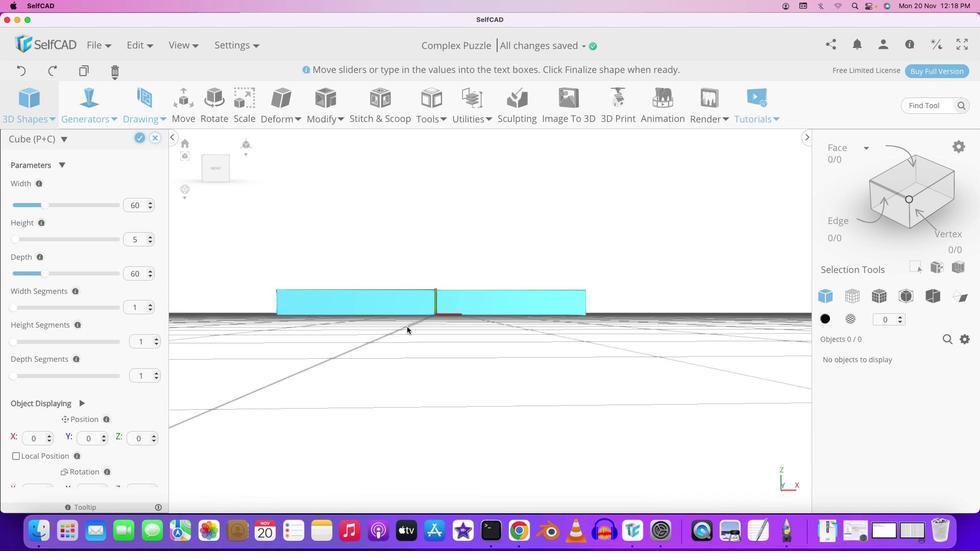 
Action: Mouse pressed left at (215, 348)
Screenshot: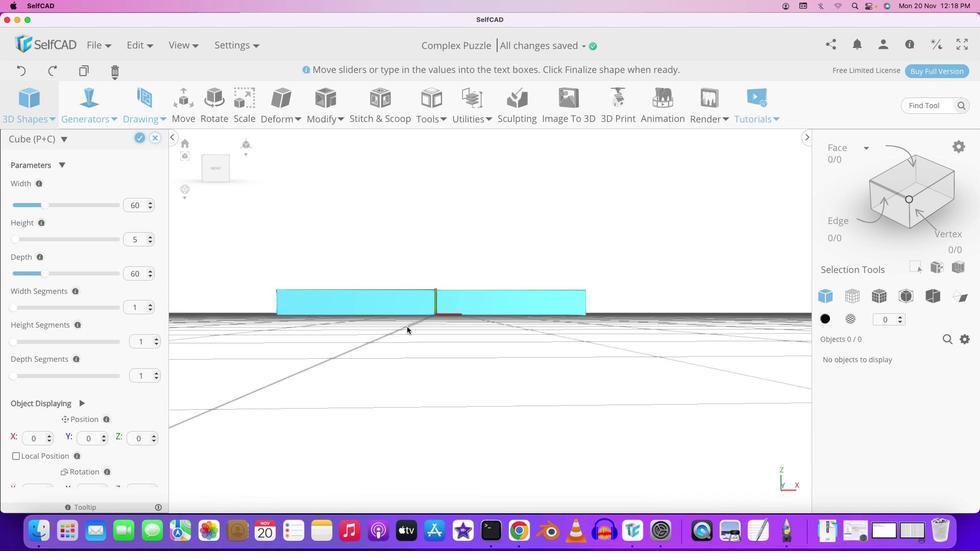 
Action: Mouse moved to (215, 356)
Screenshot: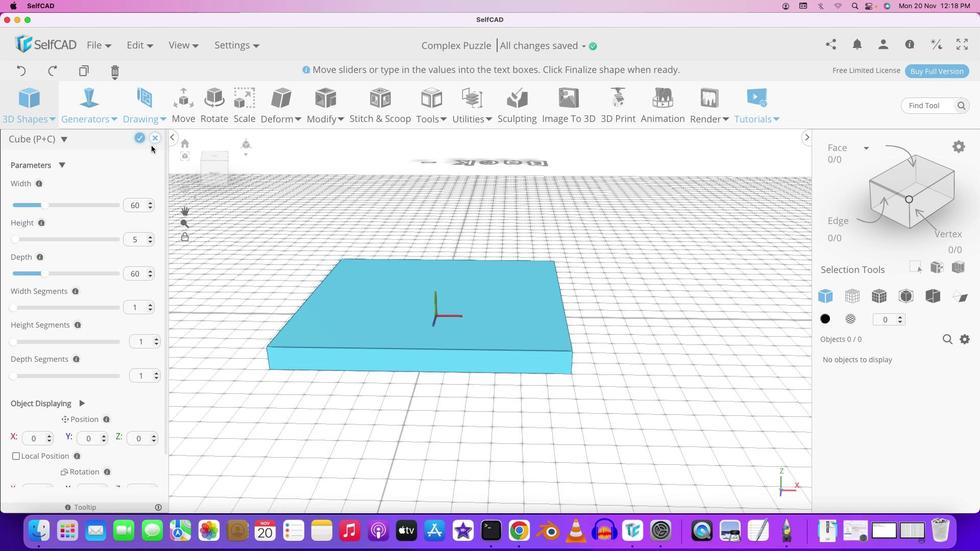 
Action: Mouse pressed left at (215, 356)
Screenshot: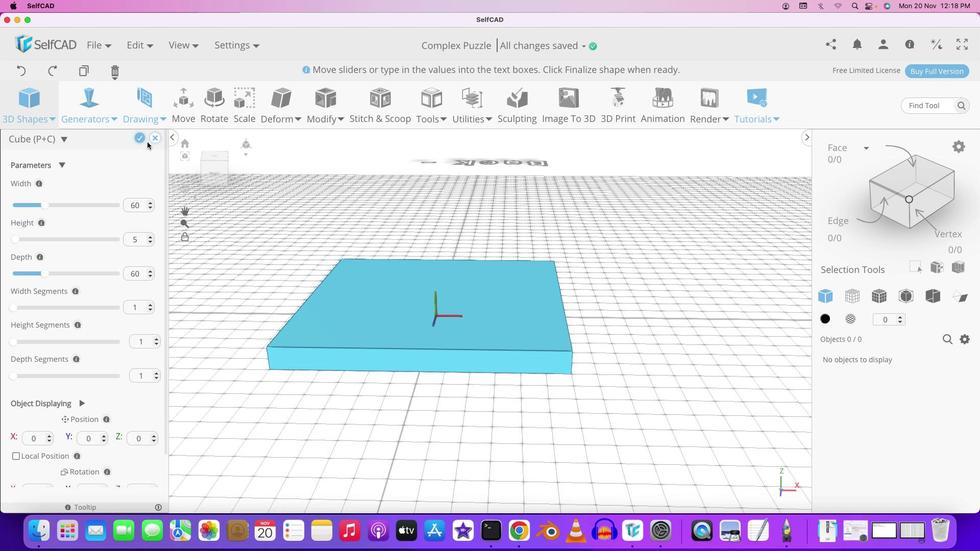 
Action: Mouse moved to (201, 249)
Screenshot: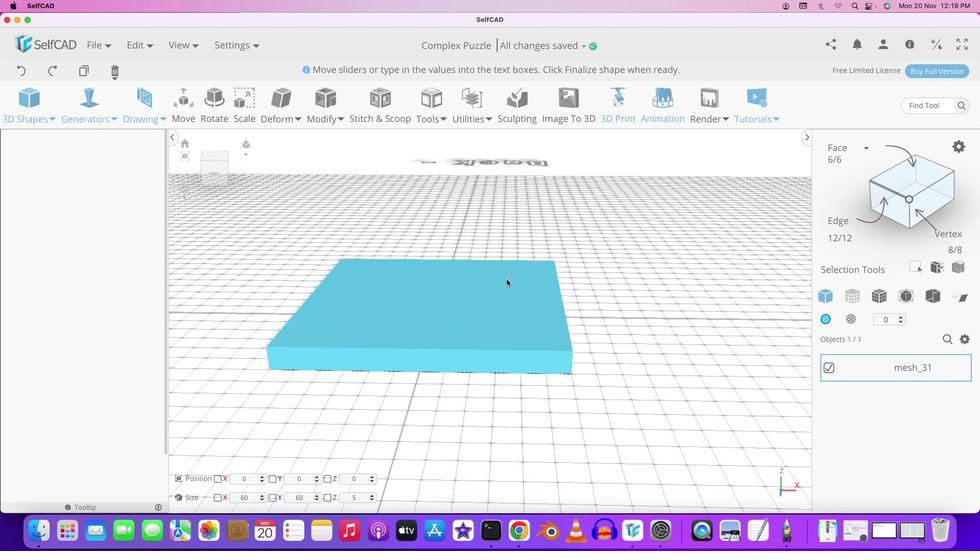 
Action: Mouse pressed left at (201, 249)
Screenshot: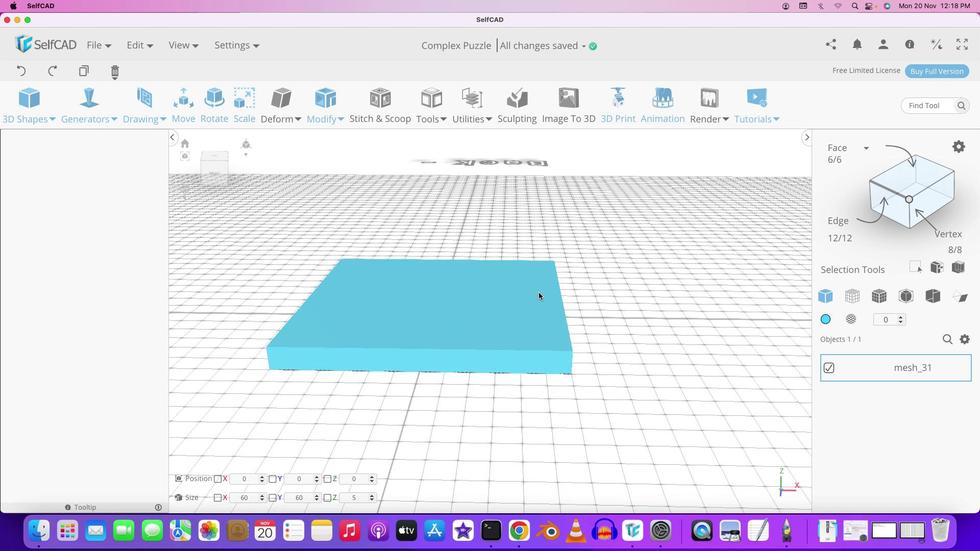 
Action: Mouse moved to (225, 332)
Screenshot: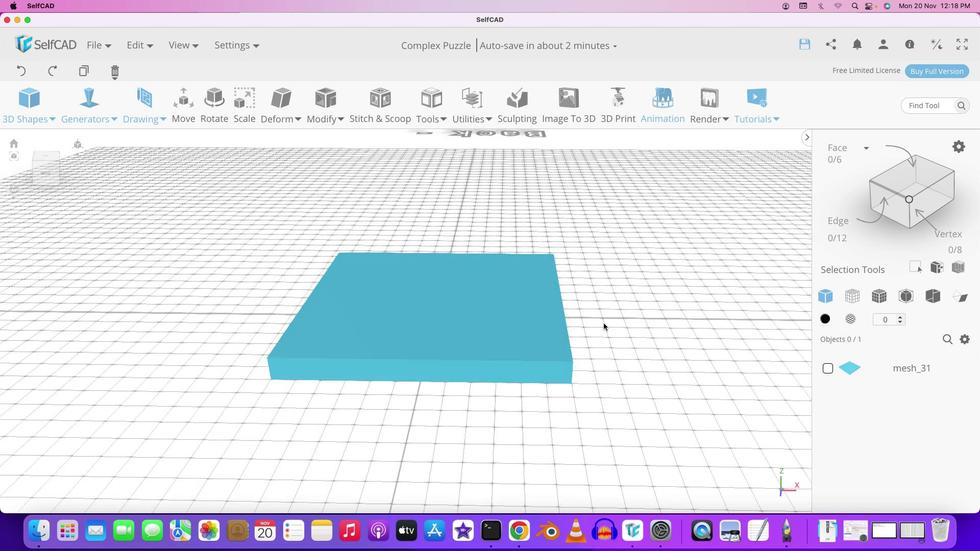 
Action: Mouse pressed left at (225, 332)
Screenshot: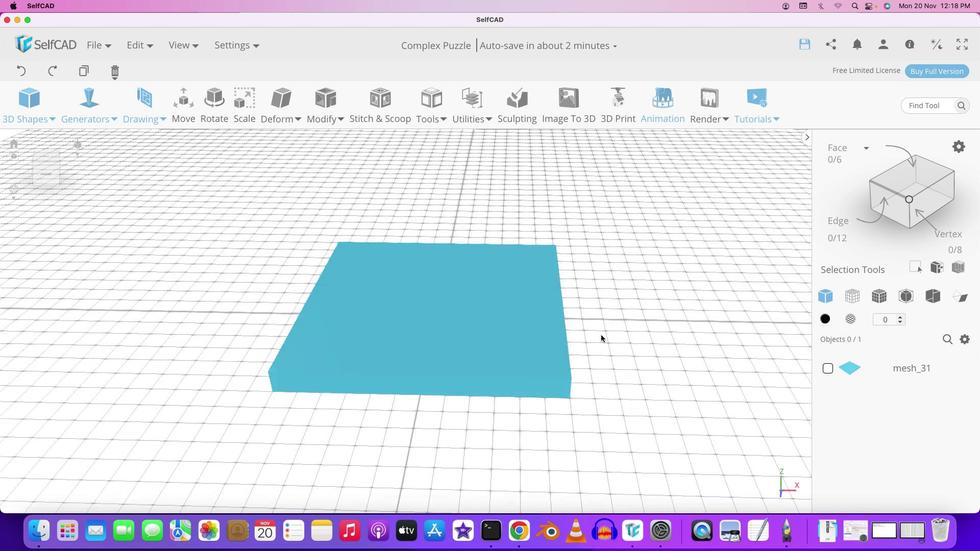
Action: Mouse moved to (226, 335)
Screenshot: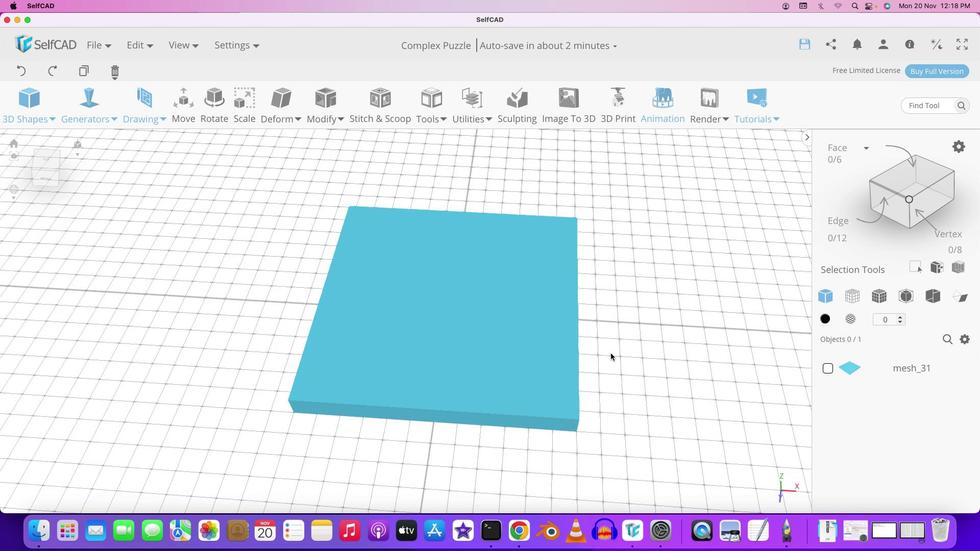 
Action: Mouse pressed left at (226, 335)
Screenshot: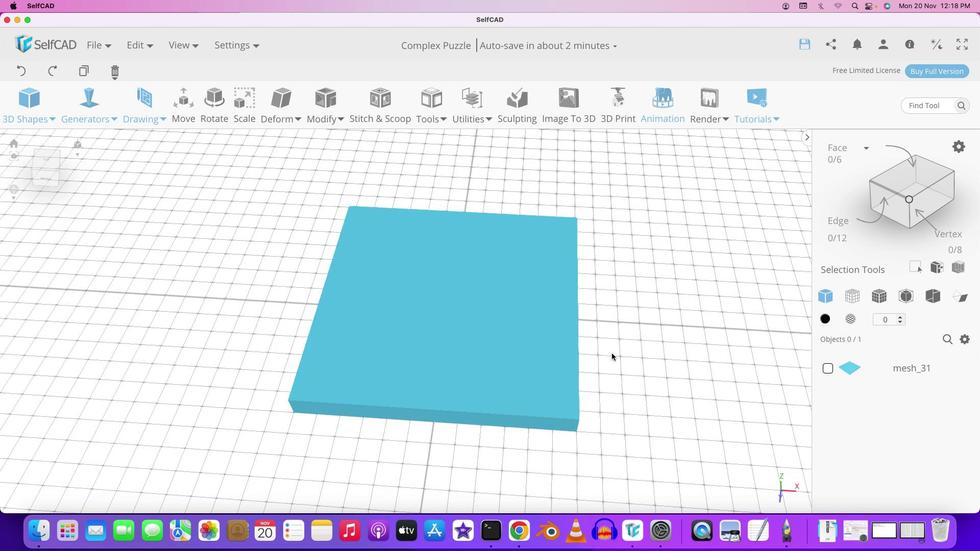 
Action: Mouse moved to (226, 354)
Screenshot: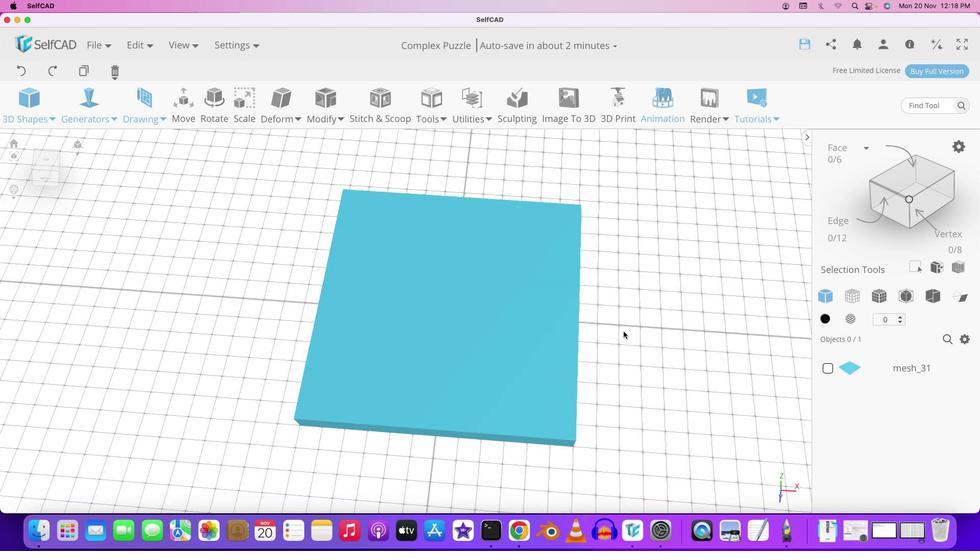 
Action: Key pressed Key.shift
Screenshot: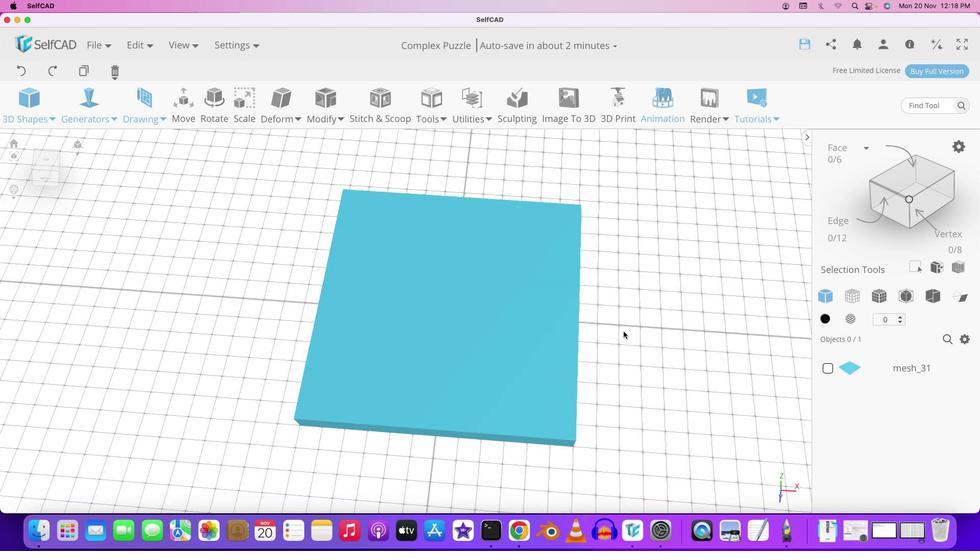 
Action: Mouse moved to (225, 354)
Screenshot: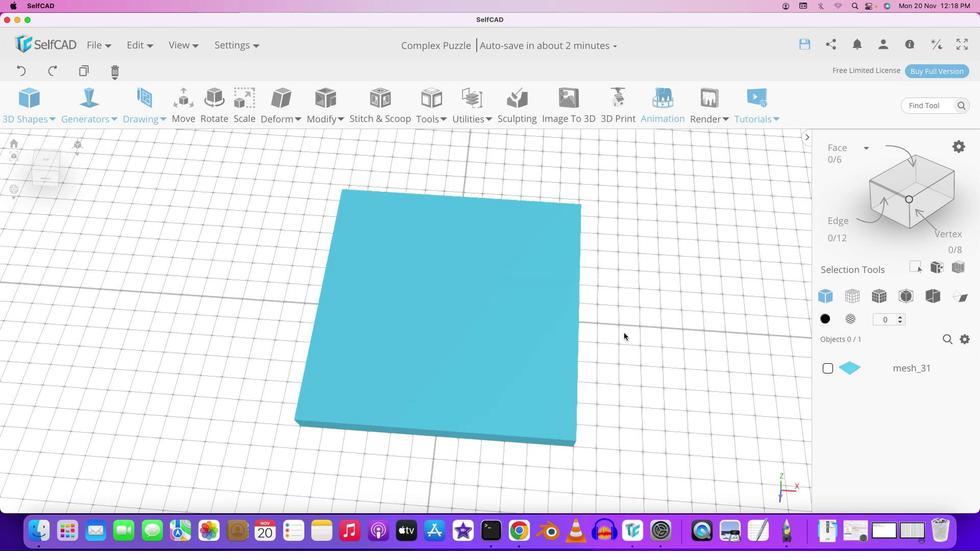 
Action: Mouse pressed left at (225, 354)
Screenshot: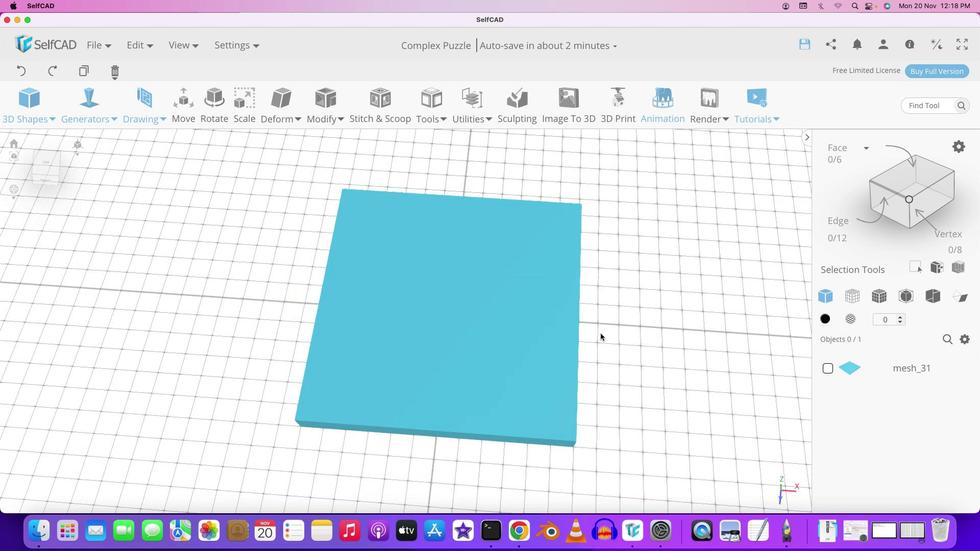
Action: Mouse moved to (227, 334)
Screenshot: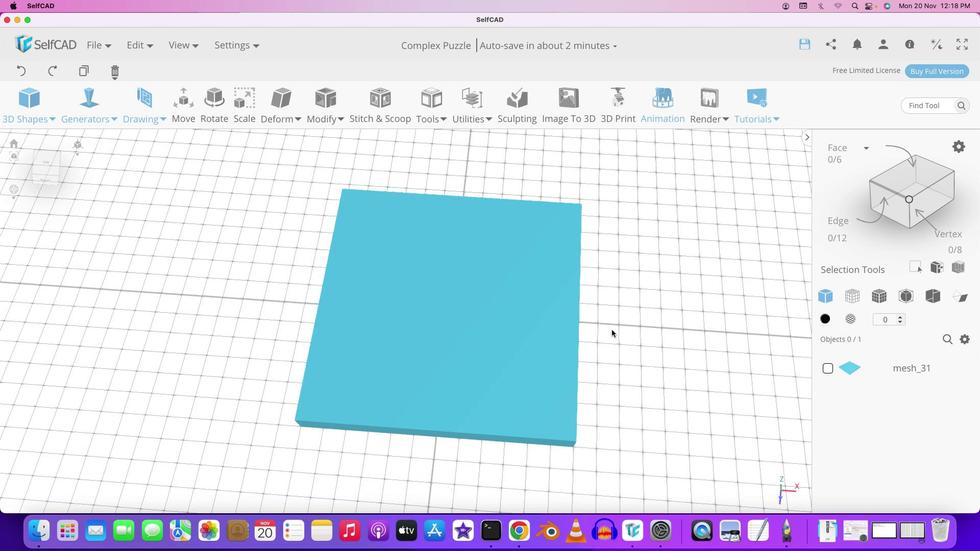 
Action: Mouse pressed left at (227, 334)
Screenshot: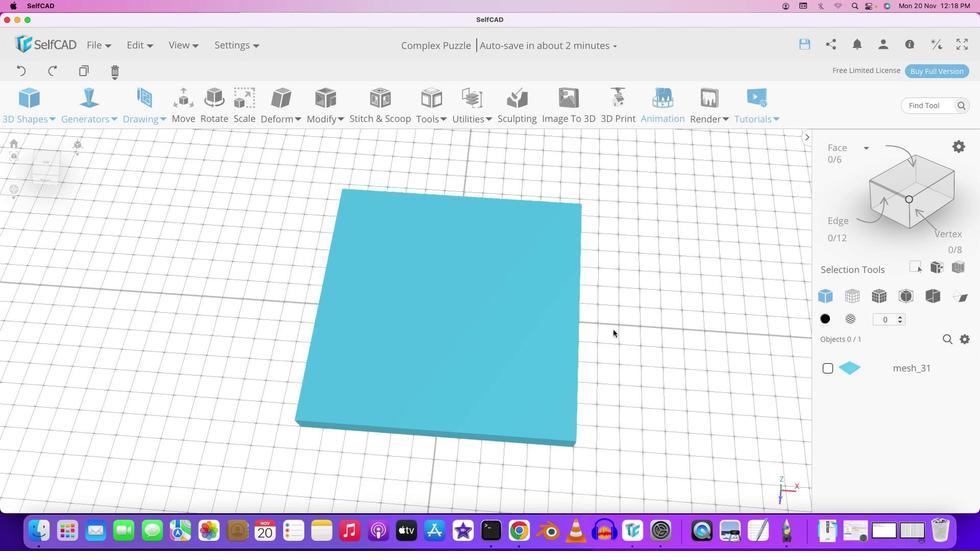 
Action: Mouse moved to (227, 341)
Screenshot: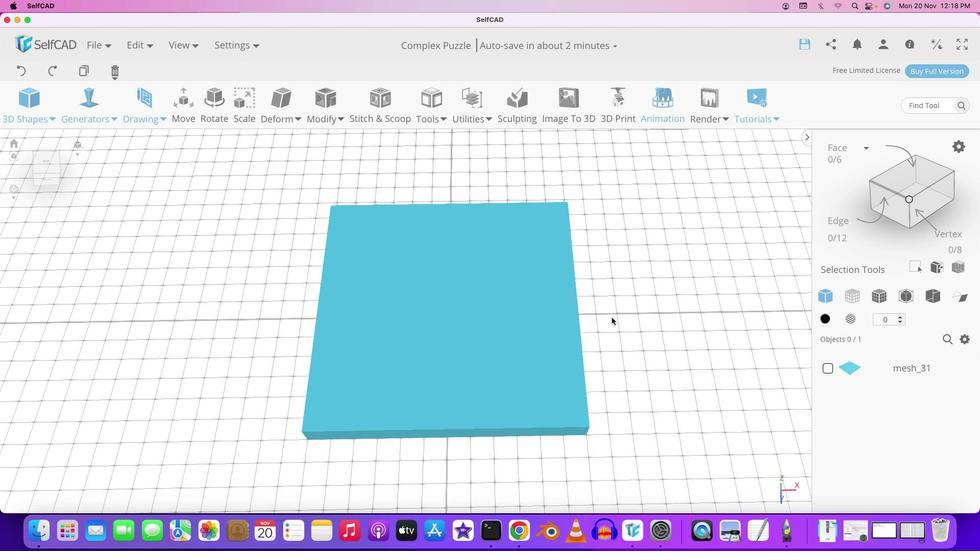 
Action: Mouse pressed left at (227, 341)
Screenshot: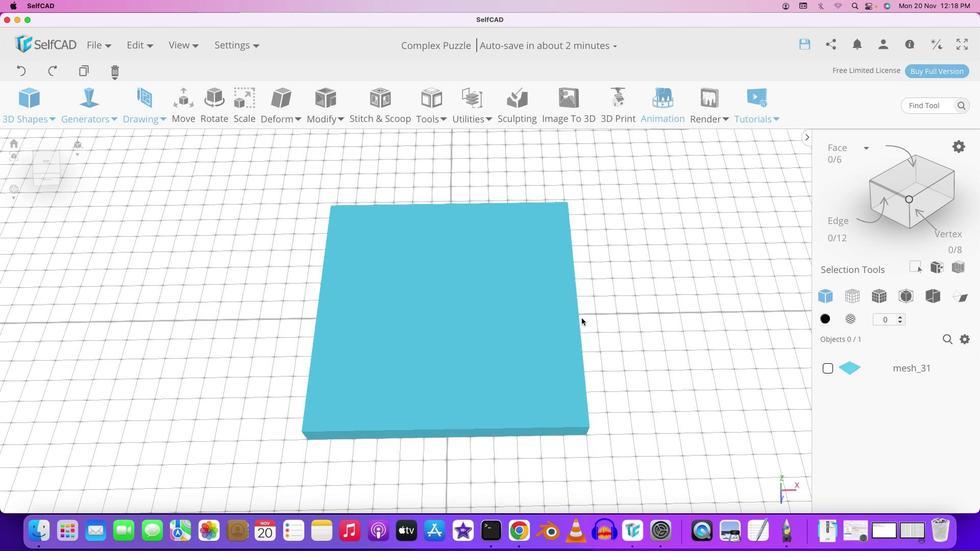 
Action: Mouse moved to (227, 335)
Screenshot: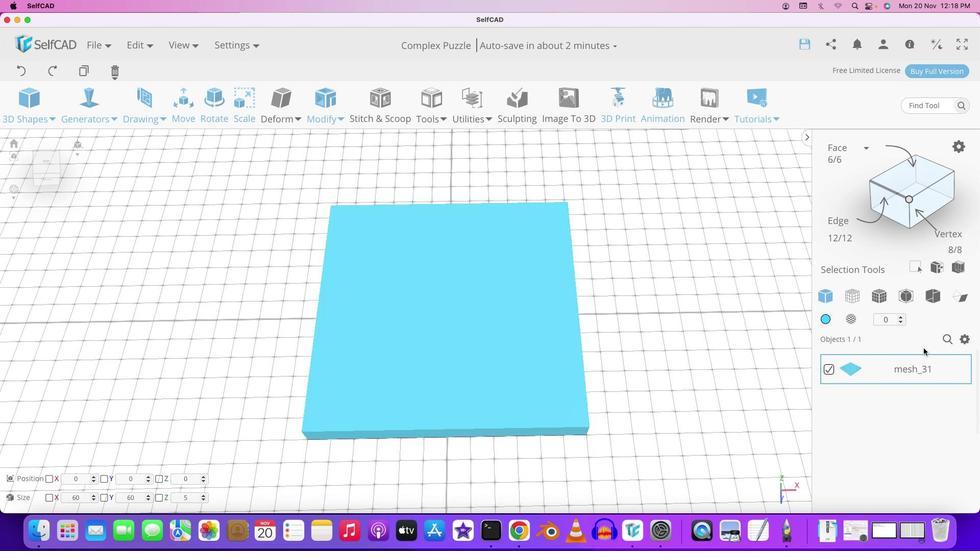
Action: Mouse pressed left at (227, 335)
Screenshot: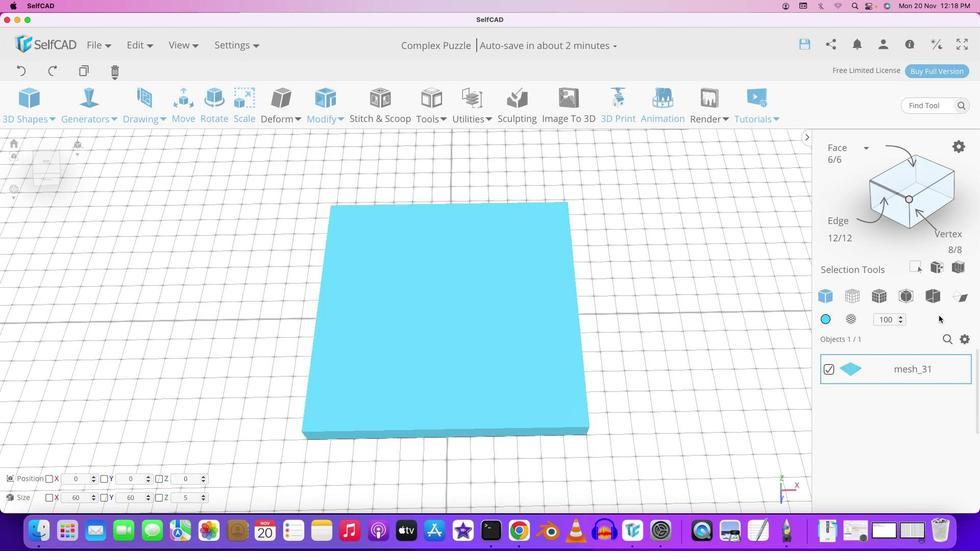 
Action: Mouse moved to (220, 335)
Screenshot: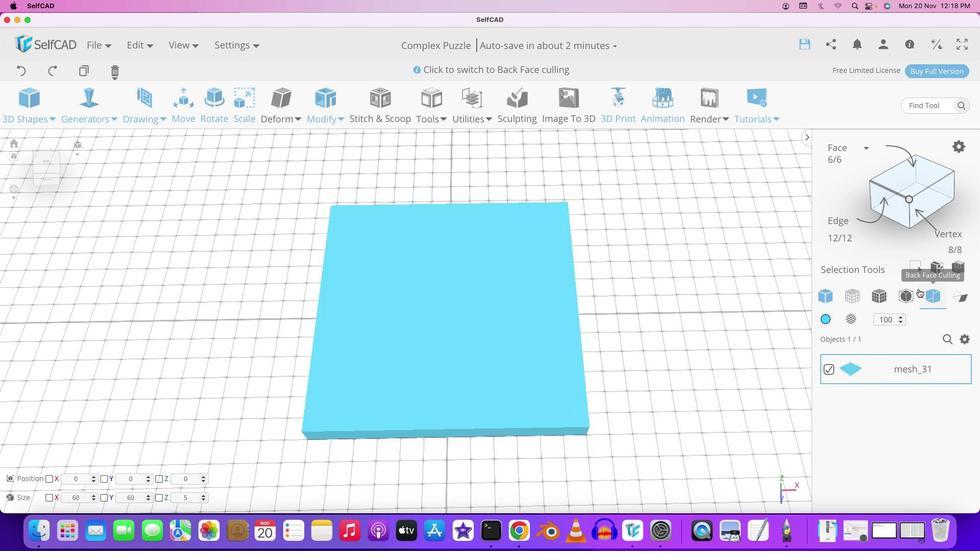 
Action: Mouse pressed left at (220, 335)
Screenshot: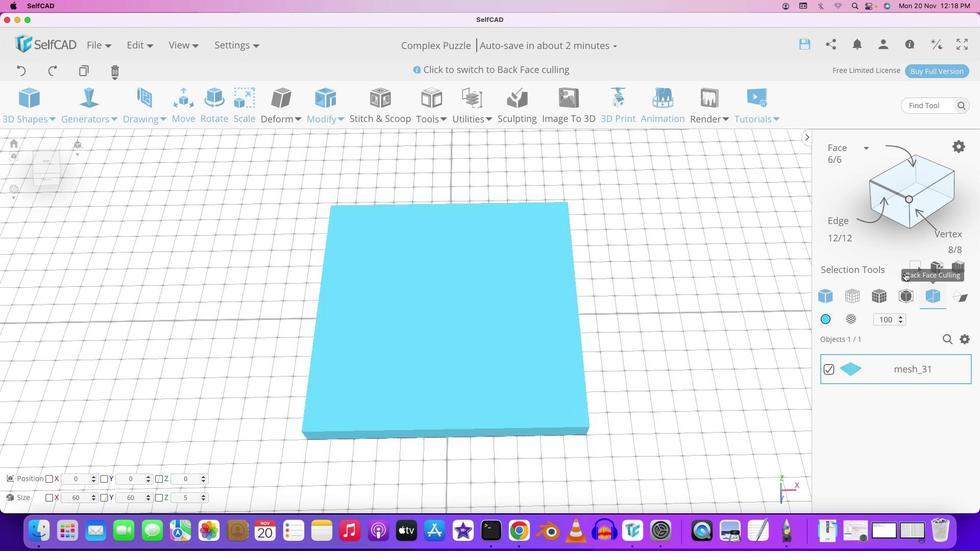 
Action: Mouse moved to (238, 254)
Screenshot: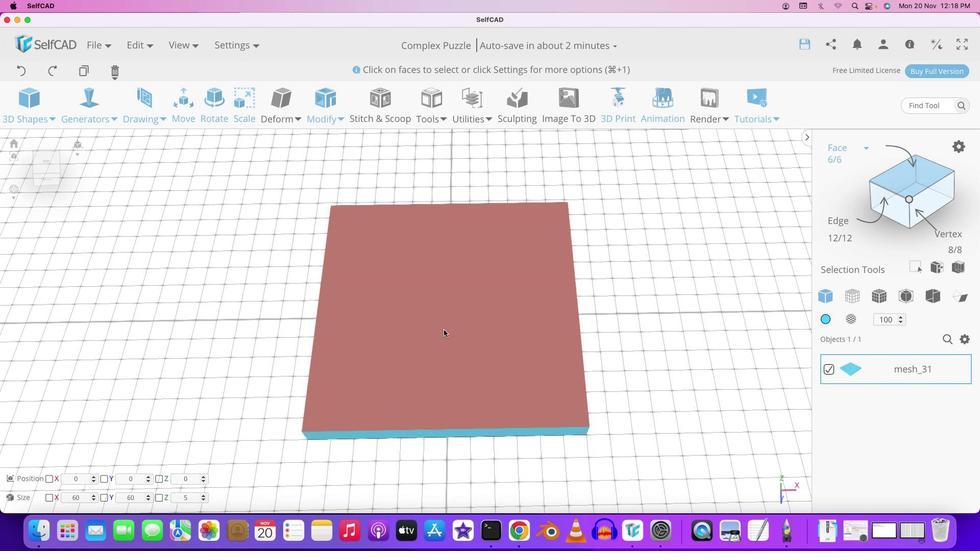 
Action: Mouse pressed left at (238, 254)
Screenshot: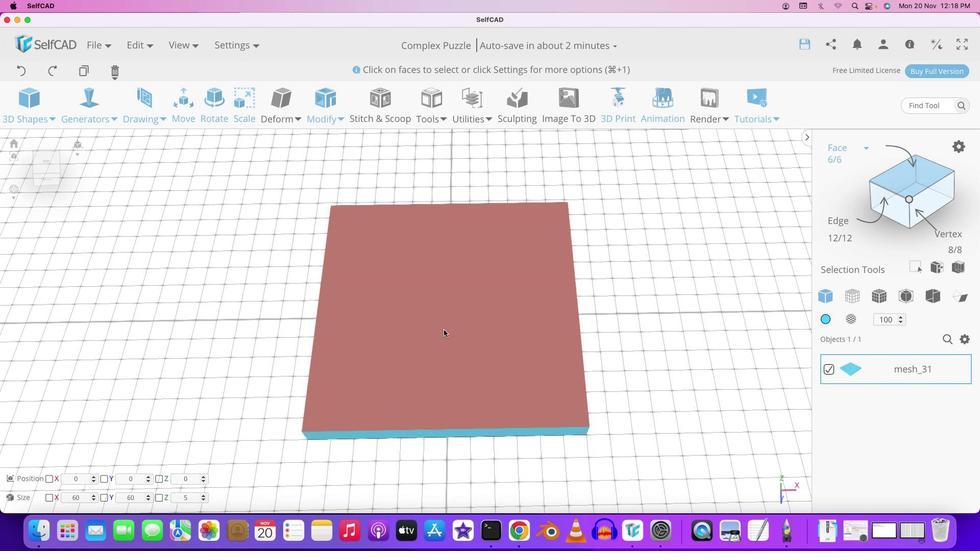 
Action: Mouse moved to (218, 341)
Screenshot: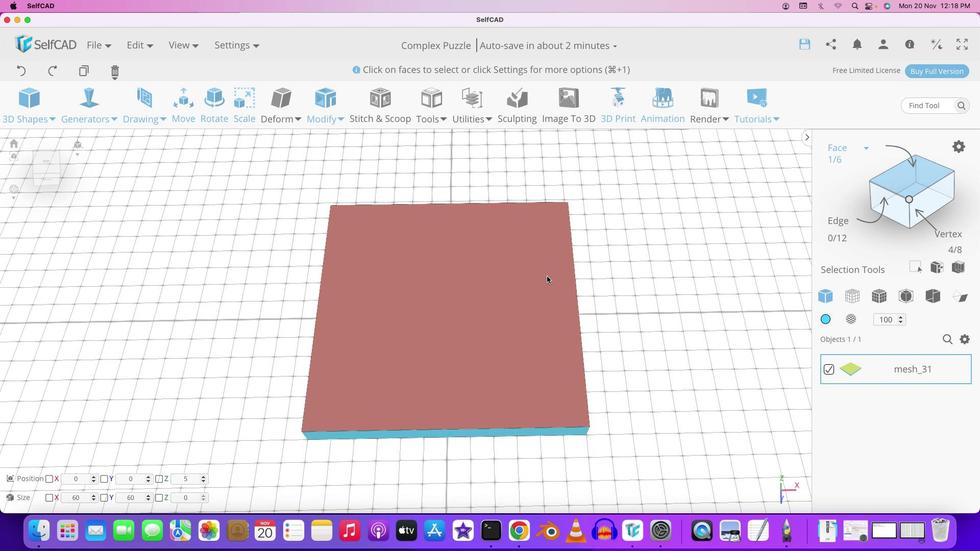
Action: Mouse pressed left at (218, 341)
Screenshot: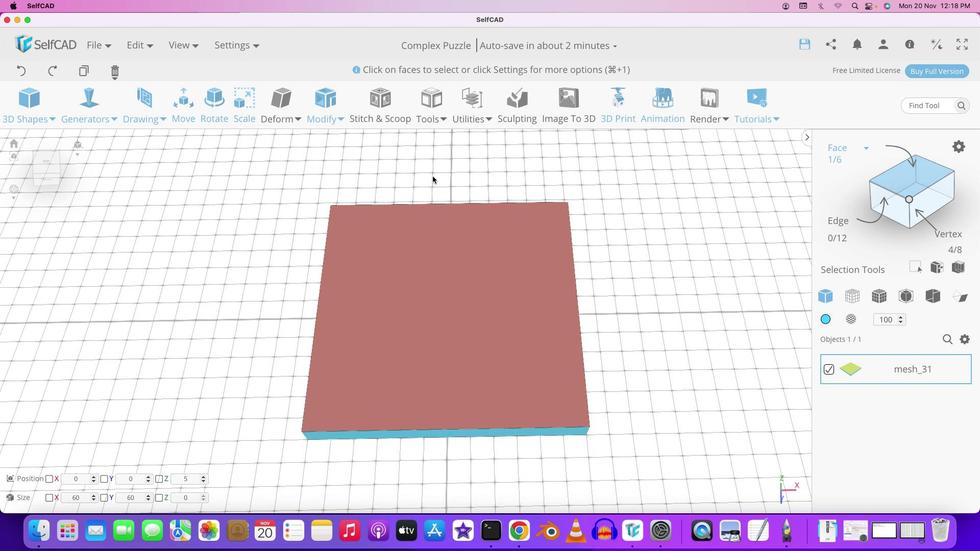 
Action: Mouse moved to (232, 330)
Screenshot: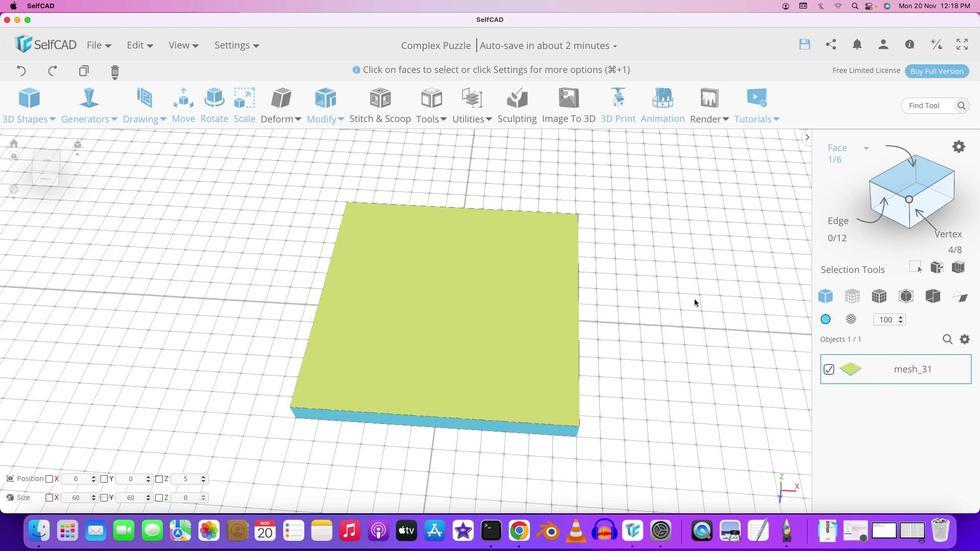 
Action: Mouse pressed left at (232, 330)
Screenshot: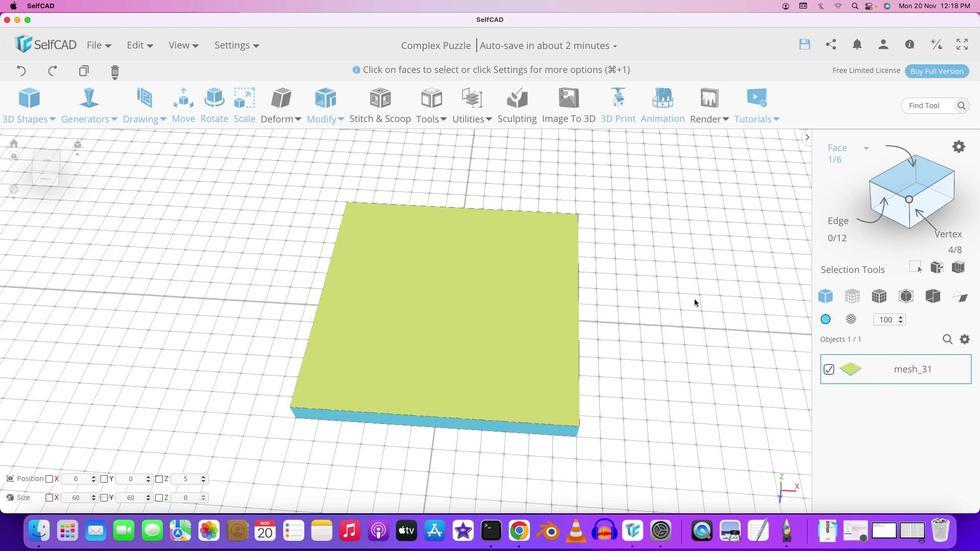 
Action: Mouse moved to (231, 326)
Screenshot: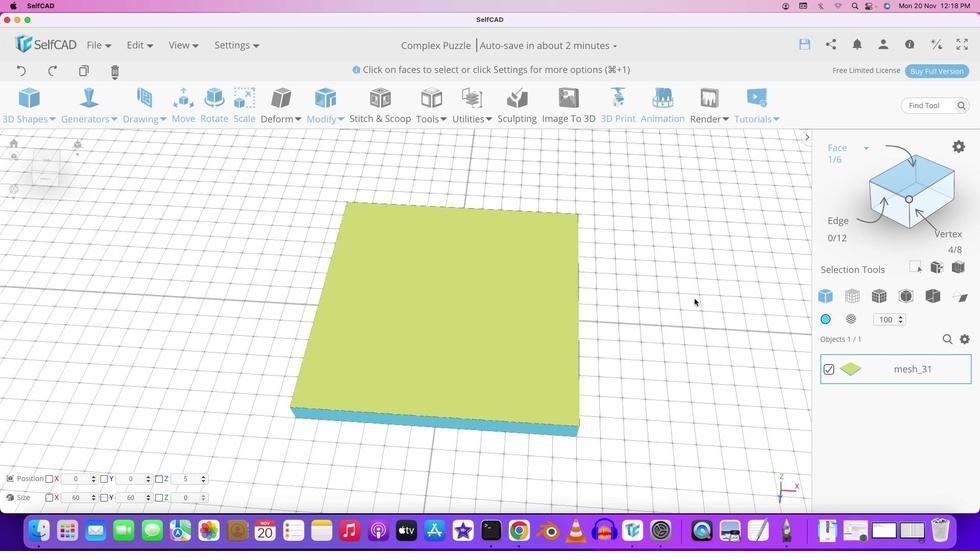 
Action: Key pressed Key.delete
Screenshot: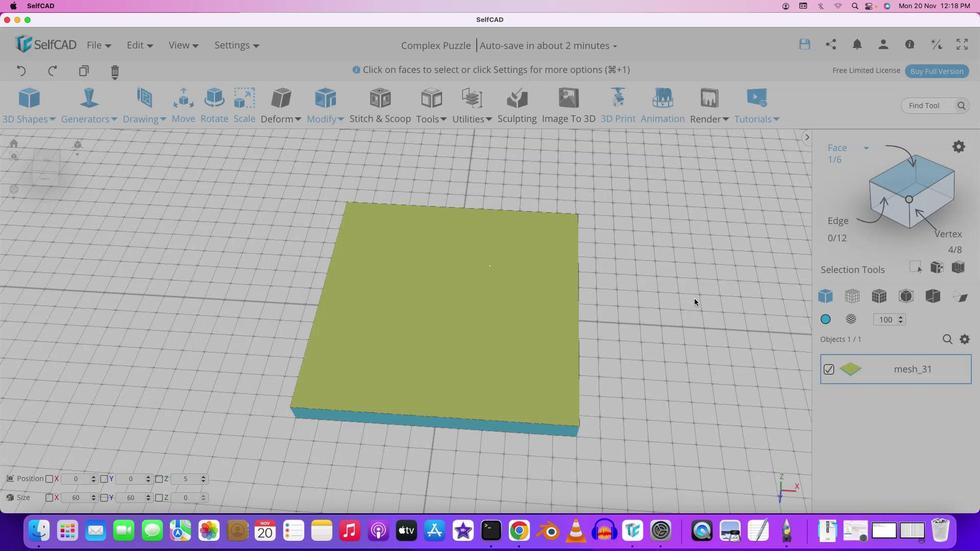 
Action: Mouse moved to (219, 335)
Screenshot: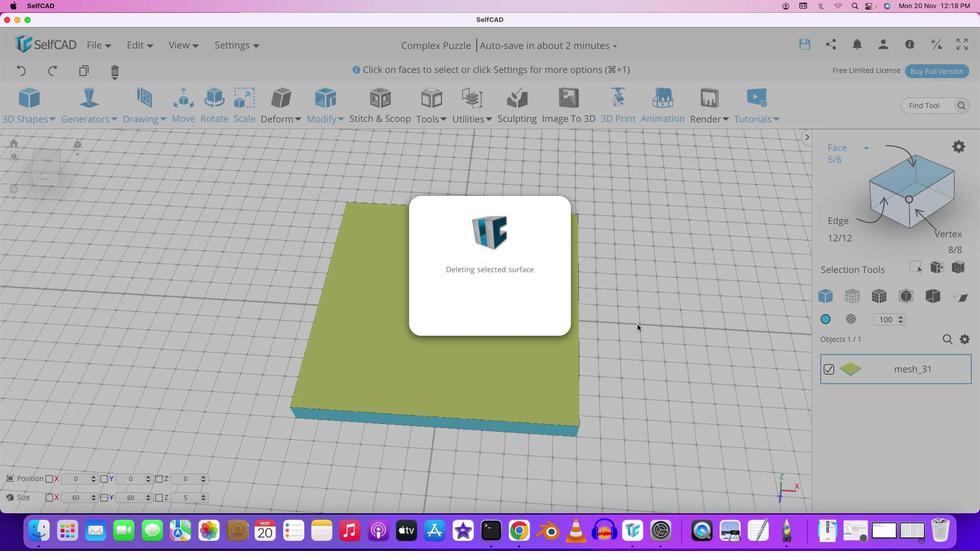 
Action: Mouse pressed left at (219, 335)
Screenshot: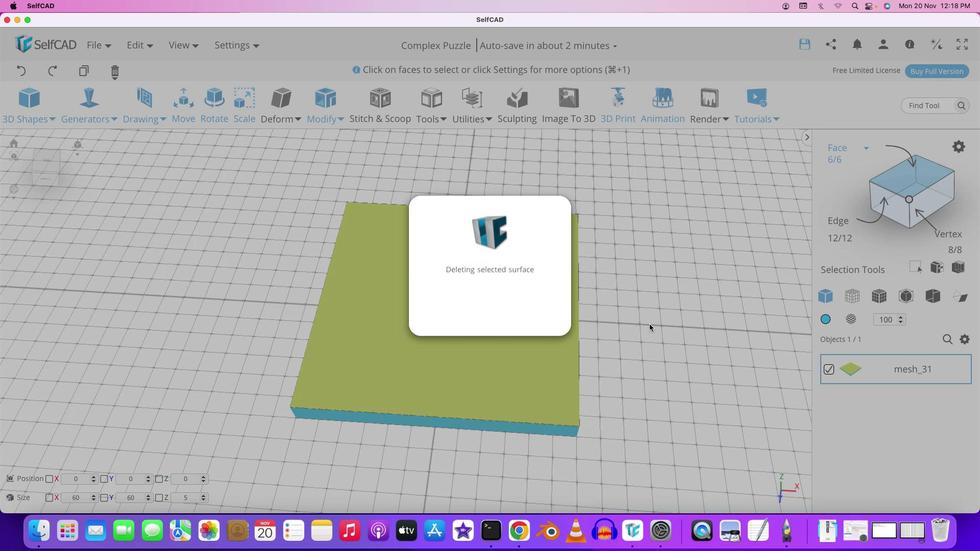 
Action: Mouse moved to (229, 337)
Screenshot: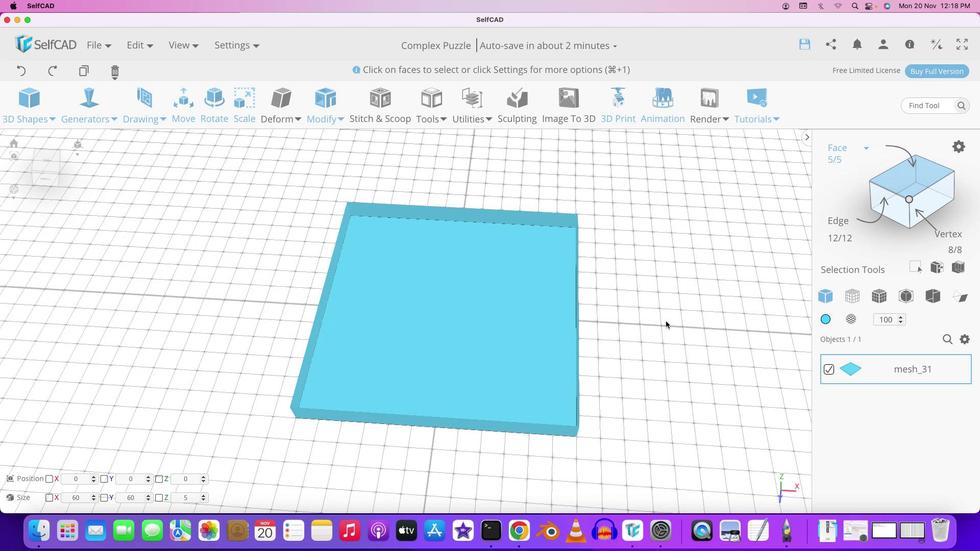 
Action: Mouse pressed left at (229, 337)
Screenshot: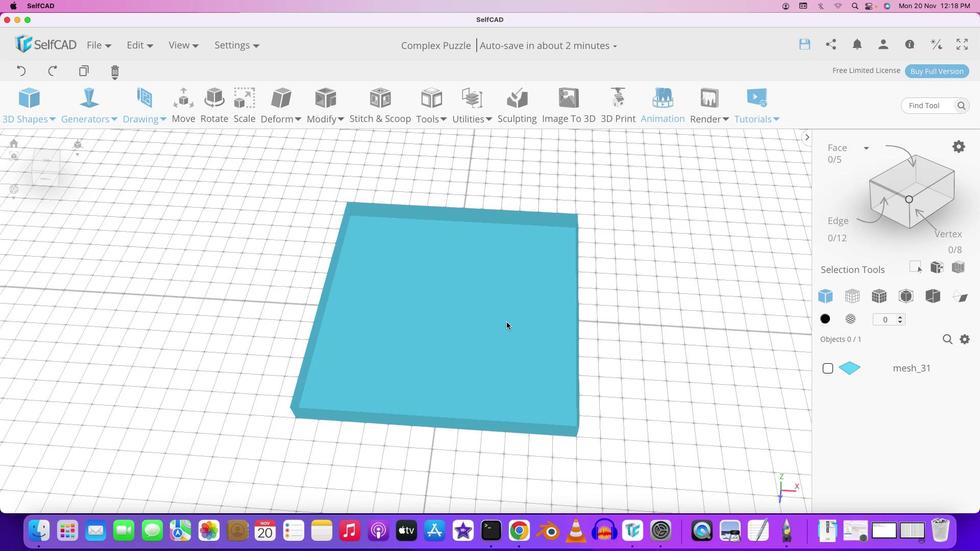 
Action: Mouse pressed left at (229, 337)
Screenshot: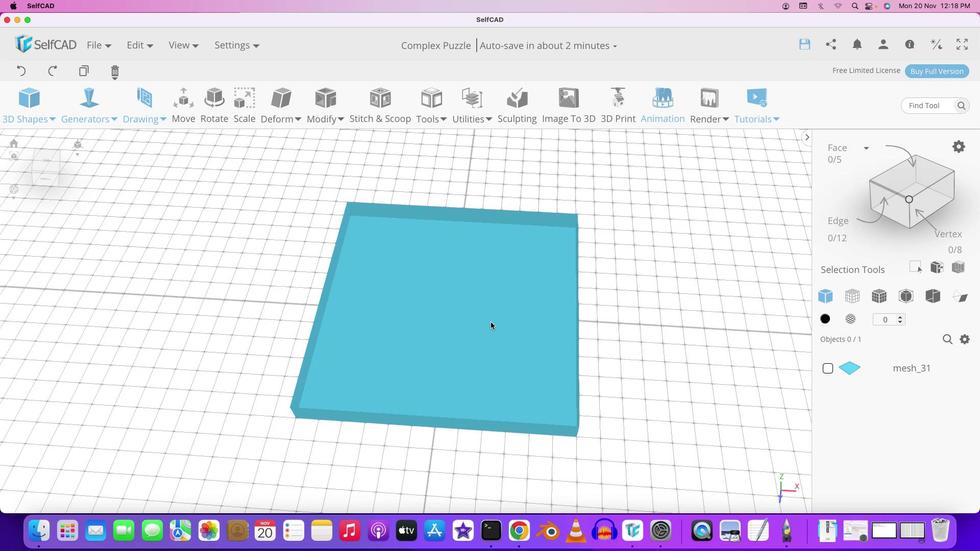 
Action: Mouse pressed left at (229, 337)
Screenshot: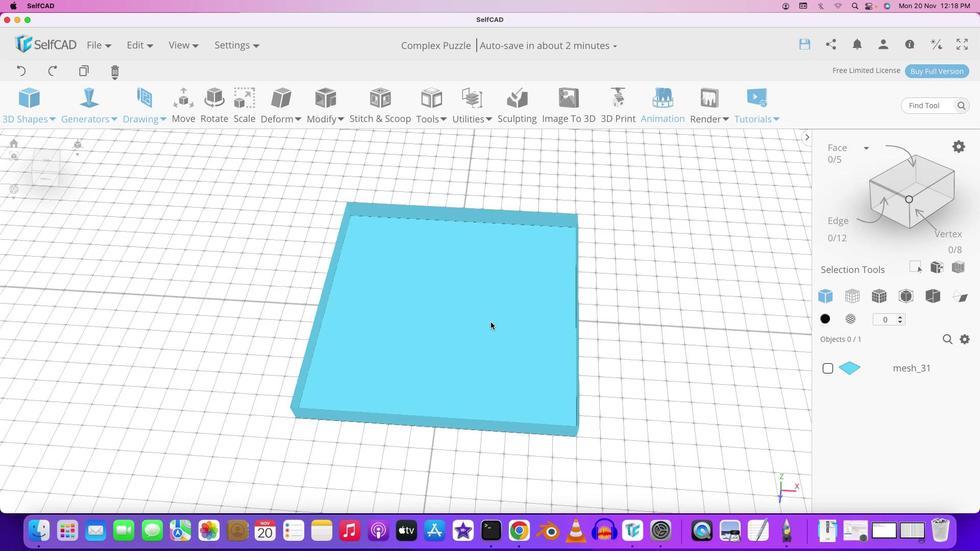 
Action: Mouse pressed left at (229, 337)
Screenshot: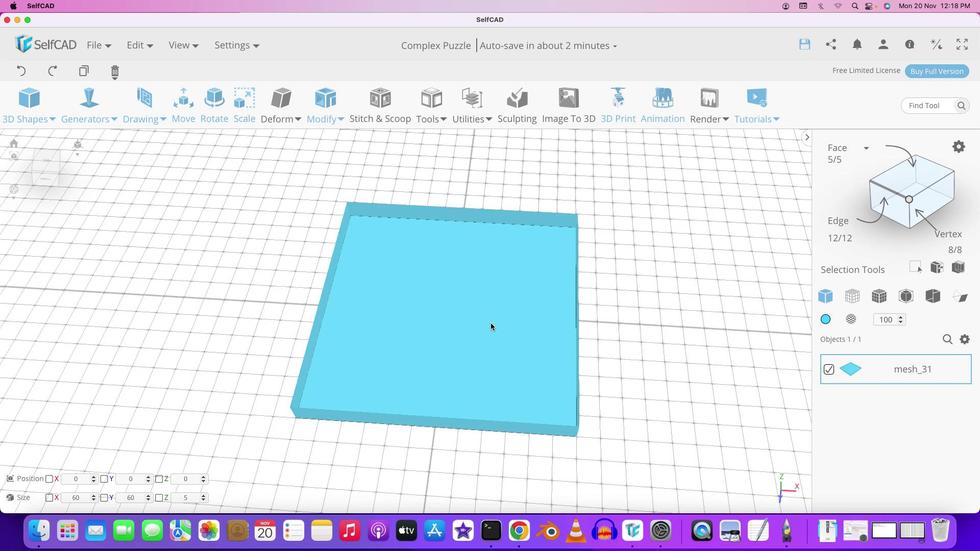 
Action: Mouse moved to (220, 337)
Screenshot: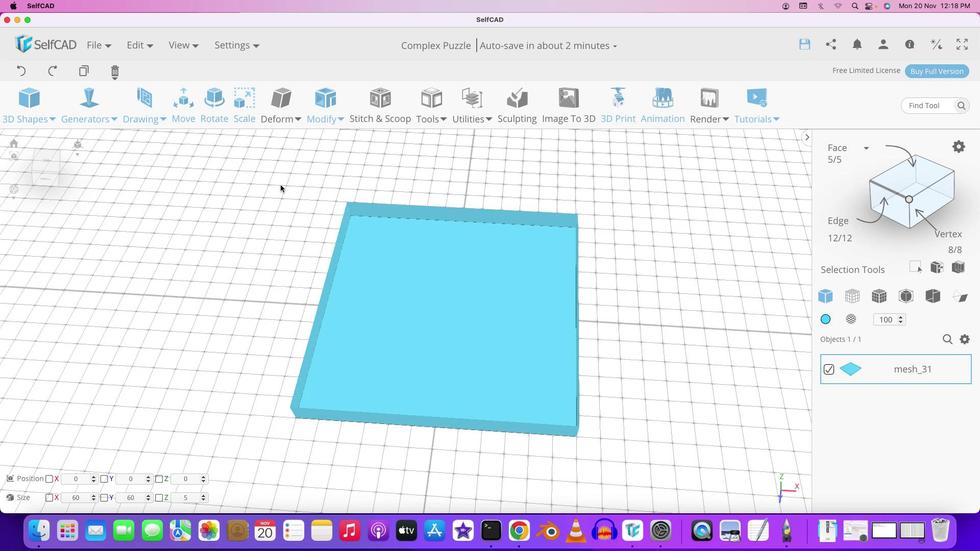
Action: Mouse pressed left at (220, 337)
Screenshot: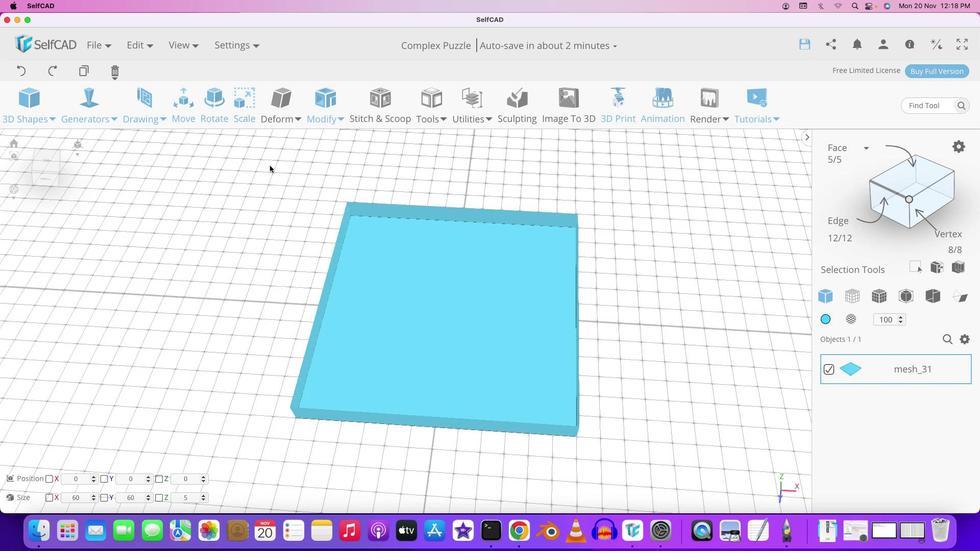 
Action: Mouse moved to (213, 285)
Screenshot: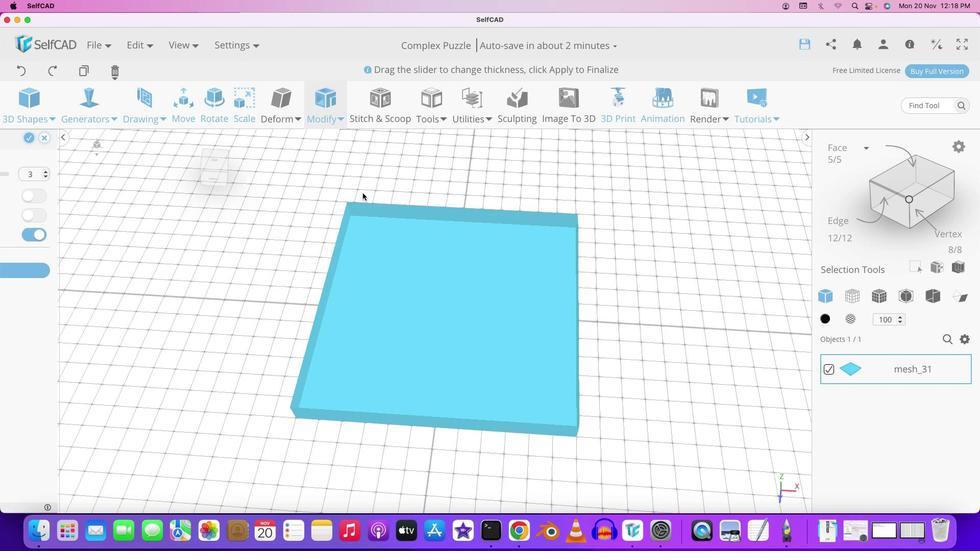 
Action: Mouse pressed left at (213, 285)
Screenshot: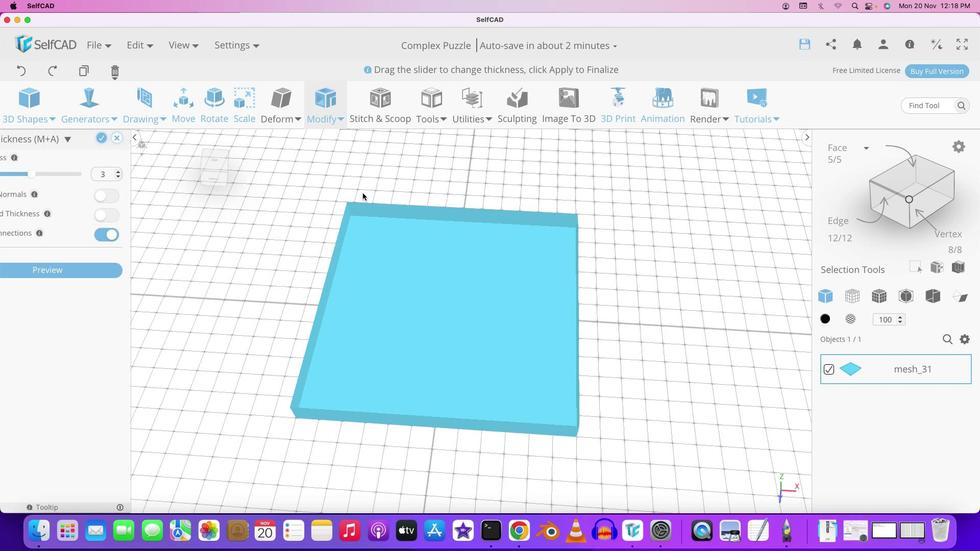 
Action: Mouse moved to (202, 267)
Screenshot: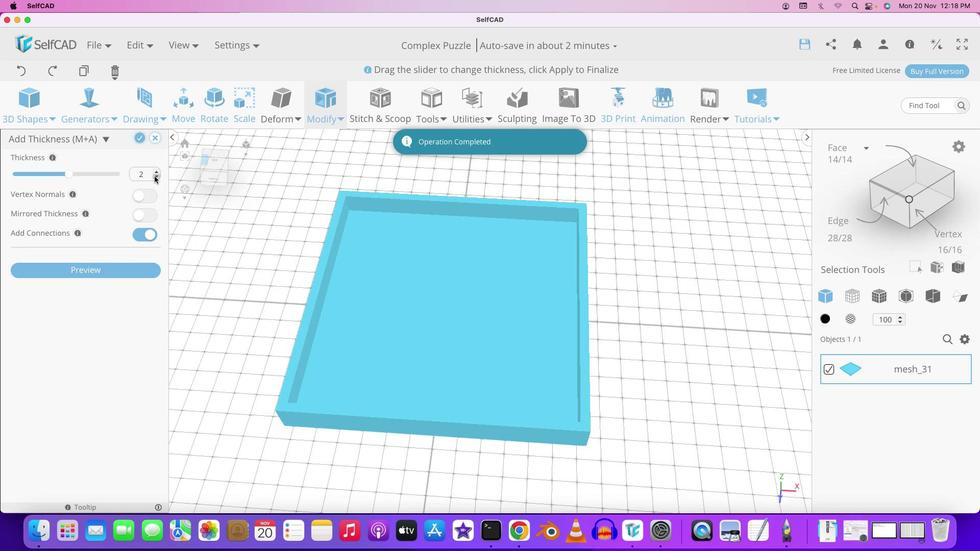 
Action: Mouse pressed left at (202, 267)
Screenshot: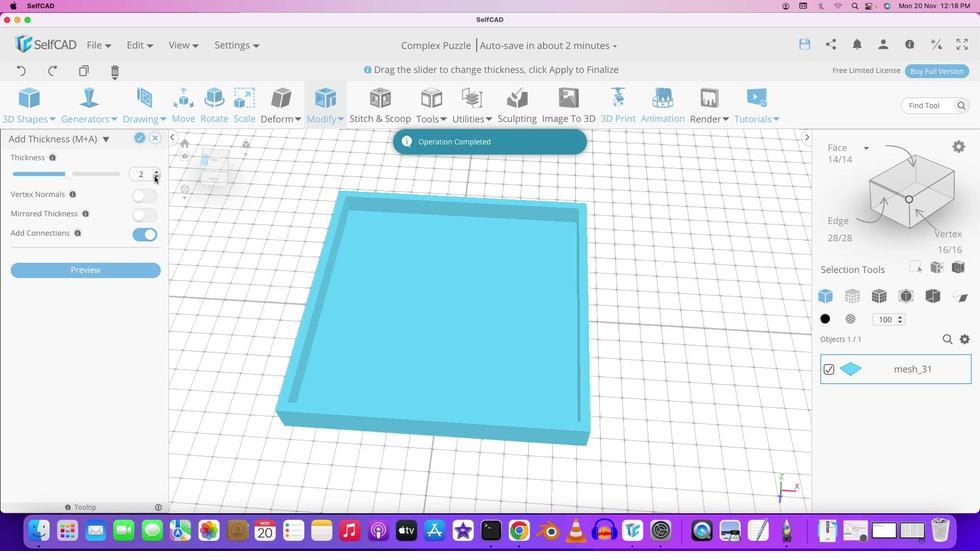 
Action: Mouse moved to (202, 267)
Screenshot: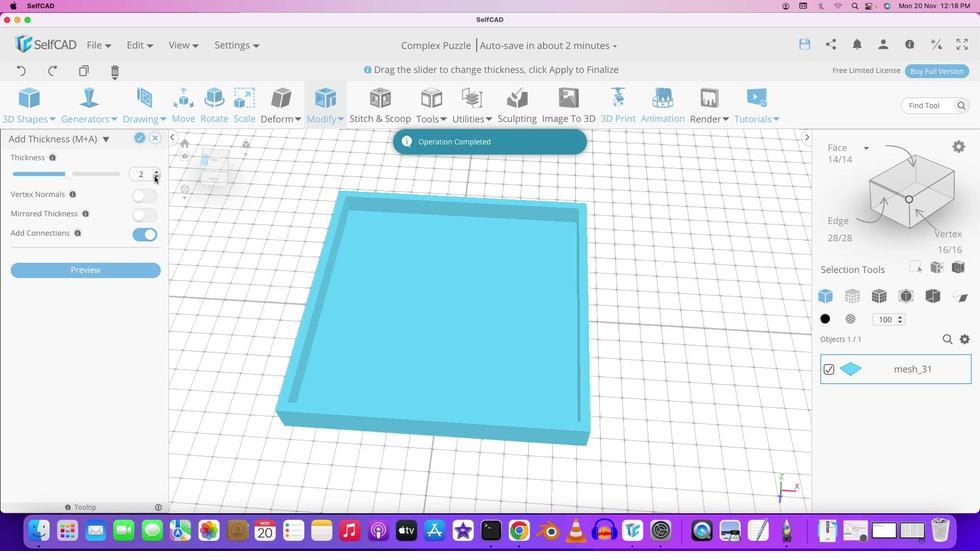 
Action: Mouse pressed left at (202, 267)
Screenshot: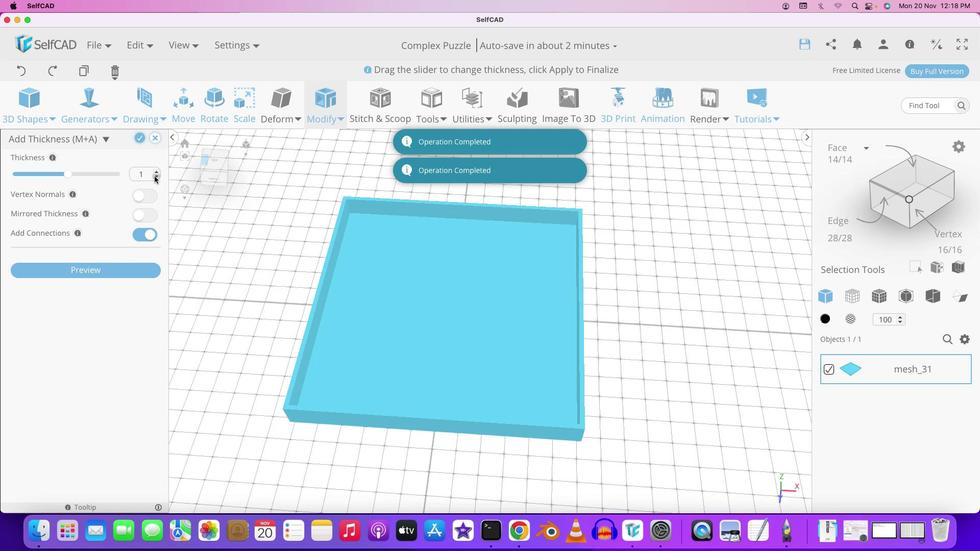 
Action: Mouse pressed left at (202, 267)
Screenshot: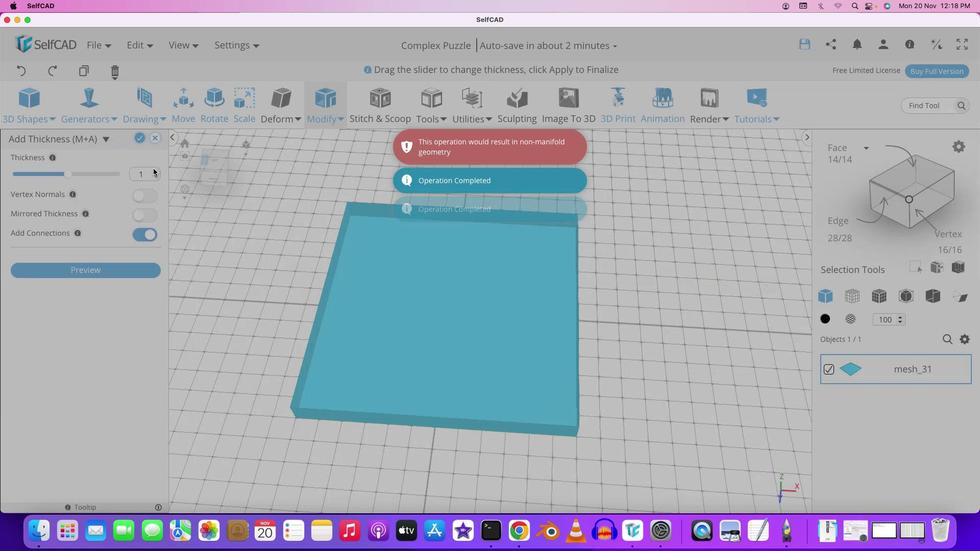 
Action: Mouse moved to (202, 263)
Screenshot: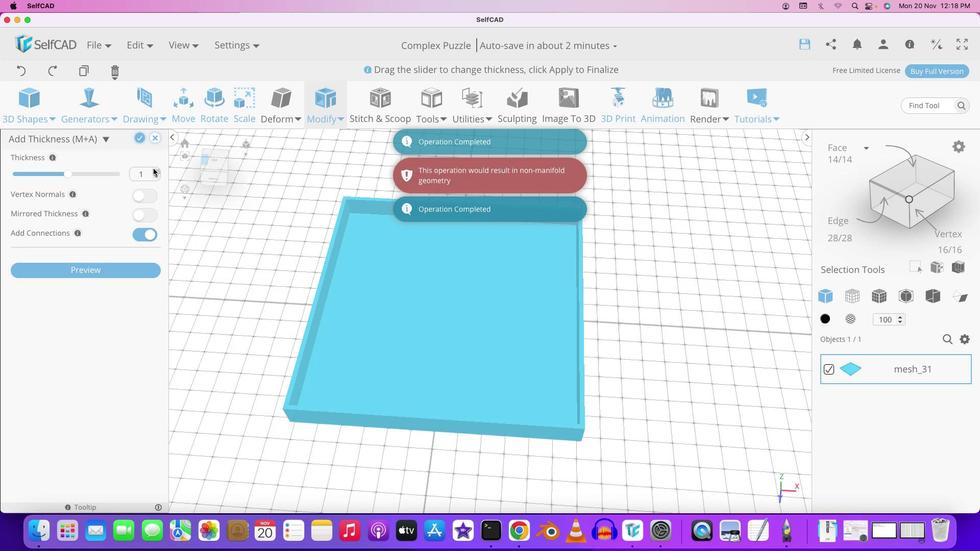 
Action: Mouse pressed left at (202, 263)
Screenshot: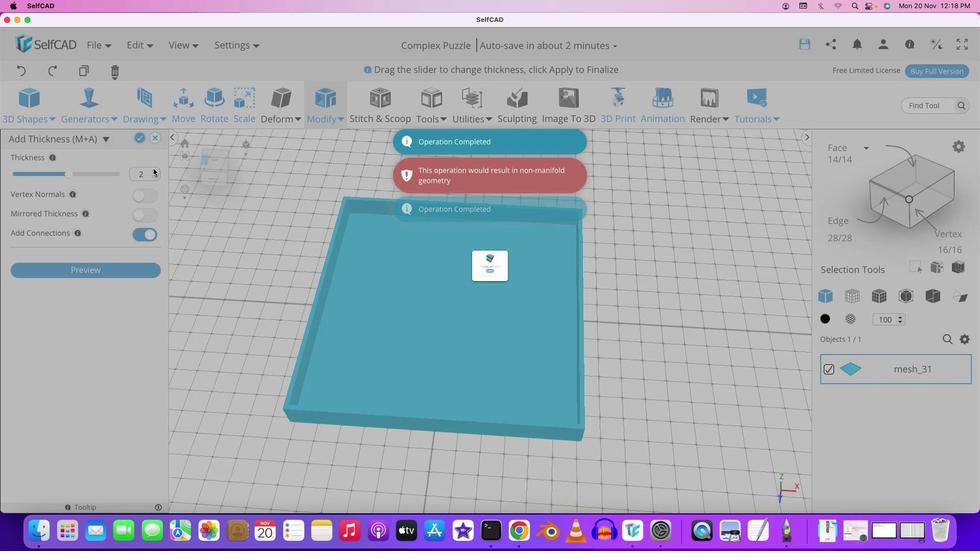 
Action: Mouse pressed left at (202, 263)
Screenshot: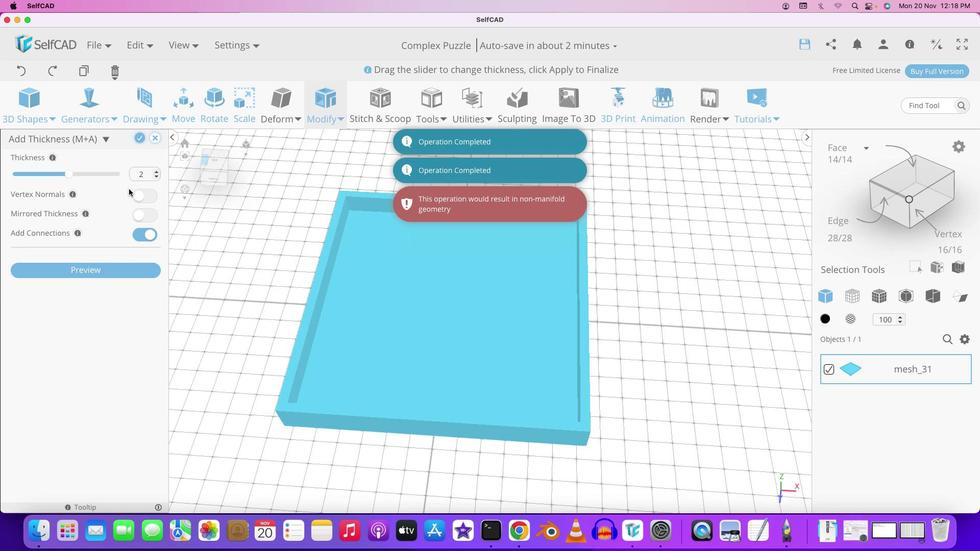 
Action: Mouse moved to (201, 275)
Screenshot: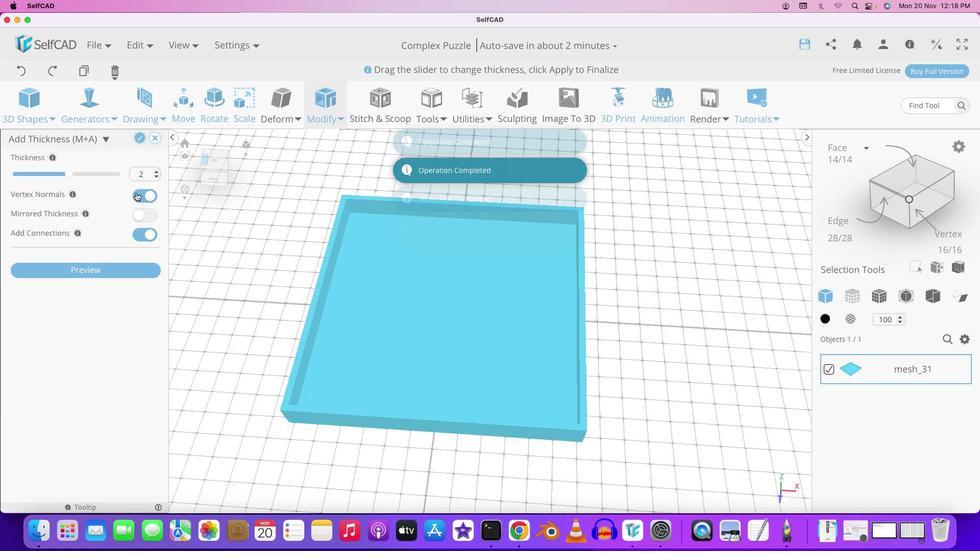 
Action: Mouse pressed left at (201, 275)
Screenshot: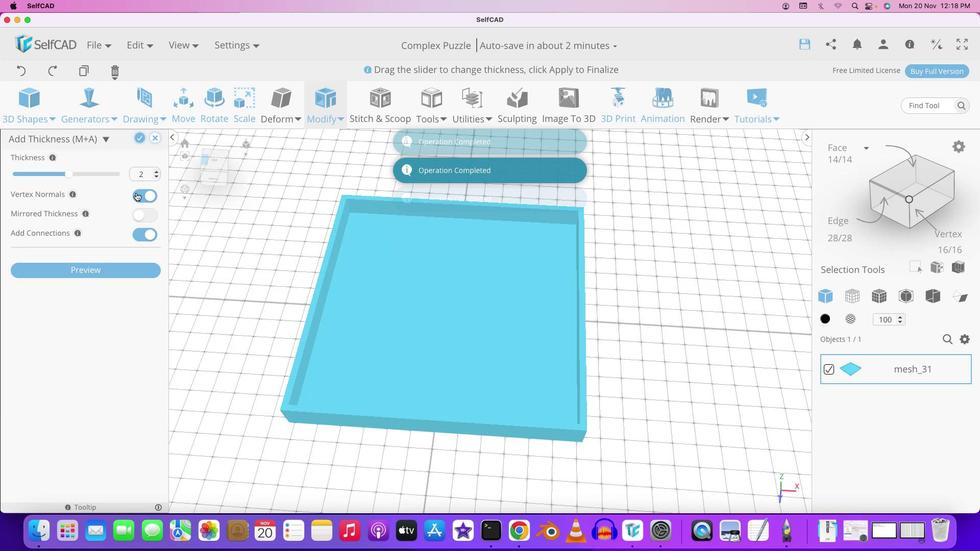 
Action: Mouse moved to (201, 275)
Screenshot: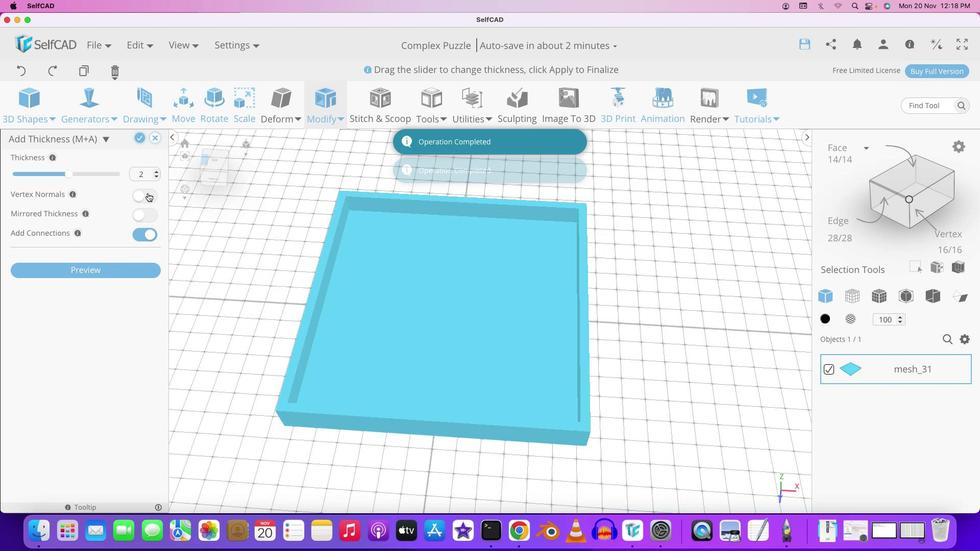 
Action: Mouse pressed left at (201, 275)
Screenshot: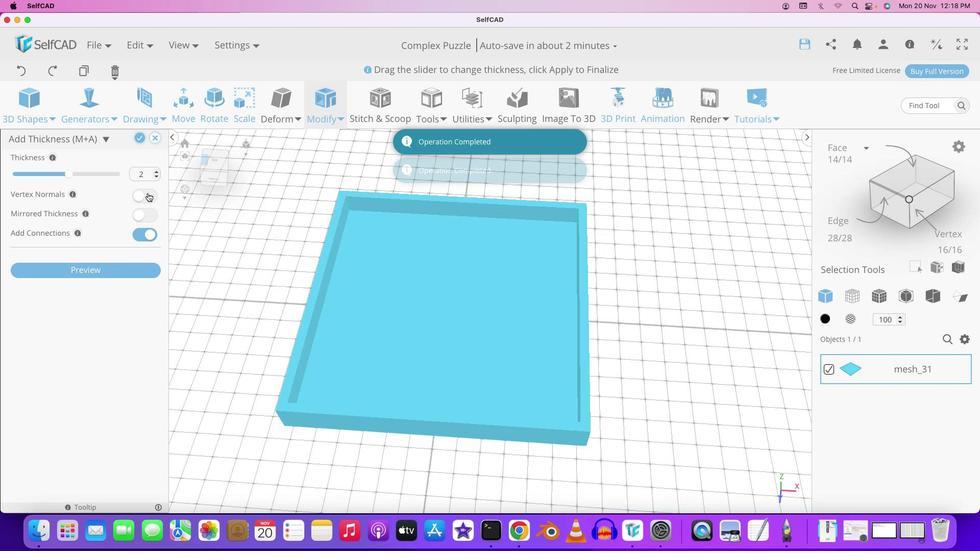 
Action: Mouse moved to (201, 275)
Screenshot: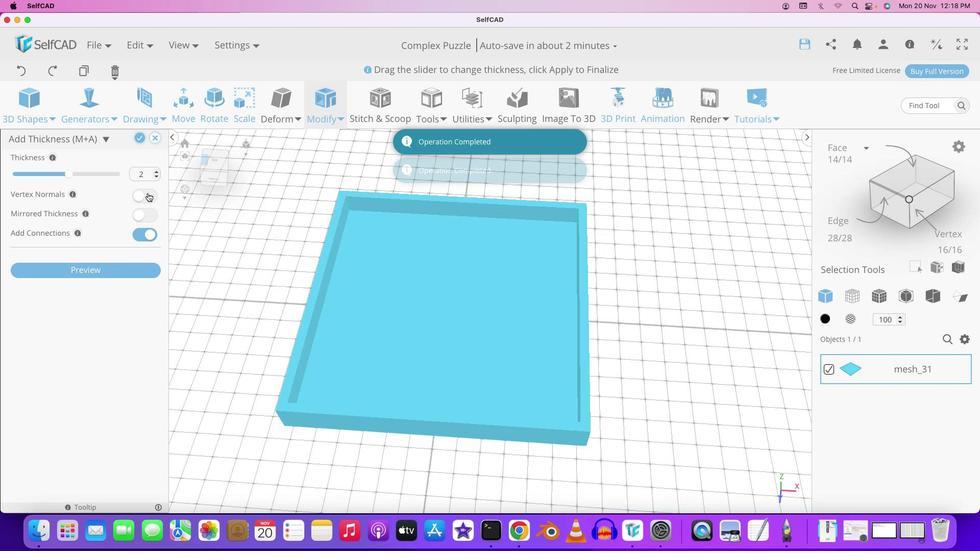 
Action: Mouse pressed left at (201, 275)
Screenshot: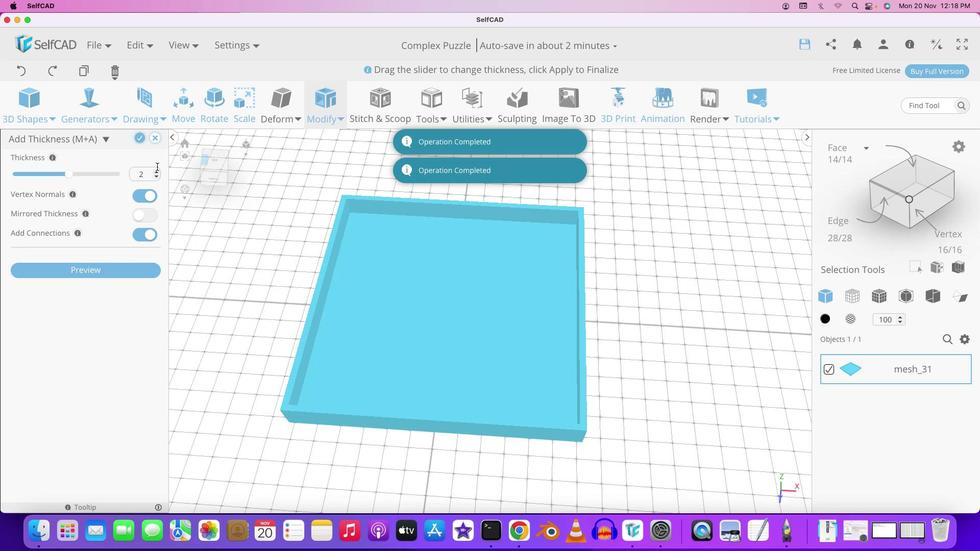 
Action: Mouse moved to (202, 263)
Screenshot: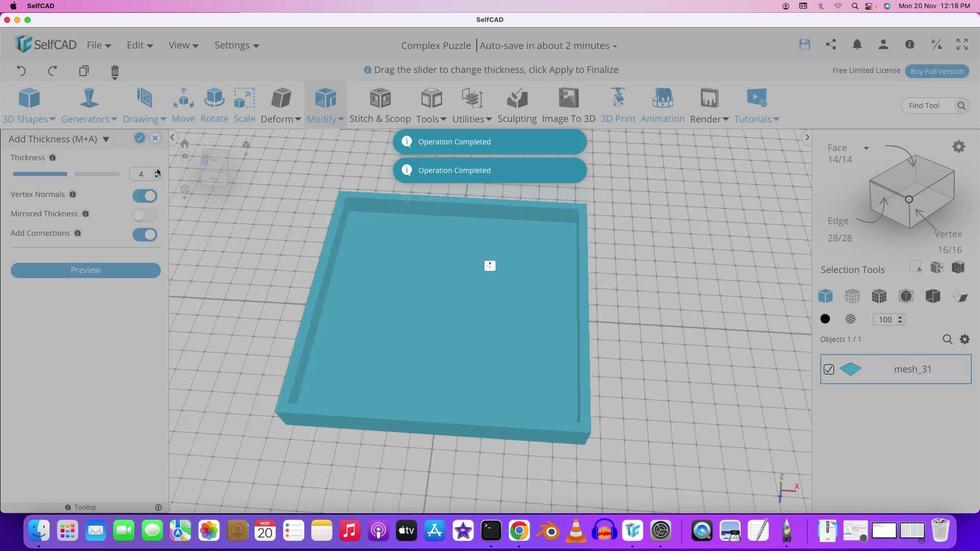 
Action: Mouse pressed left at (202, 263)
Screenshot: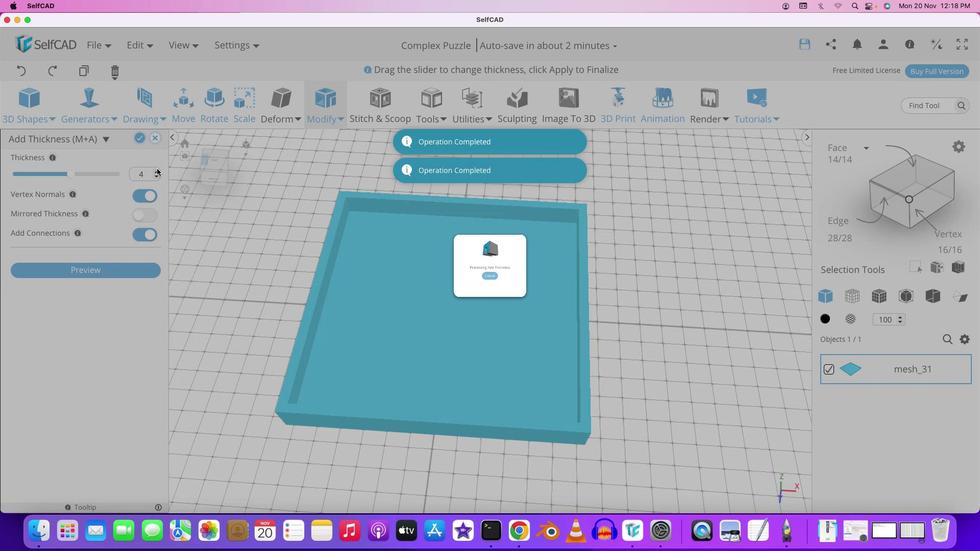 
Action: Mouse pressed left at (202, 263)
Screenshot: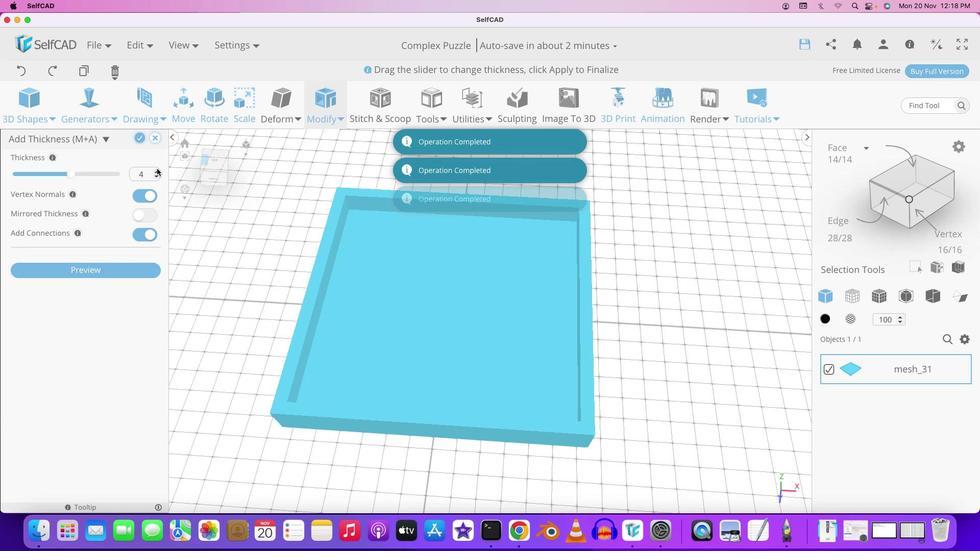 
Action: Mouse moved to (214, 322)
Screenshot: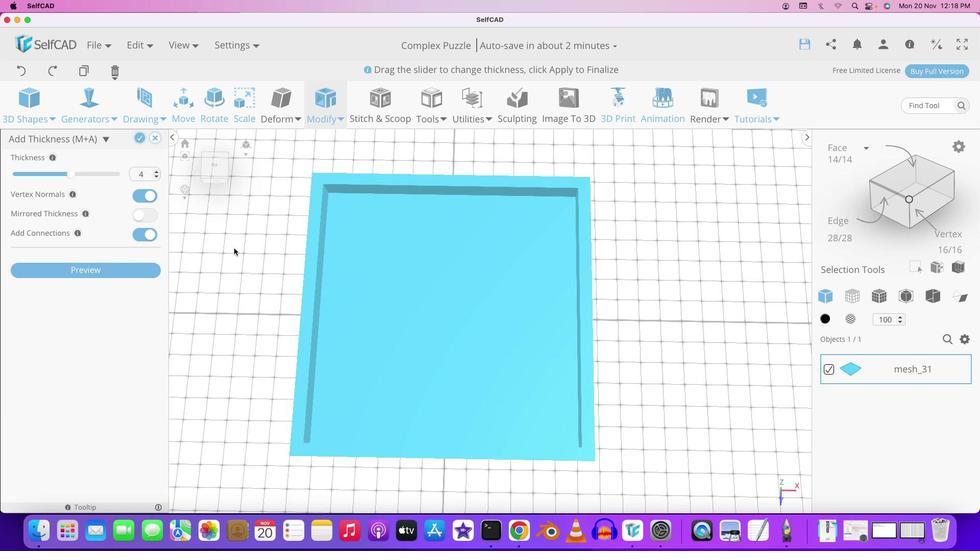 
Action: Mouse pressed left at (214, 322)
Screenshot: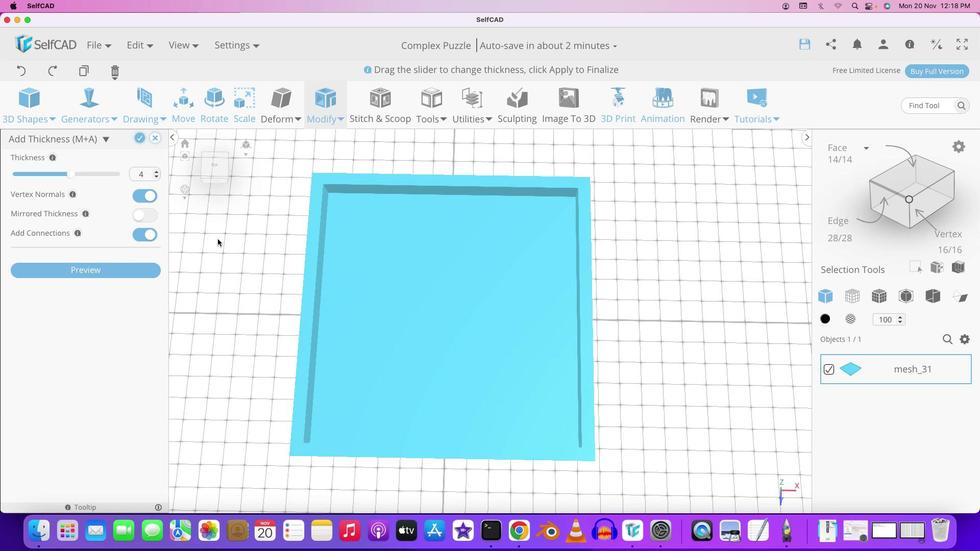 
Action: Mouse moved to (202, 268)
Screenshot: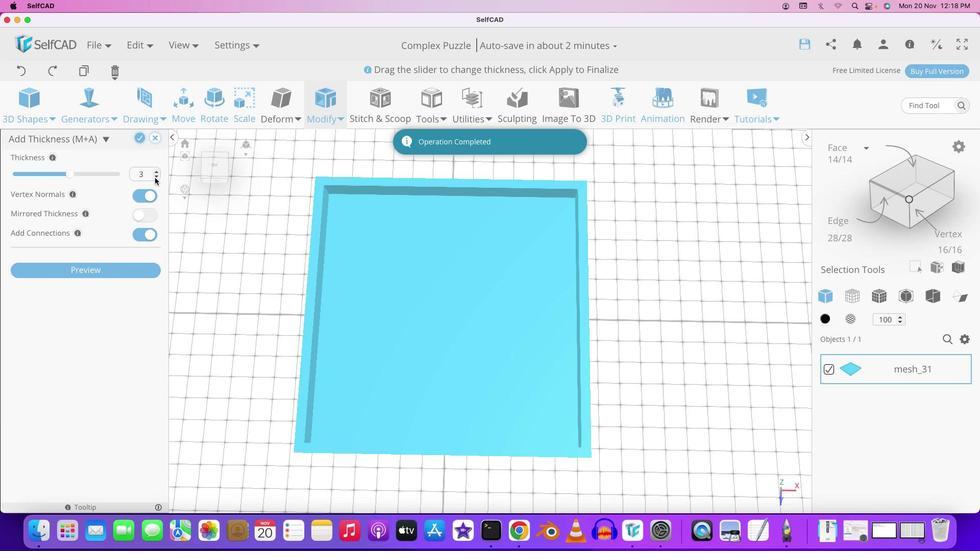 
Action: Mouse pressed left at (202, 268)
Screenshot: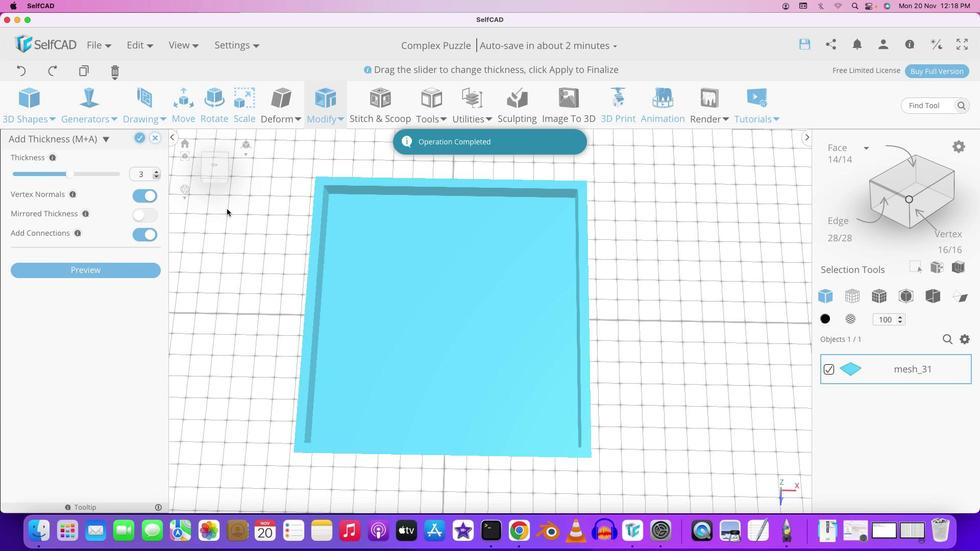 
Action: Mouse moved to (219, 332)
Screenshot: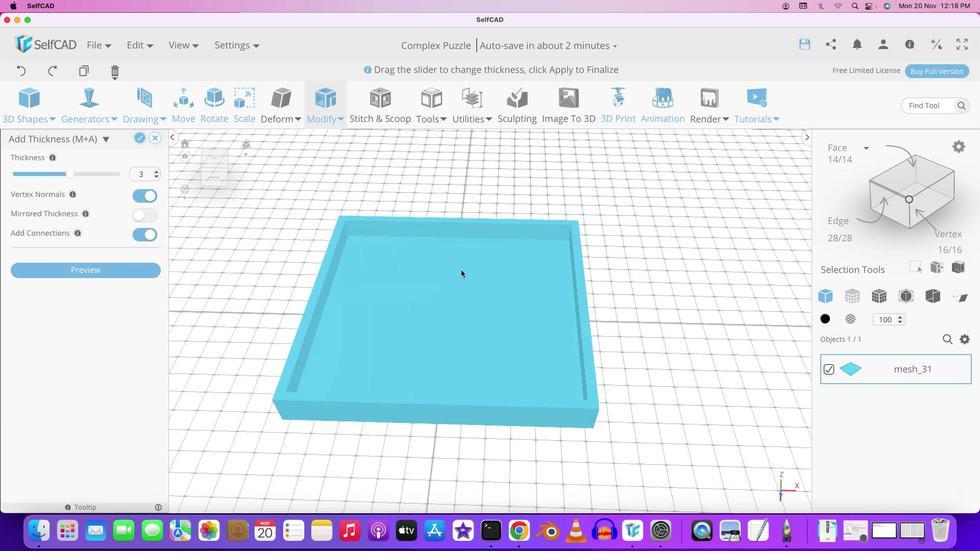 
Action: Mouse pressed left at (219, 332)
Screenshot: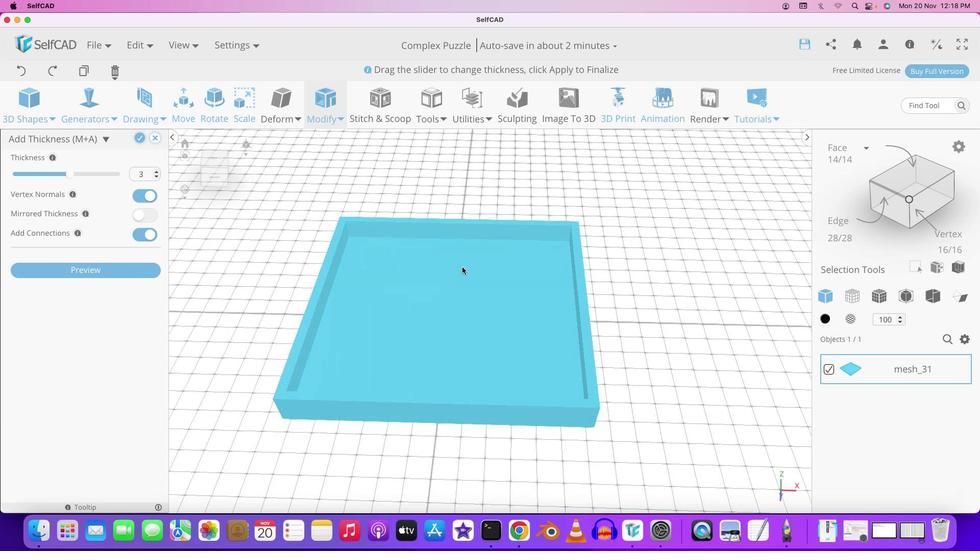 
Action: Mouse moved to (201, 275)
Screenshot: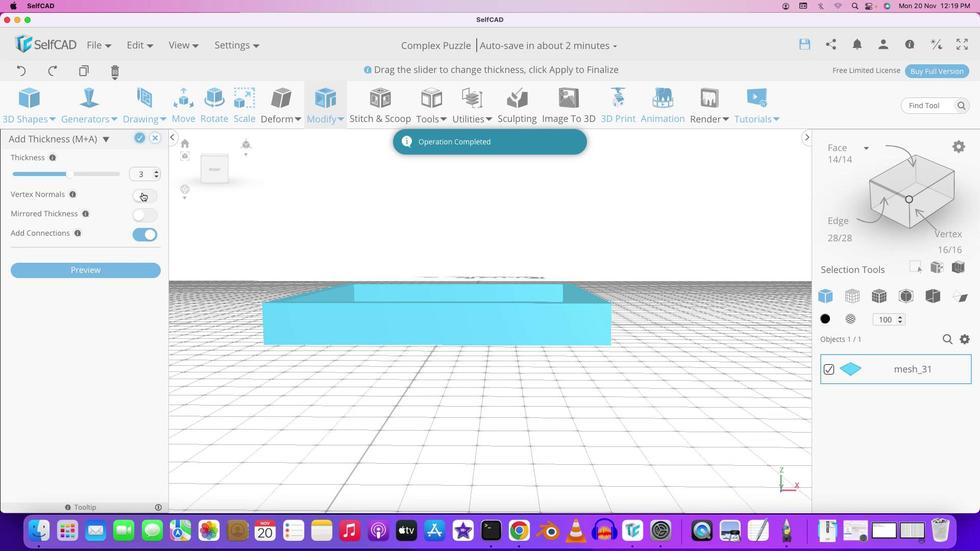 
Action: Mouse pressed left at (201, 275)
Screenshot: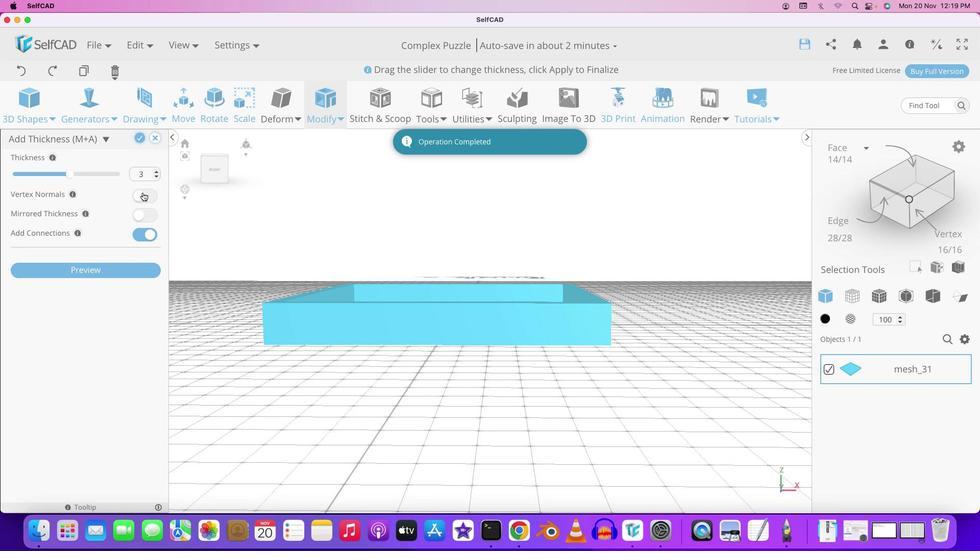 
Action: Mouse moved to (210, 322)
Screenshot: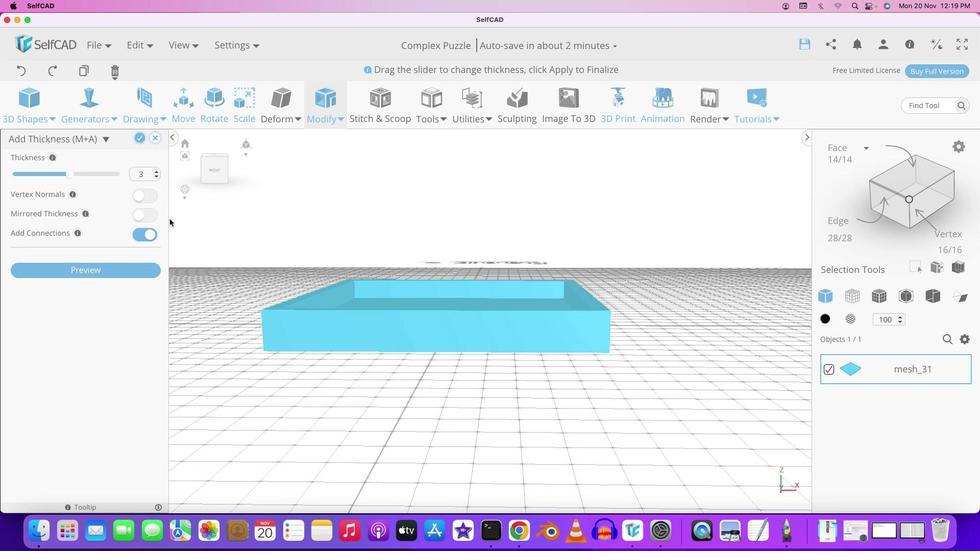 
Action: Mouse pressed left at (210, 322)
Screenshot: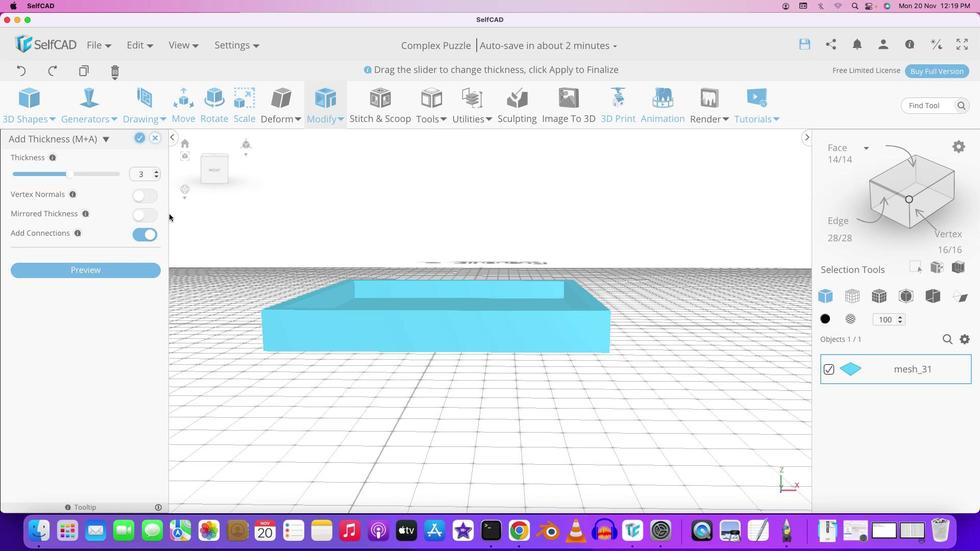 
Action: Mouse moved to (201, 274)
Screenshot: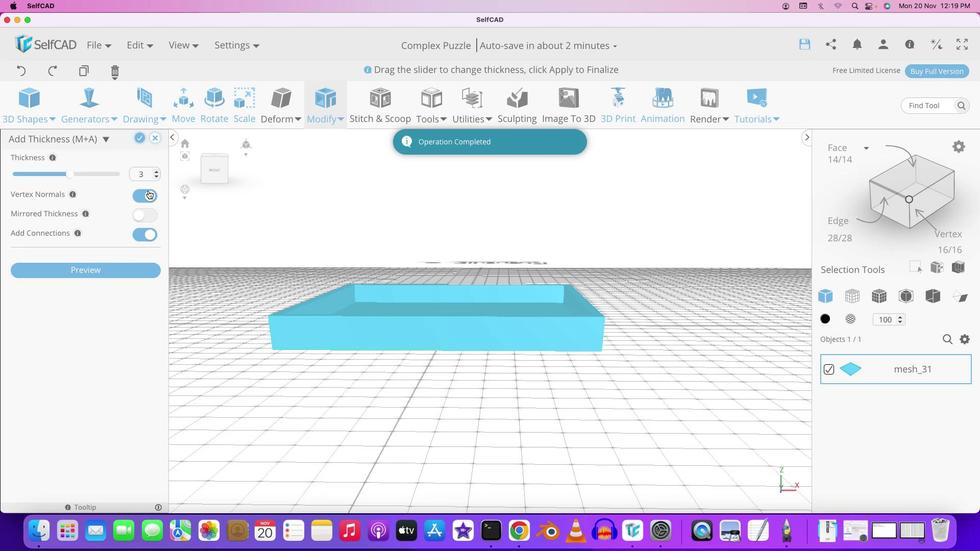 
Action: Mouse pressed left at (201, 274)
Screenshot: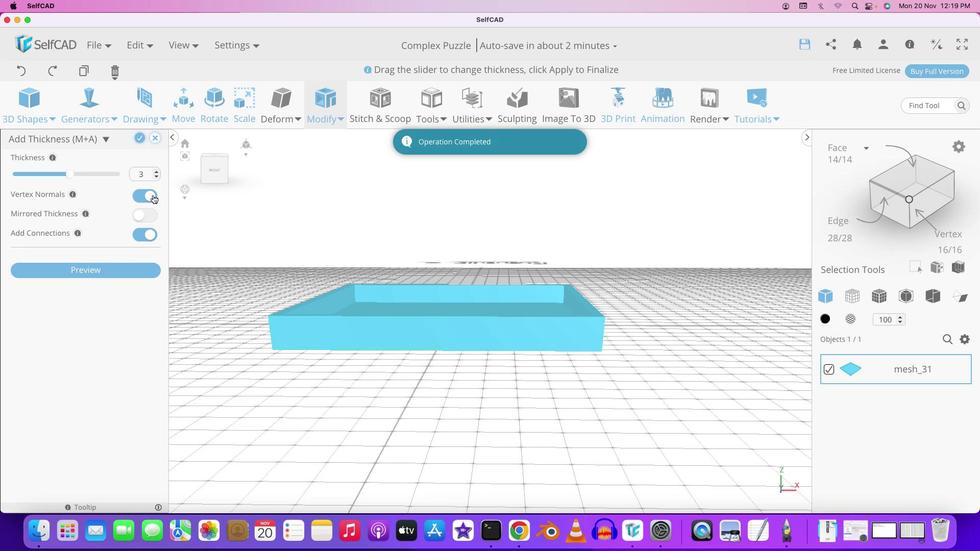 
Action: Mouse moved to (219, 311)
Screenshot: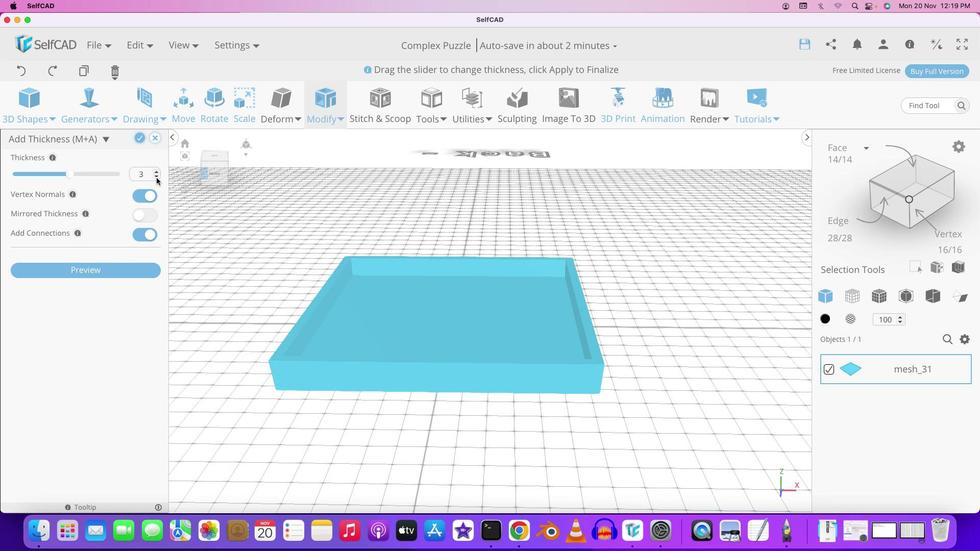 
Action: Mouse pressed left at (219, 311)
Screenshot: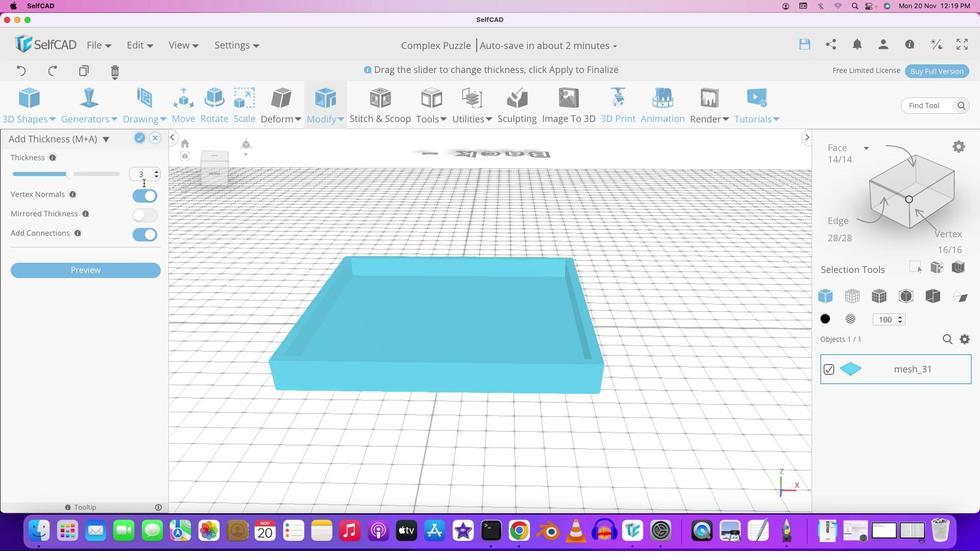 
Action: Mouse moved to (201, 273)
Screenshot: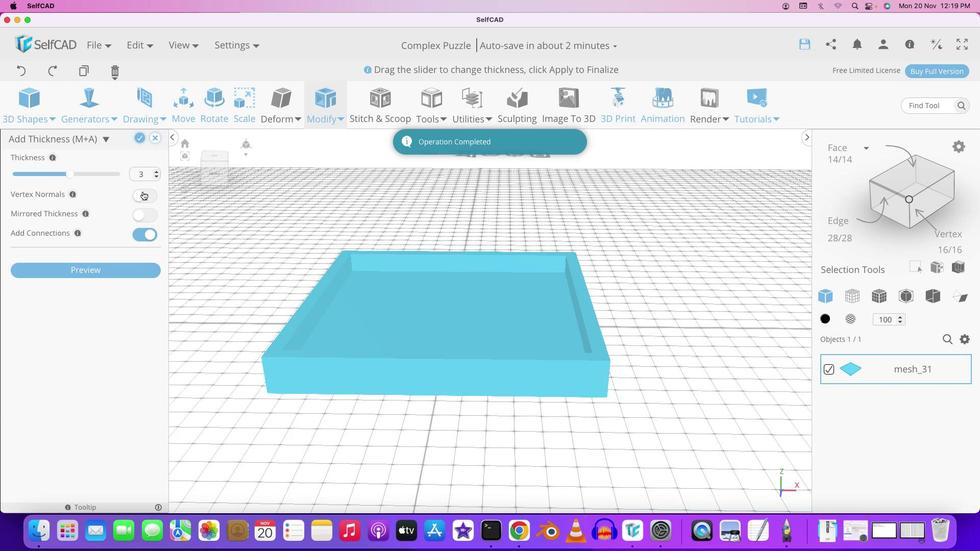 
Action: Mouse pressed left at (201, 273)
Screenshot: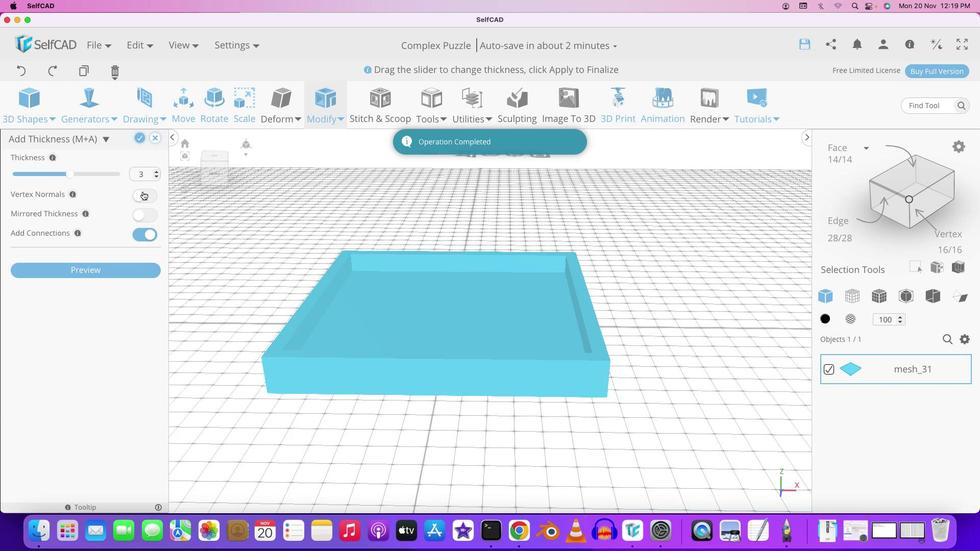 
Action: Mouse moved to (201, 275)
Screenshot: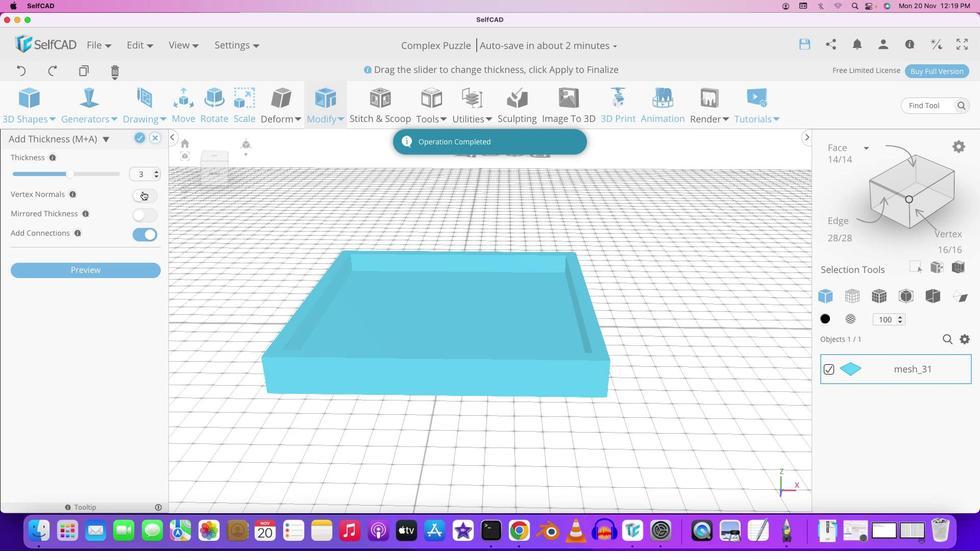 
Action: Mouse pressed left at (201, 275)
Screenshot: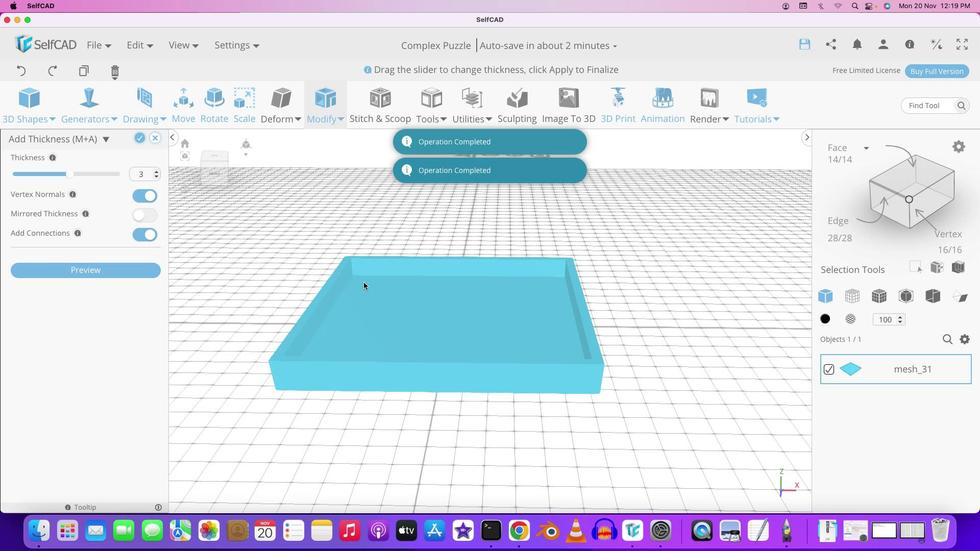 
Action: Mouse moved to (214, 321)
Screenshot: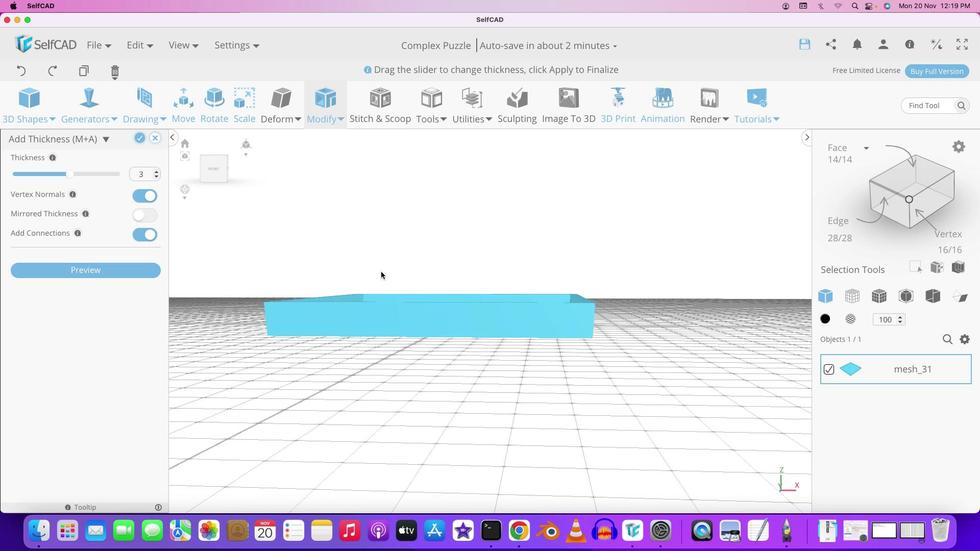 
Action: Mouse pressed left at (214, 321)
Screenshot: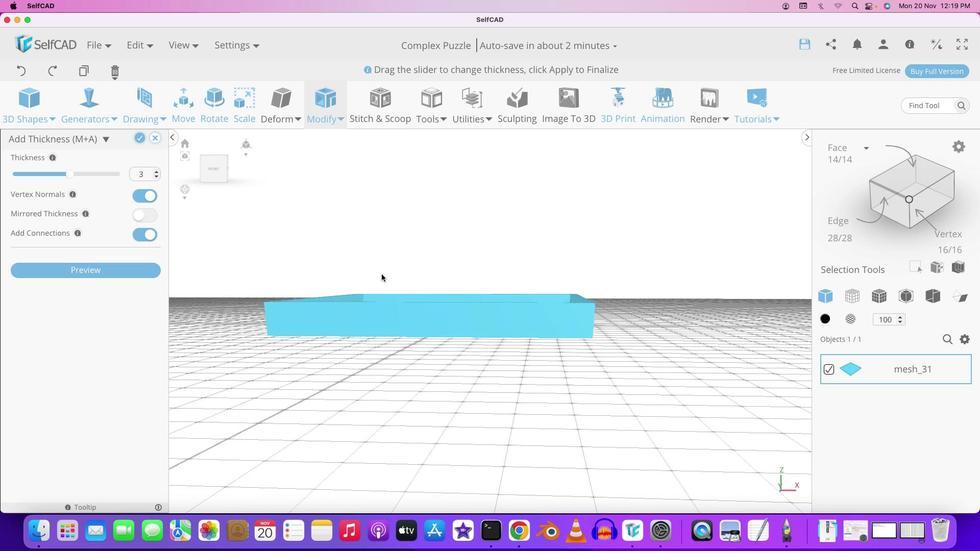 
Action: Mouse moved to (218, 295)
Screenshot: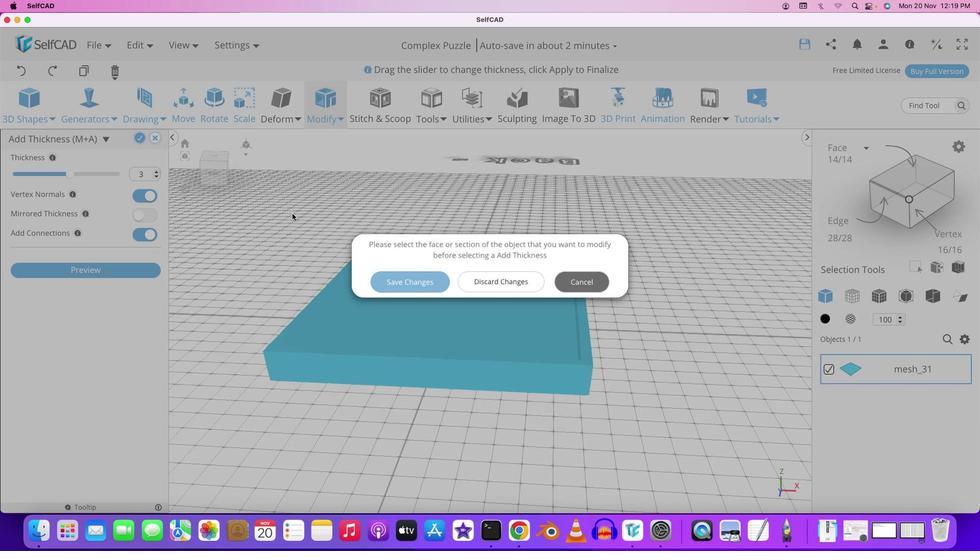 
Action: Mouse pressed left at (218, 295)
Screenshot: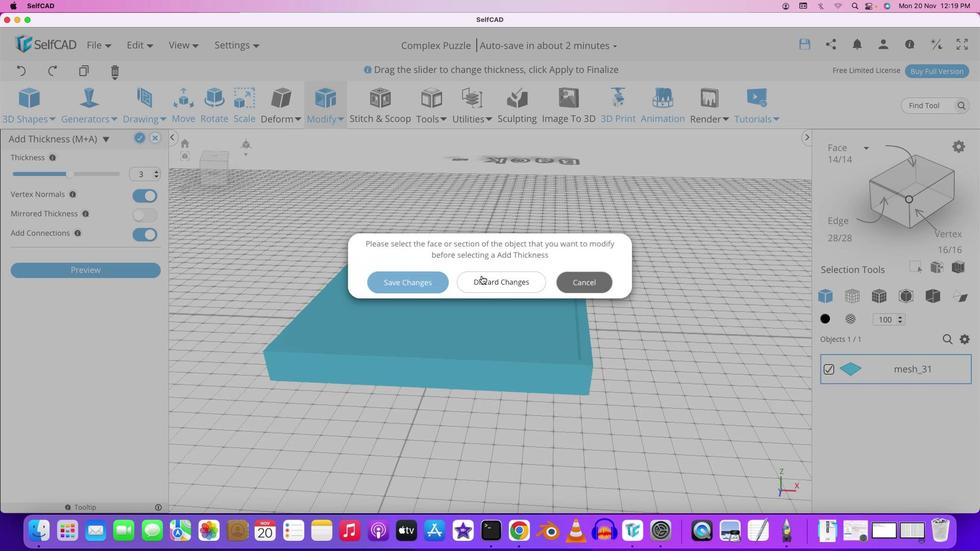 
Action: Mouse moved to (225, 321)
Screenshot: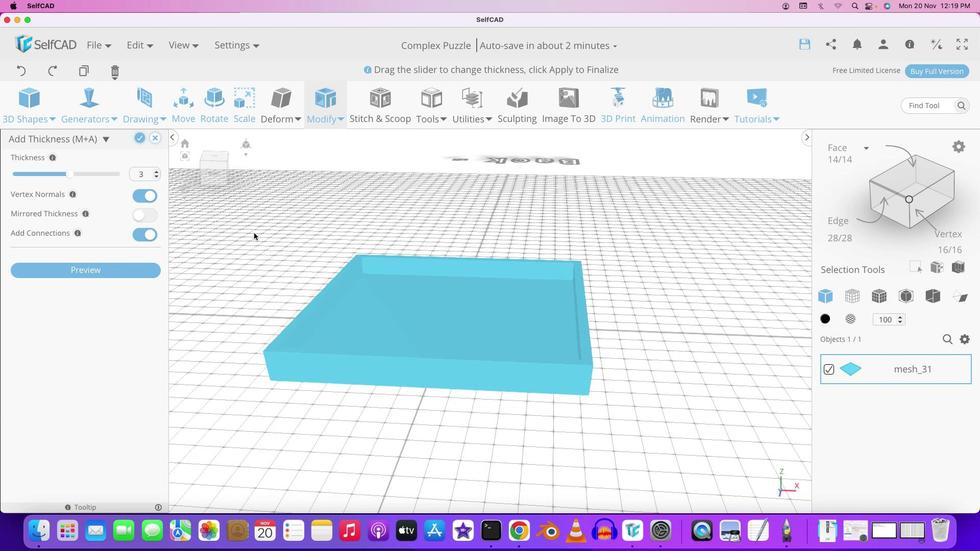 
Action: Mouse pressed left at (225, 321)
Screenshot: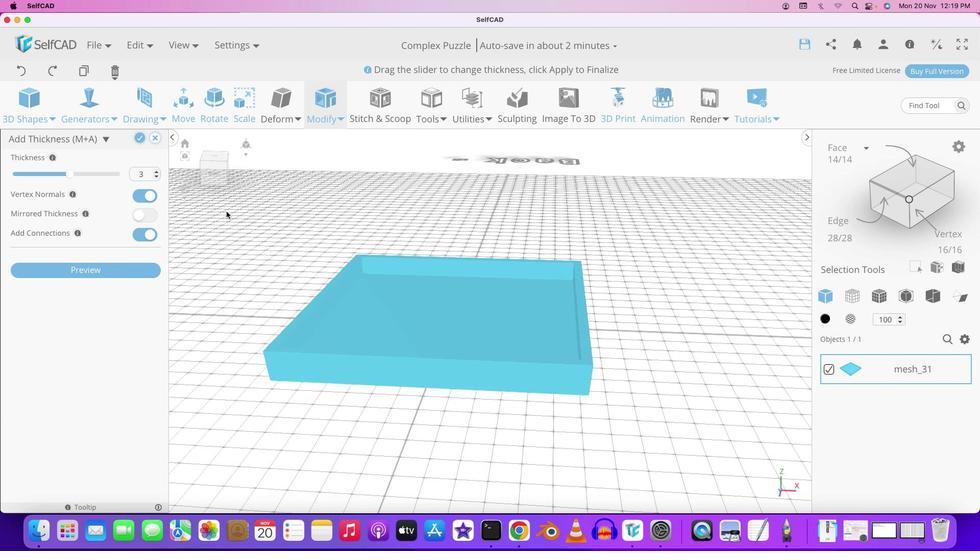 
Action: Mouse moved to (201, 249)
Screenshot: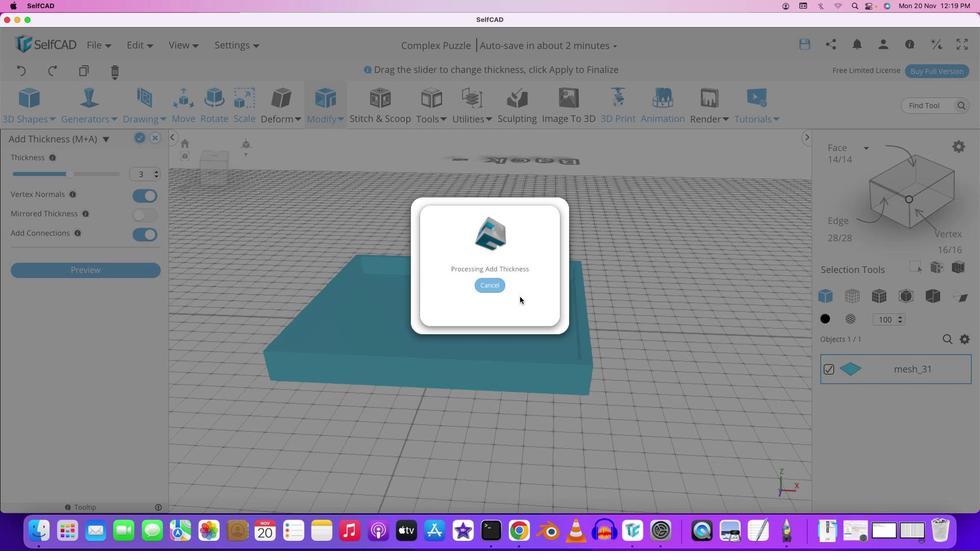 
Action: Mouse pressed left at (201, 249)
Screenshot: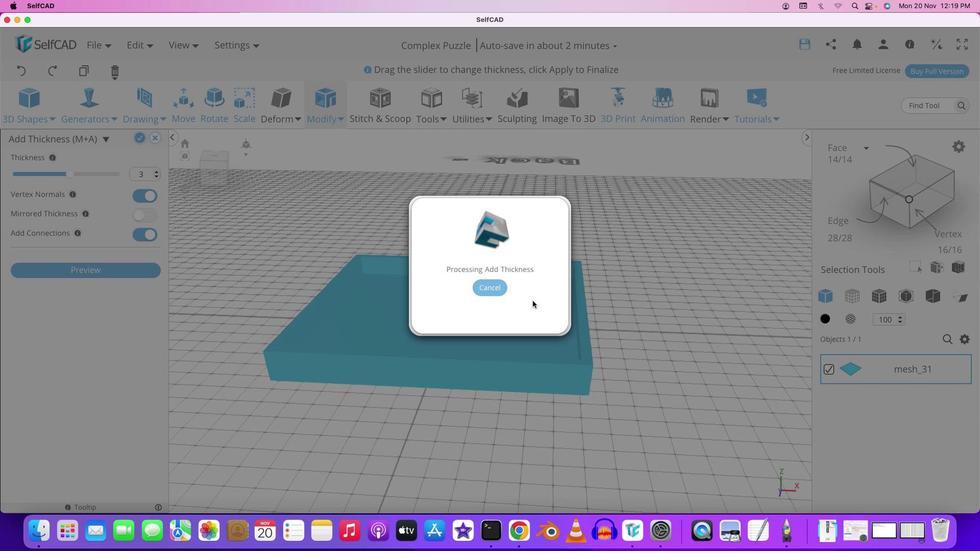 
Action: Mouse moved to (231, 322)
Screenshot: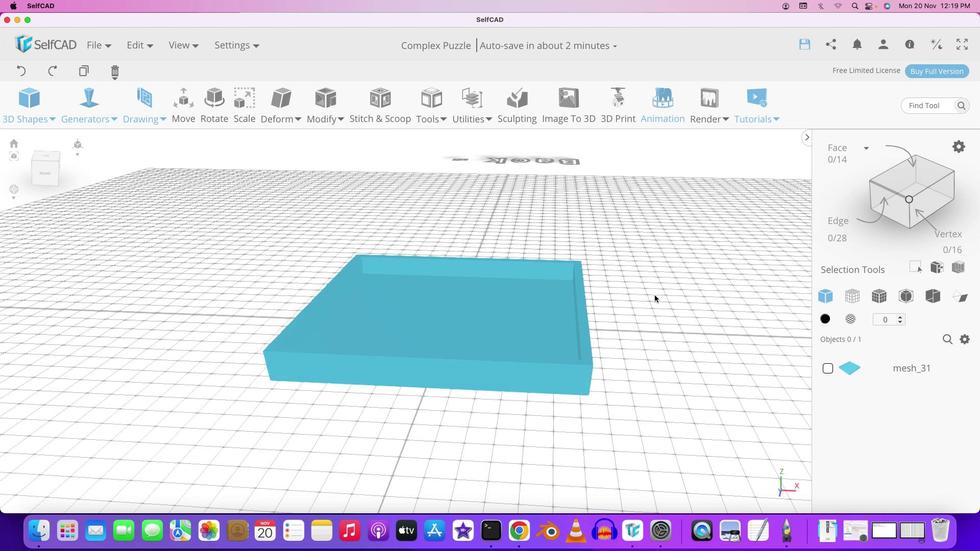 
Action: Mouse pressed left at (231, 322)
Screenshot: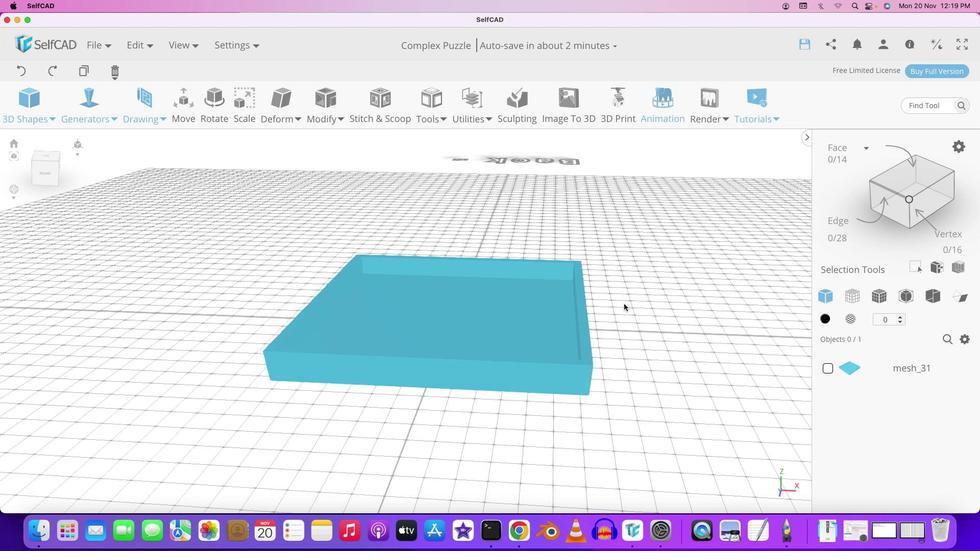 
Action: Mouse moved to (229, 325)
Screenshot: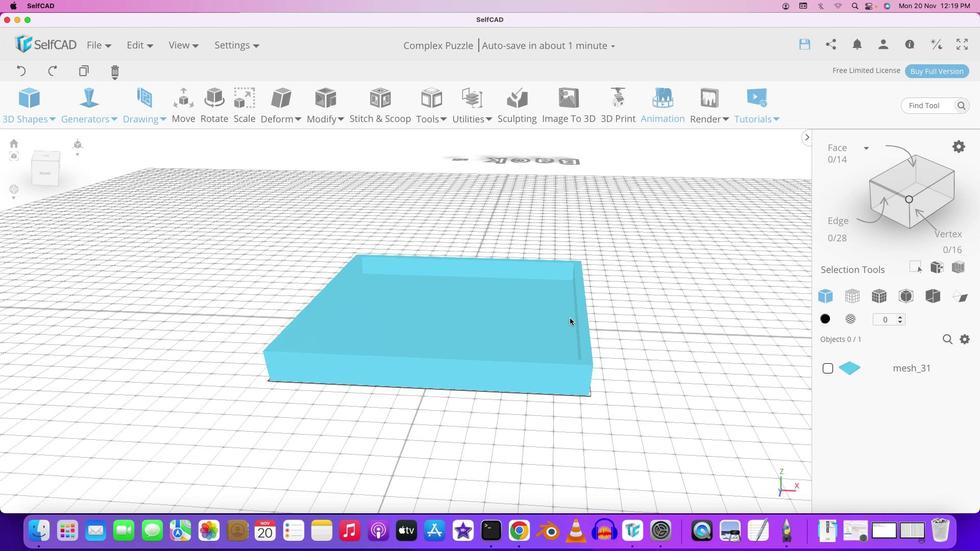 
Action: Mouse pressed left at (229, 325)
Screenshot: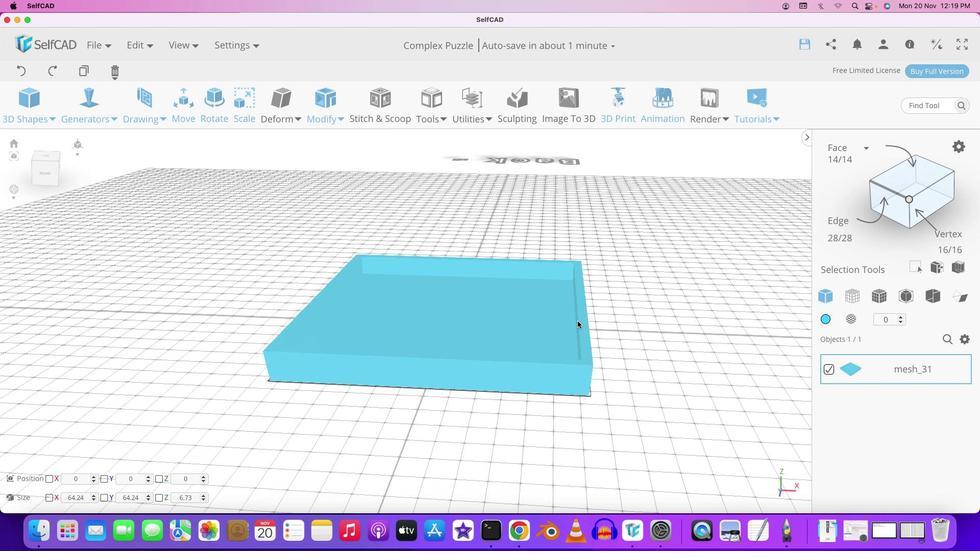 
Action: Mouse moved to (224, 335)
Screenshot: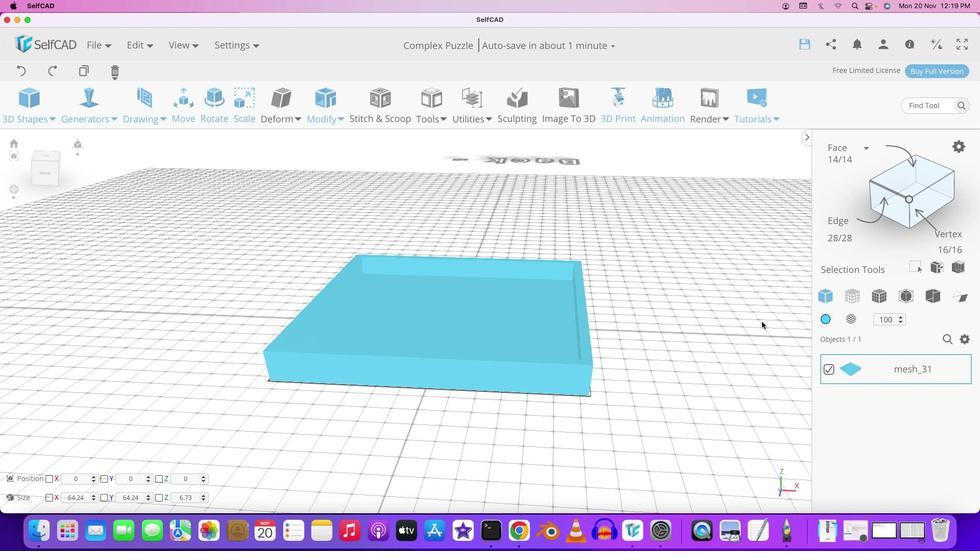 
Action: Mouse pressed left at (224, 335)
Screenshot: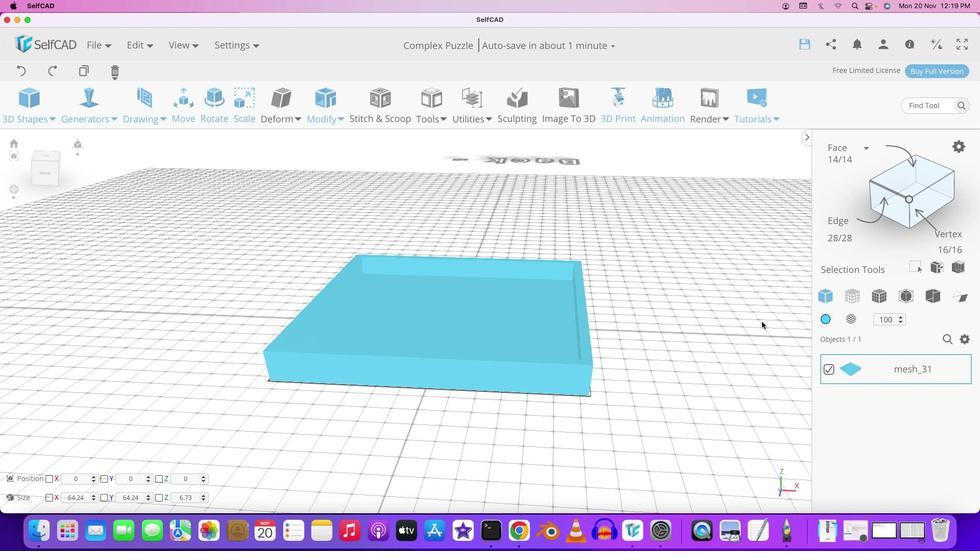 
Action: Mouse moved to (239, 337)
Screenshot: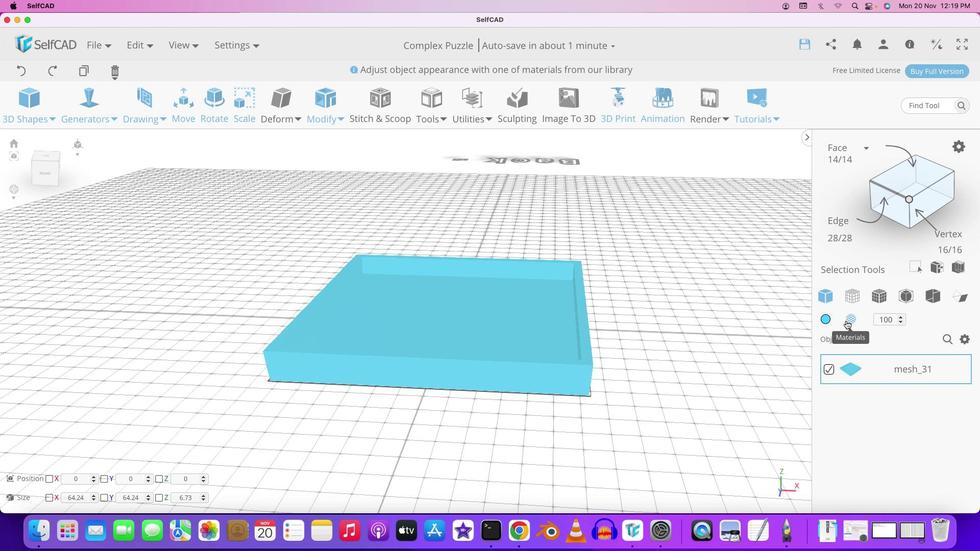
Action: Mouse pressed left at (239, 337)
Screenshot: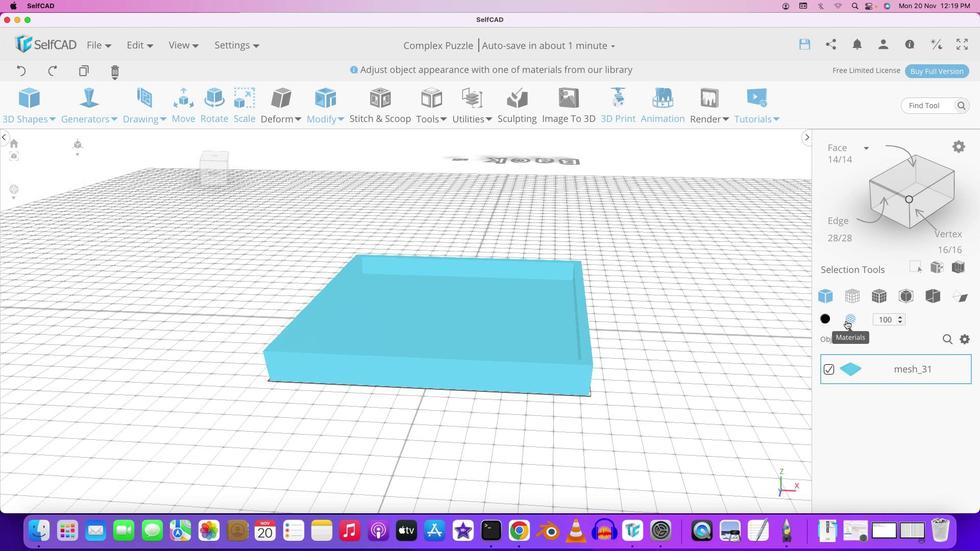 
Action: Mouse moved to (202, 299)
Screenshot: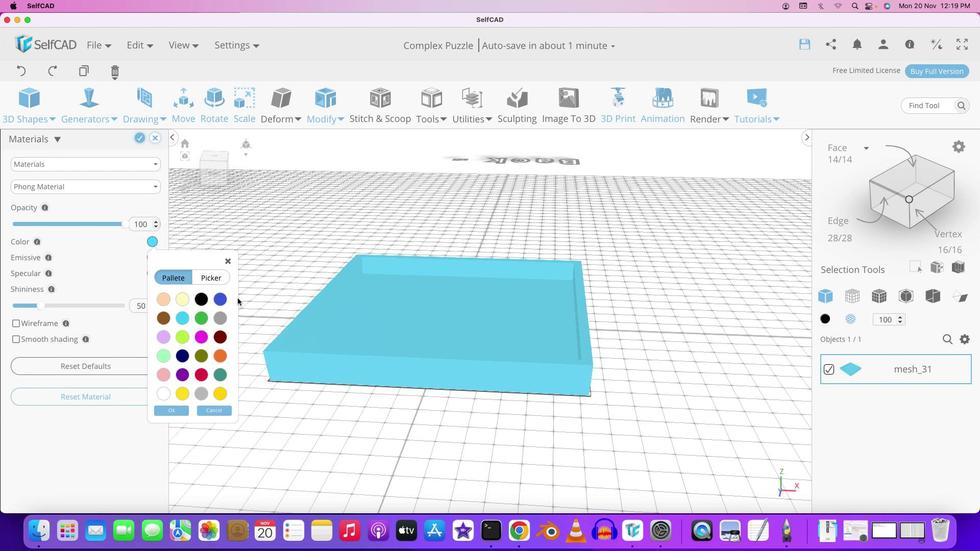 
Action: Mouse pressed left at (202, 299)
Screenshot: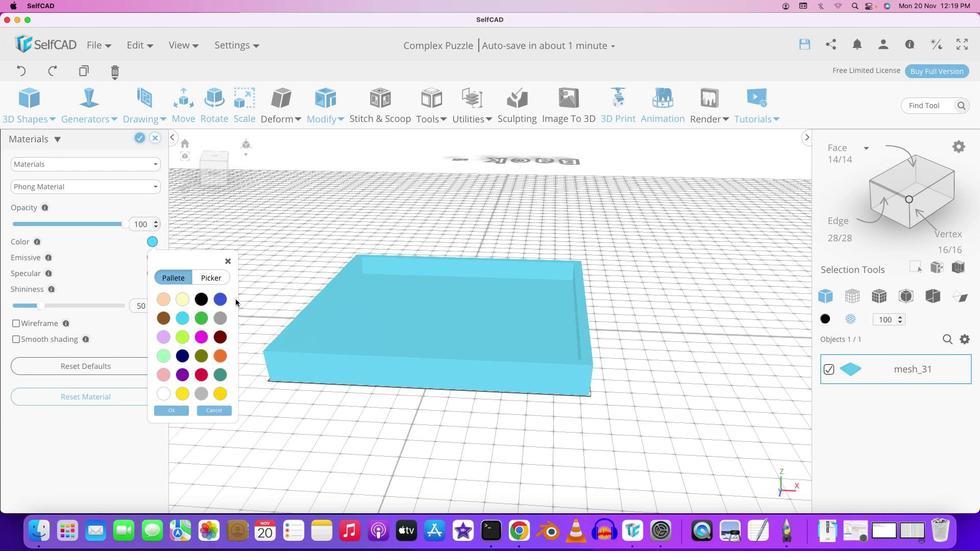 
Action: Mouse moved to (204, 327)
Screenshot: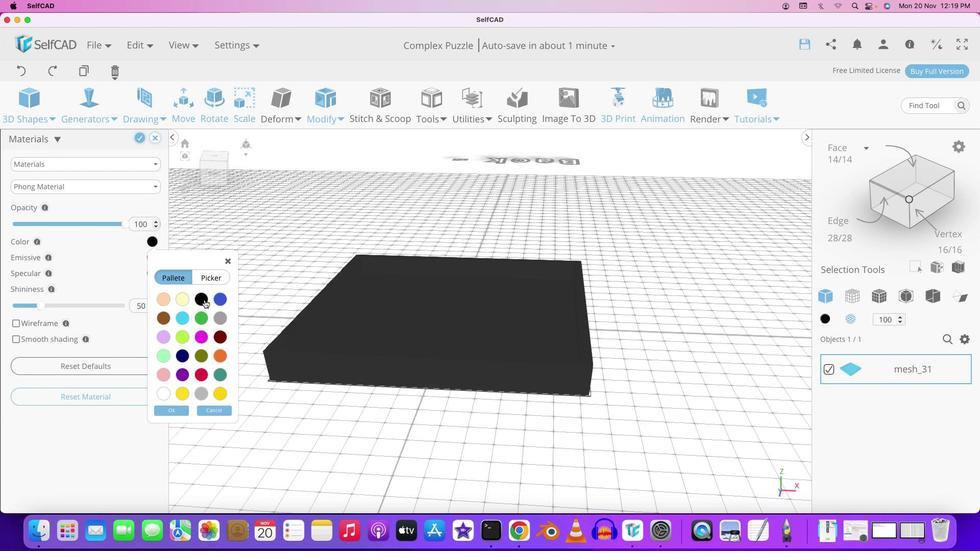 
Action: Mouse pressed left at (204, 327)
Screenshot: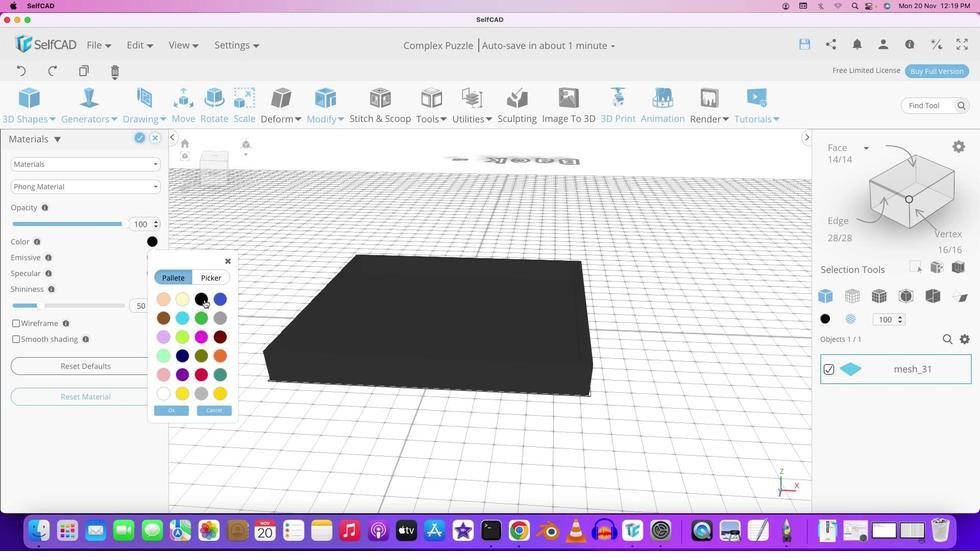 
Action: Mouse moved to (206, 308)
Screenshot: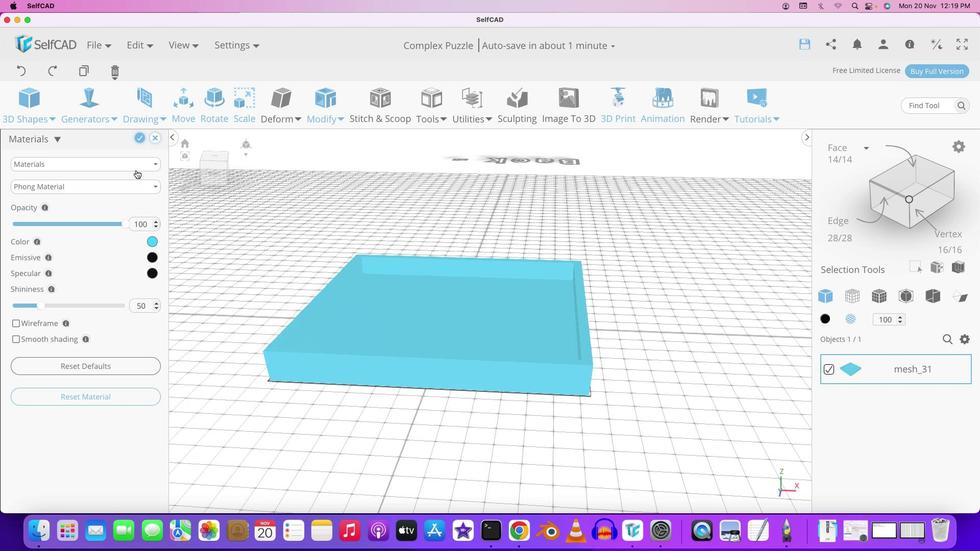 
Action: Mouse pressed left at (206, 308)
Screenshot: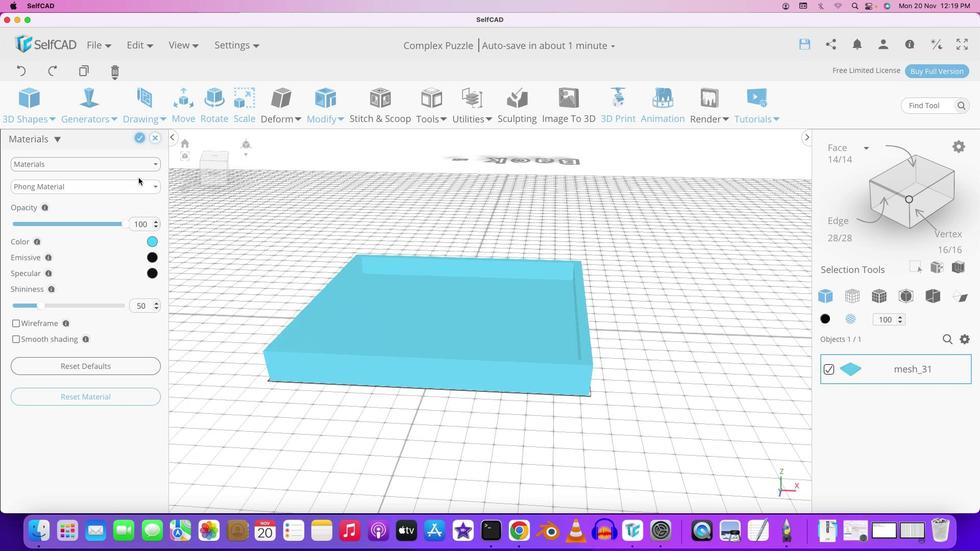 
Action: Mouse moved to (202, 299)
Screenshot: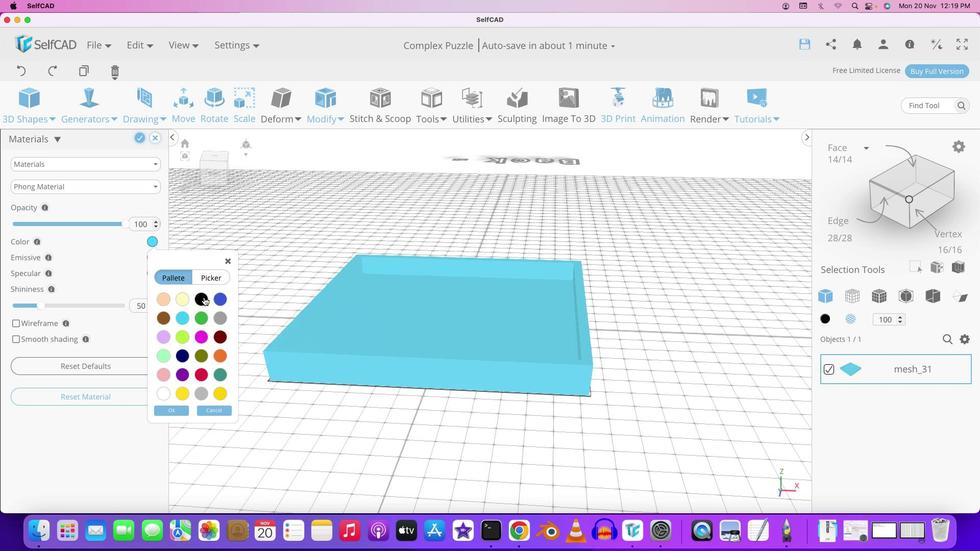 
Action: Mouse pressed left at (202, 299)
Screenshot: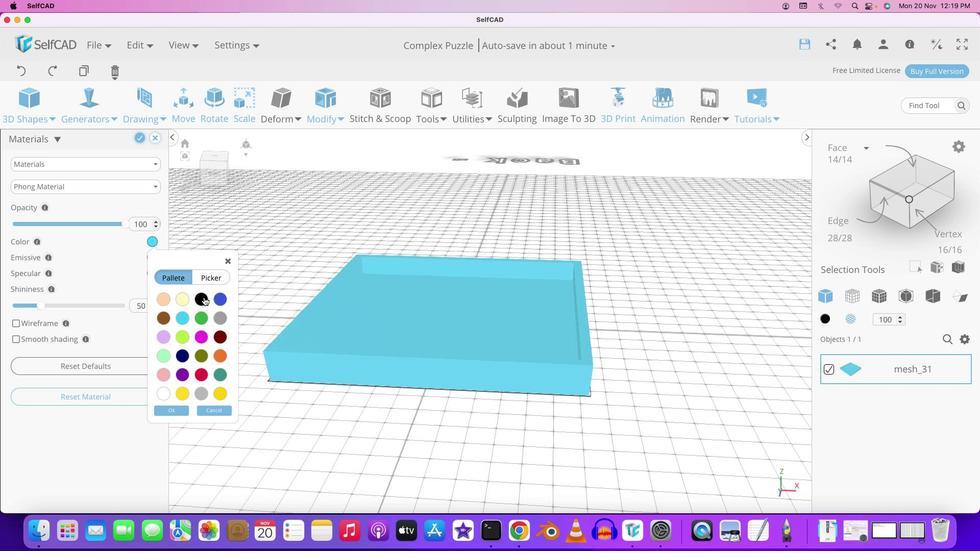 
Action: Mouse moved to (204, 325)
Screenshot: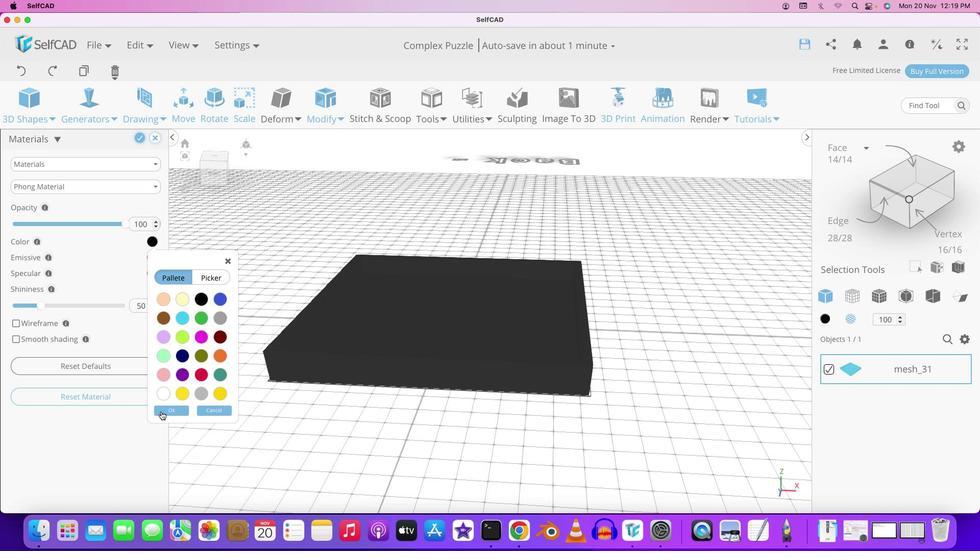 
Action: Mouse pressed left at (204, 325)
Screenshot: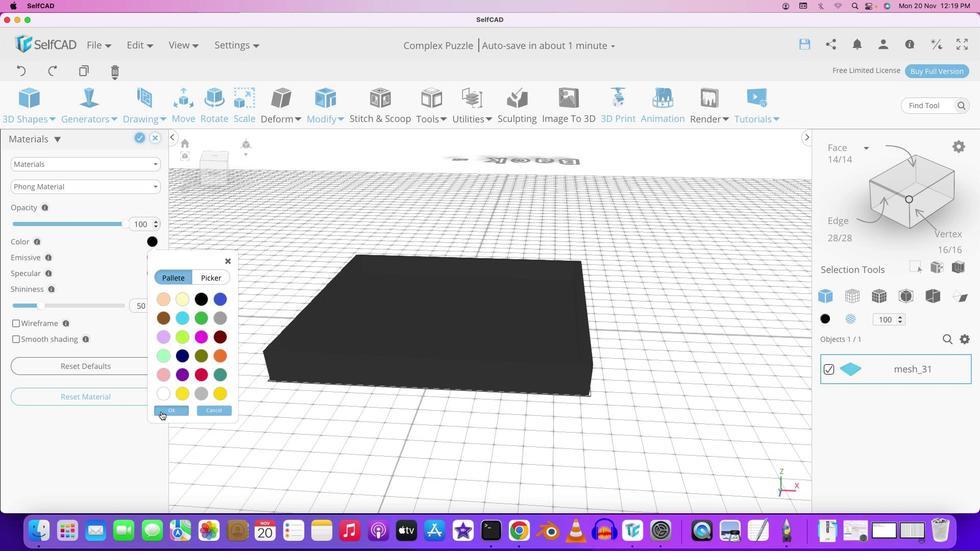 
Action: Mouse moved to (202, 380)
Screenshot: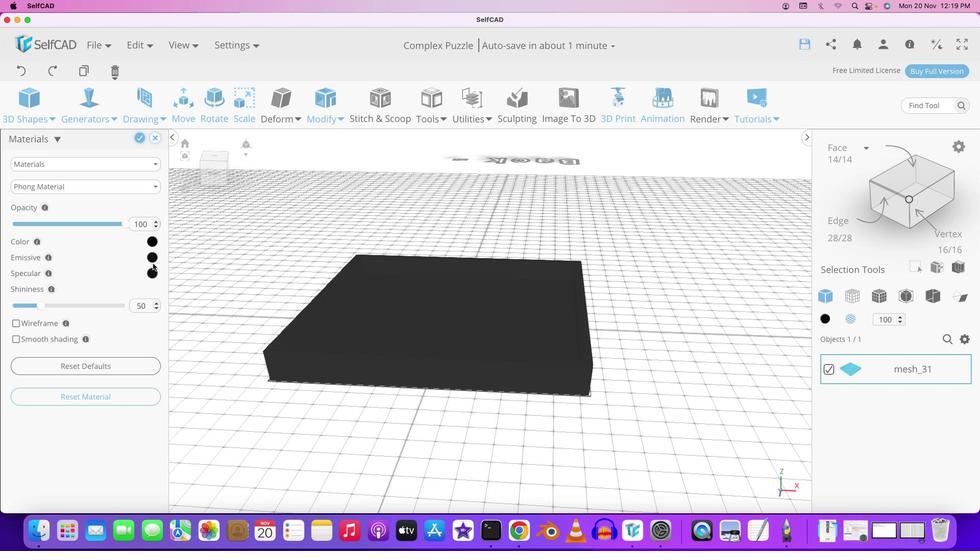 
Action: Mouse pressed left at (202, 380)
Screenshot: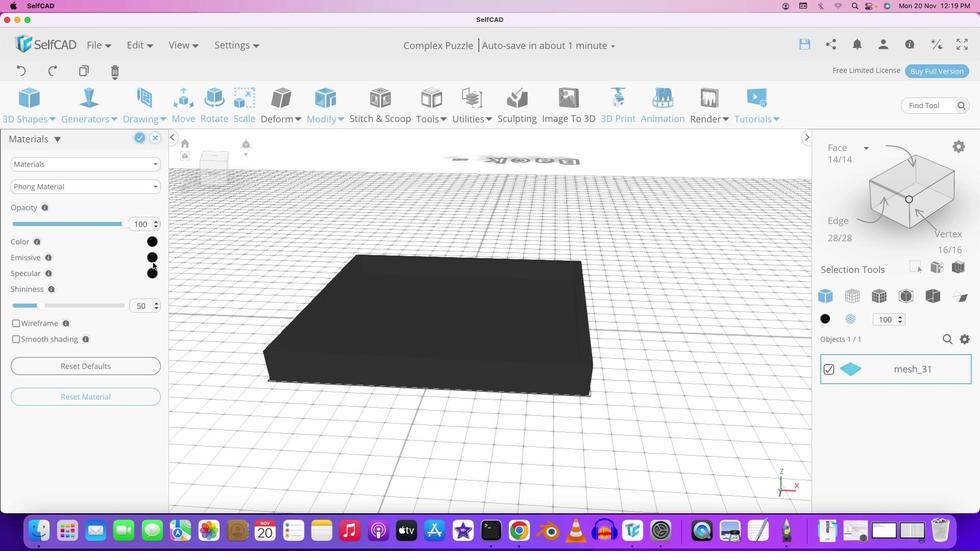 
Action: Mouse moved to (202, 306)
Screenshot: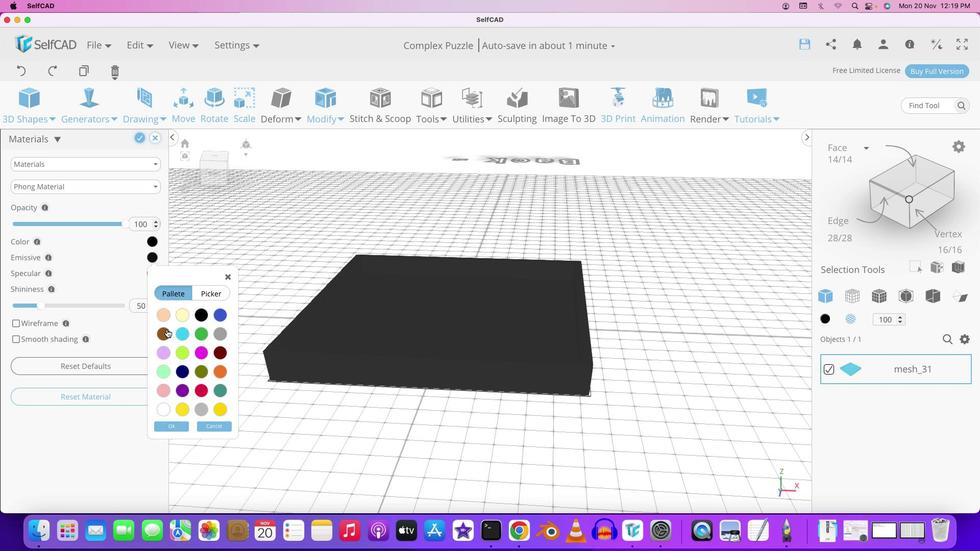 
Action: Mouse pressed left at (202, 306)
Screenshot: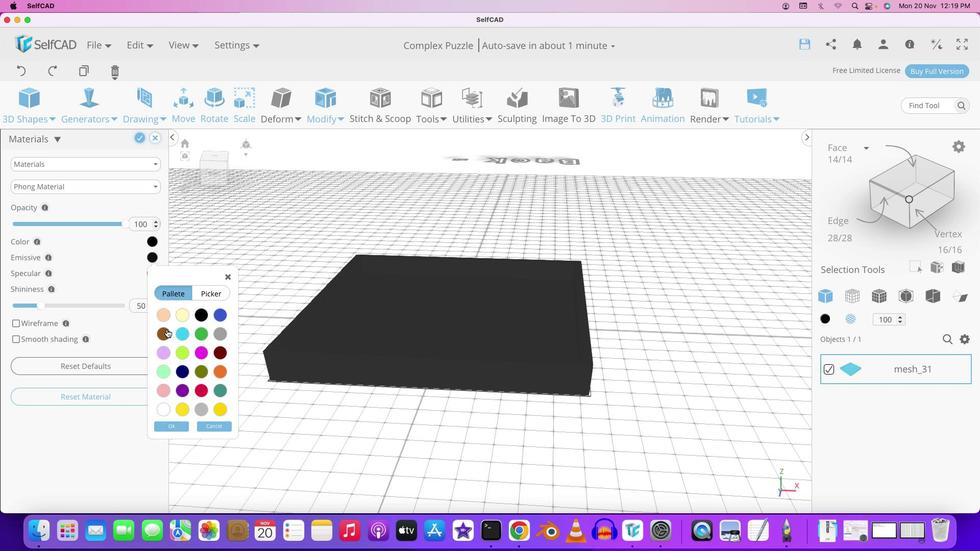 
Action: Mouse moved to (202, 341)
Screenshot: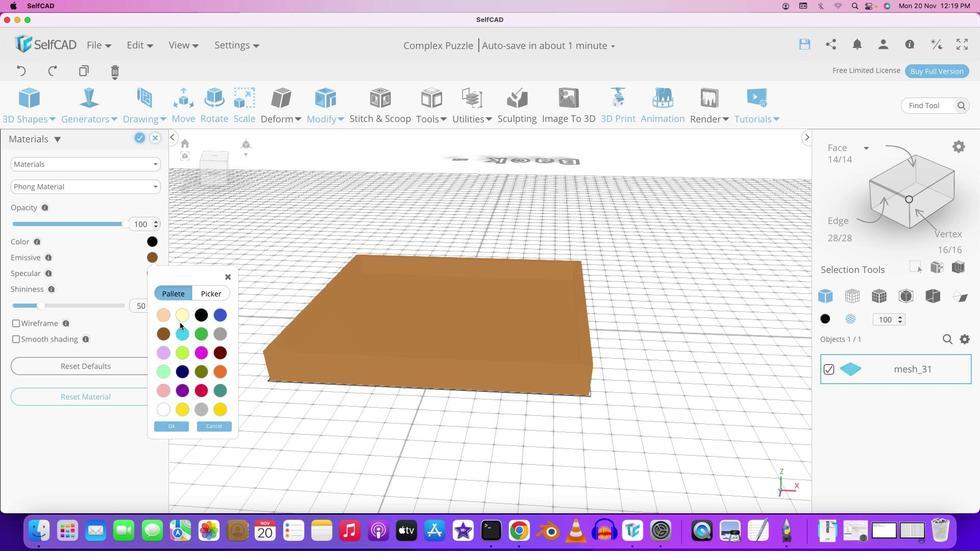 
Action: Mouse pressed left at (202, 341)
Screenshot: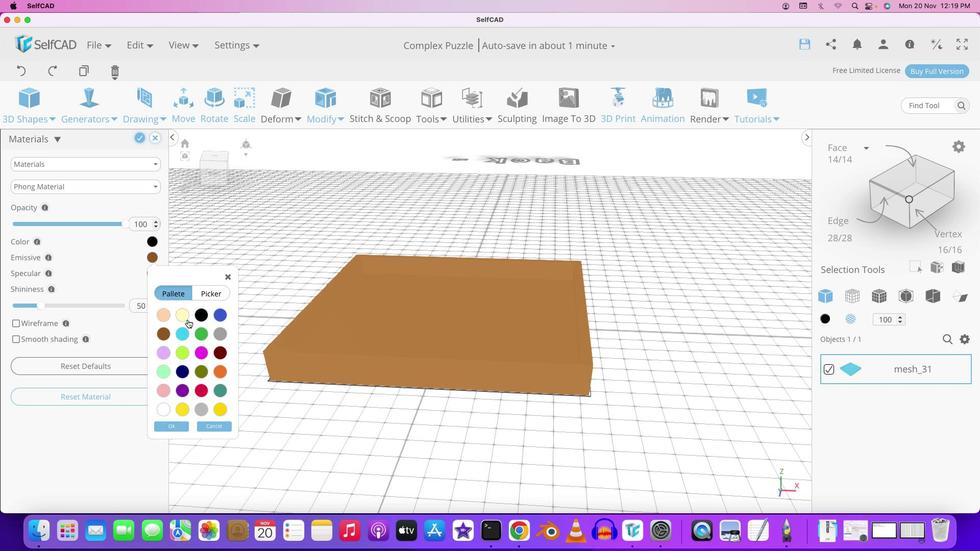 
Action: Mouse moved to (203, 335)
Screenshot: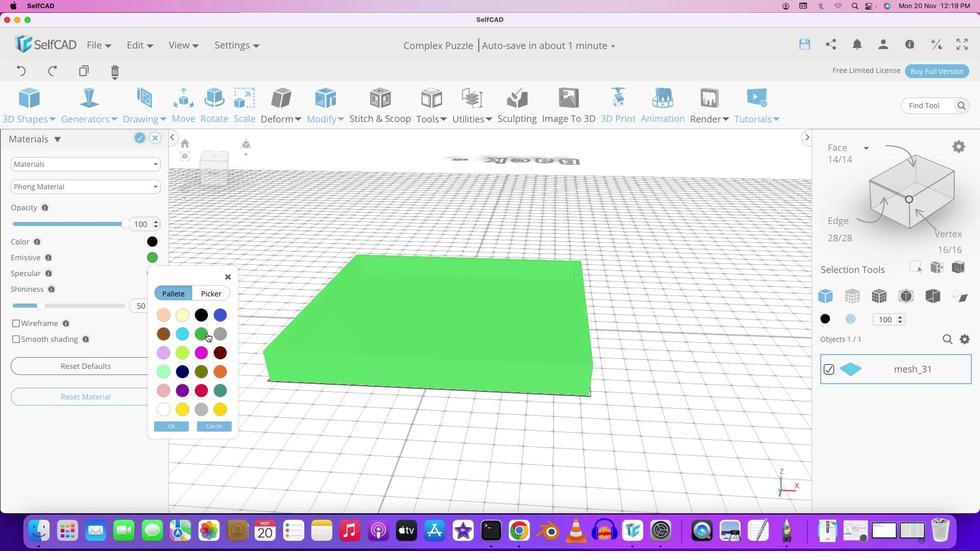 
Action: Mouse pressed left at (203, 335)
Screenshot: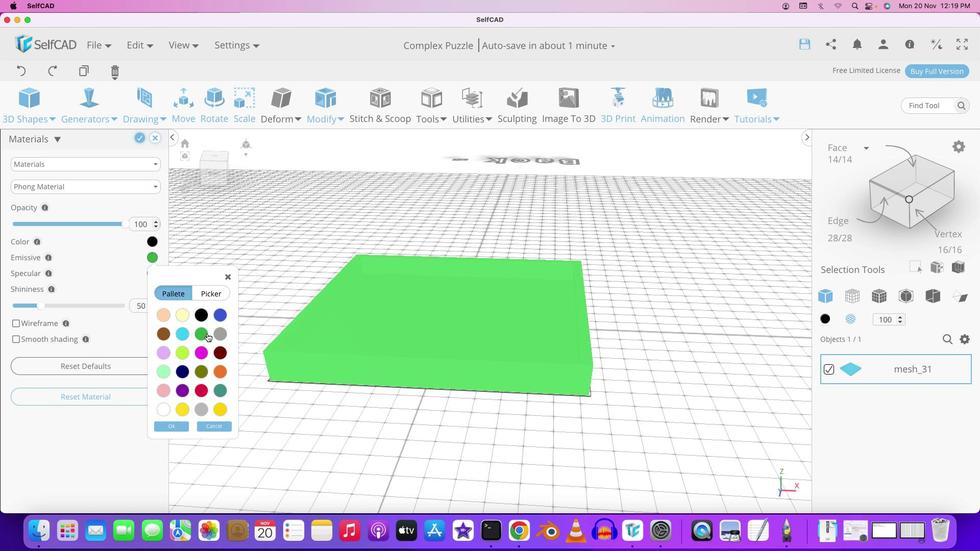 
Action: Mouse moved to (204, 343)
Screenshot: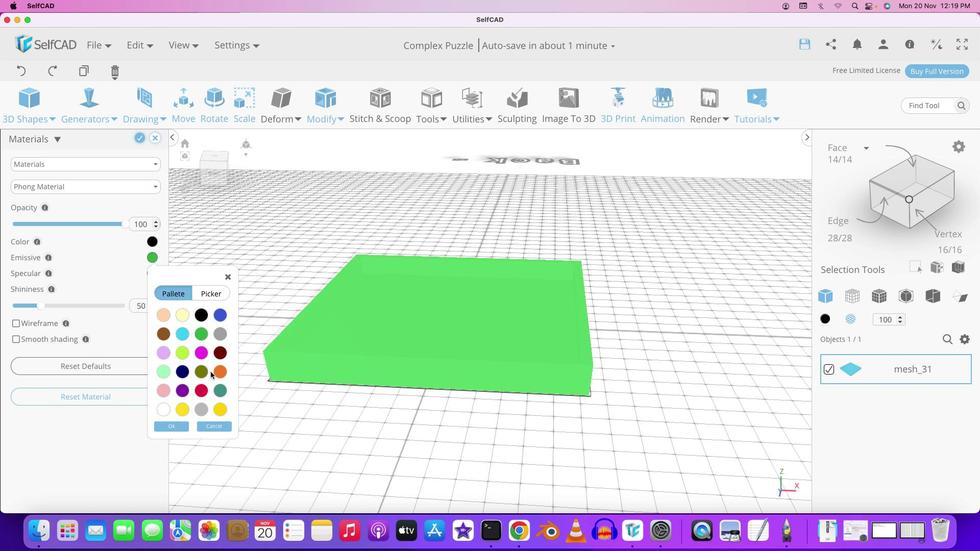 
Action: Mouse pressed left at (204, 343)
Screenshot: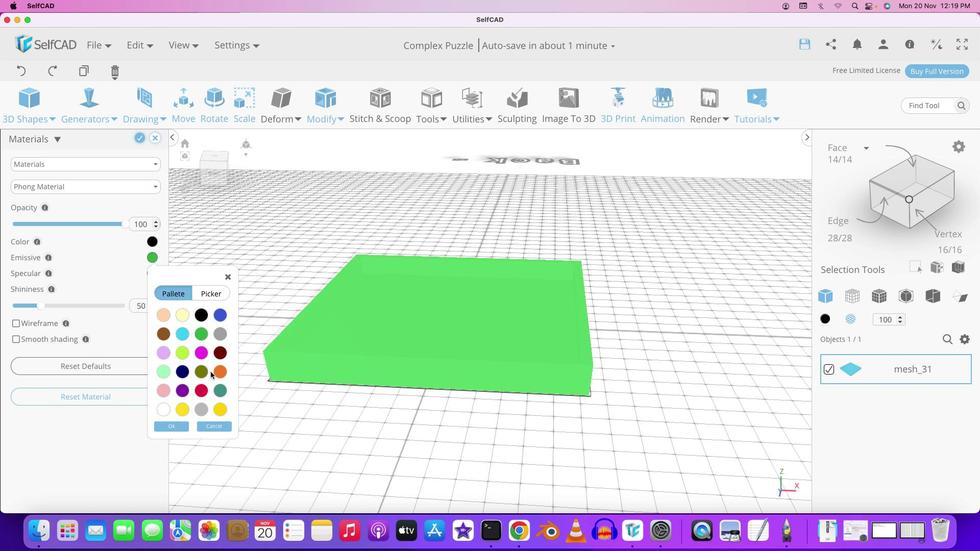 
Action: Mouse moved to (205, 361)
Screenshot: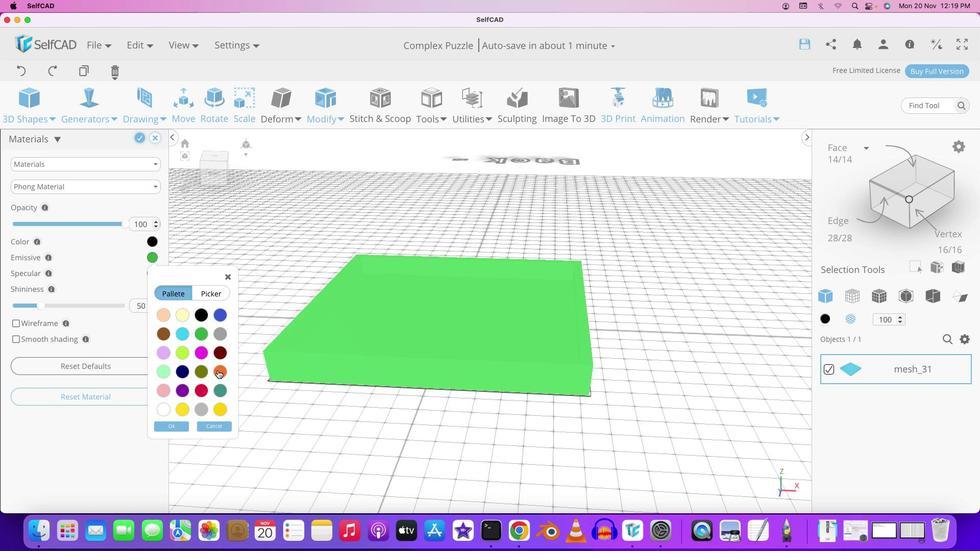 
Action: Mouse pressed left at (205, 361)
Screenshot: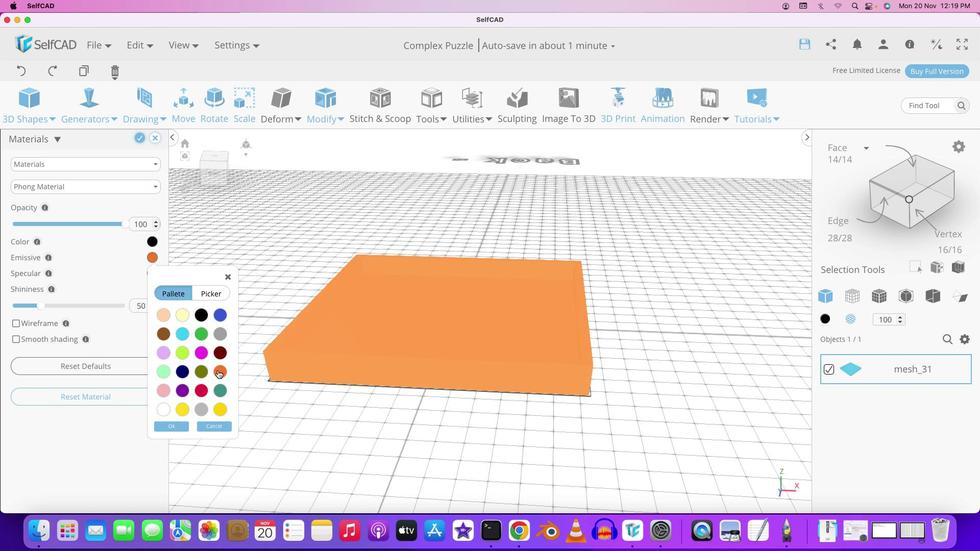 
Action: Mouse moved to (205, 361)
Screenshot: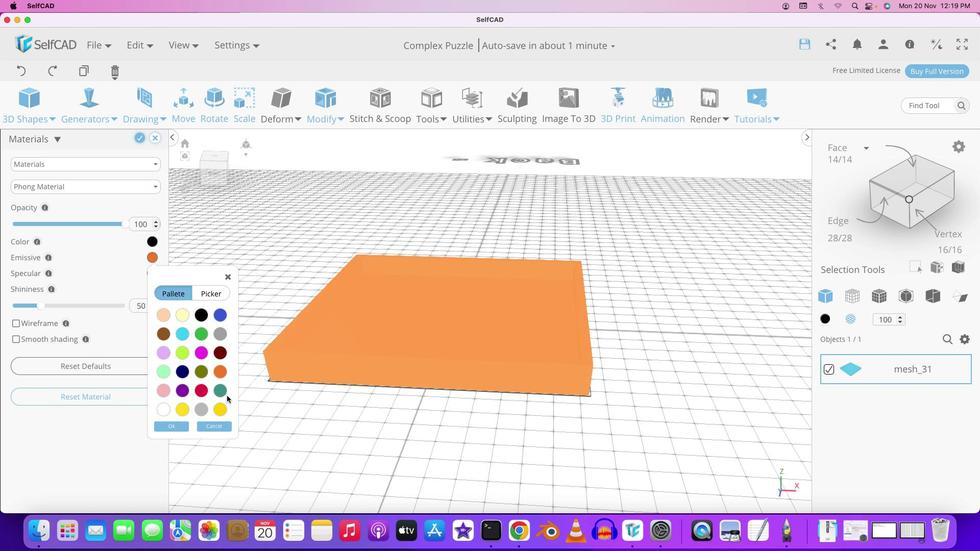 
Action: Mouse pressed left at (205, 361)
Screenshot: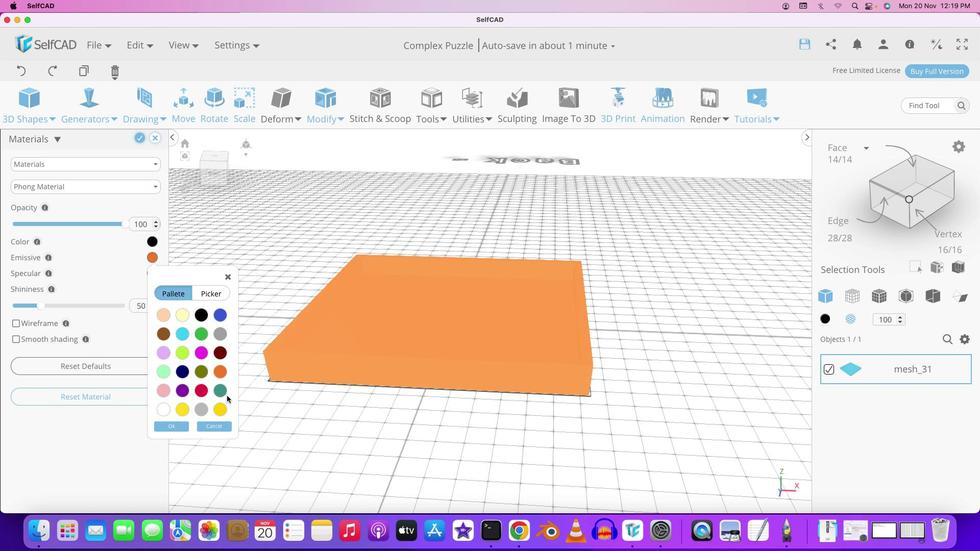 
Action: Mouse moved to (206, 373)
Screenshot: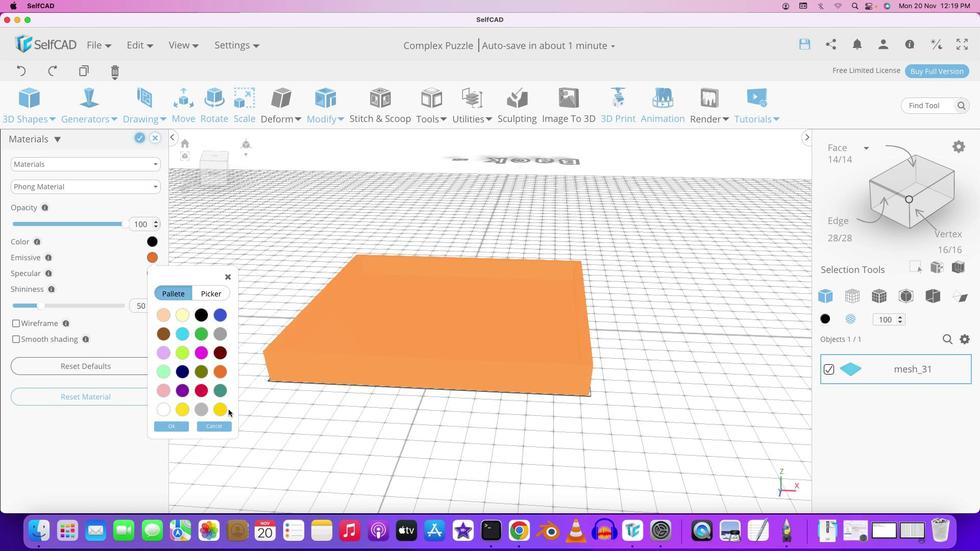 
Action: Mouse pressed left at (206, 373)
Screenshot: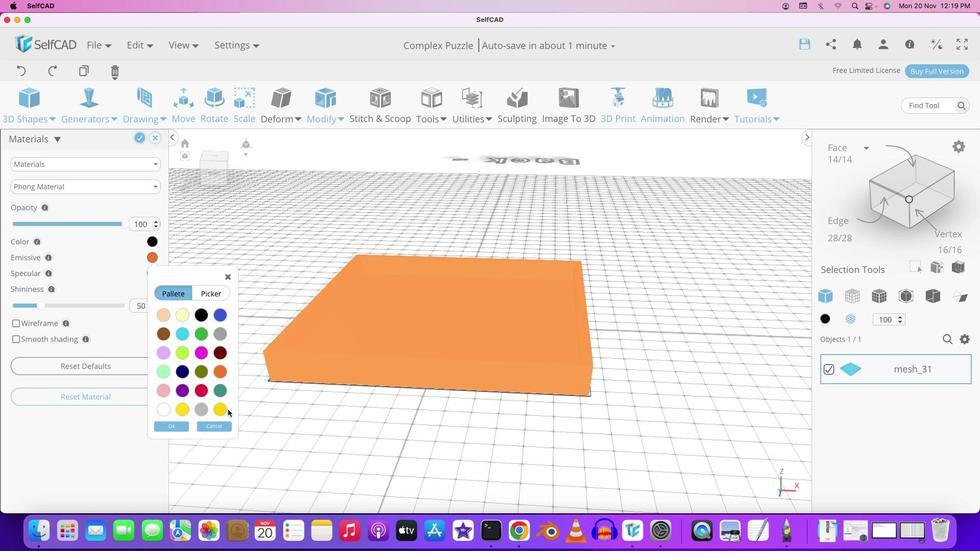 
Action: Mouse moved to (205, 380)
Screenshot: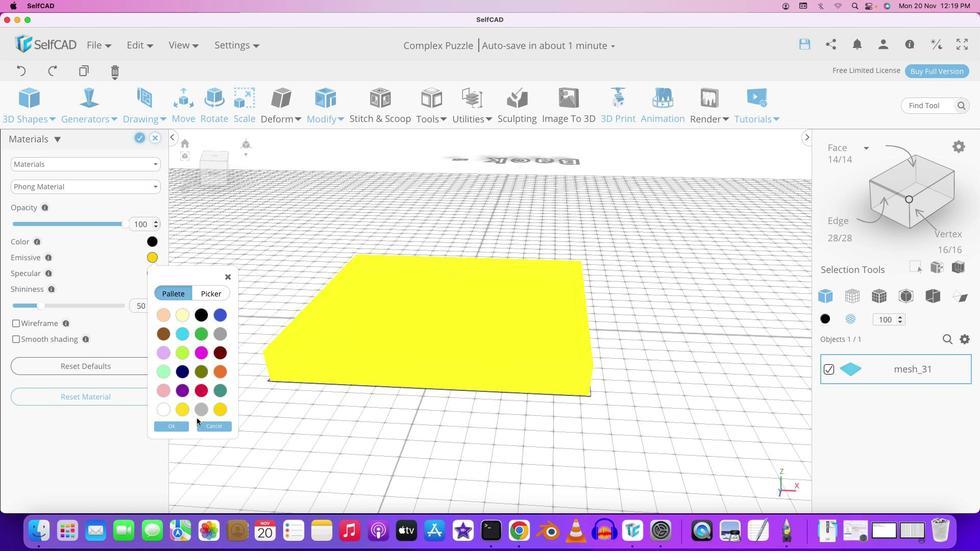 
Action: Mouse pressed left at (205, 380)
Screenshot: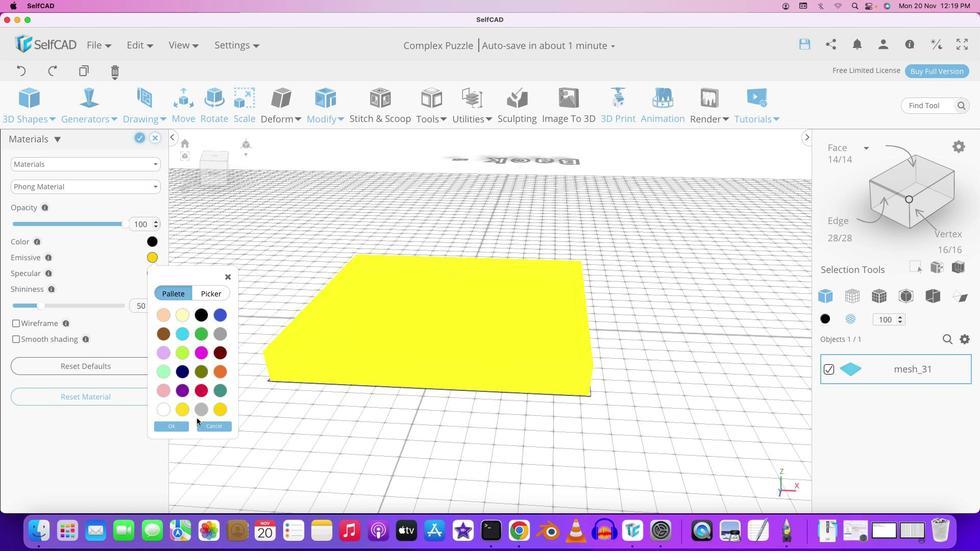 
Action: Mouse moved to (204, 384)
Screenshot: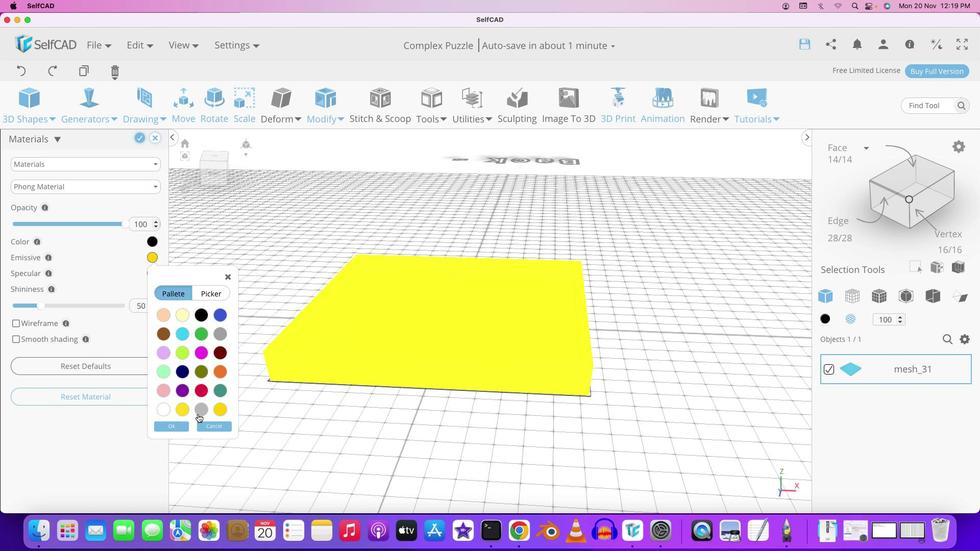 
Action: Mouse pressed left at (204, 384)
